 Task: Select street view around selected location Palo Duro Canyon State Park, Texas, United States and verify 4 surrounding locations
Action: Mouse moved to (925, 63)
Screenshot: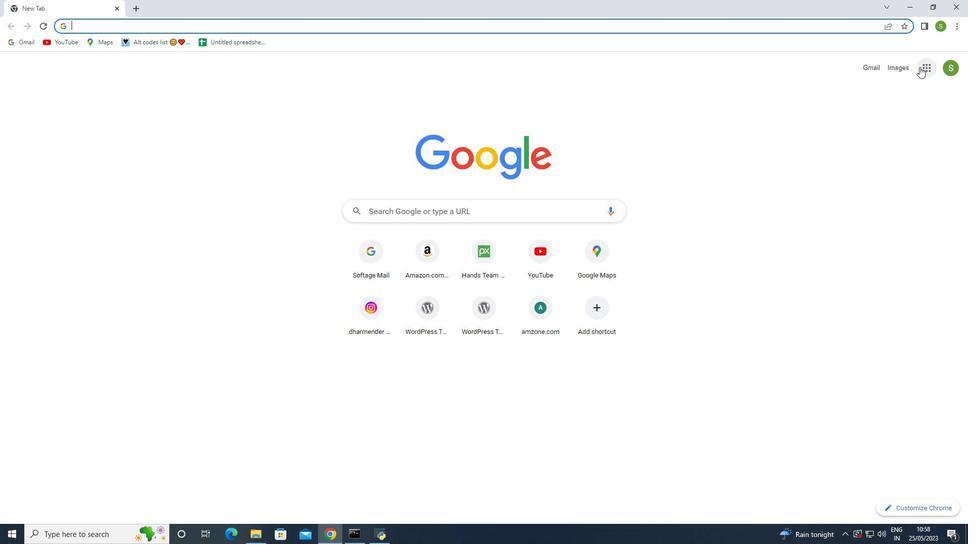 
Action: Mouse pressed left at (925, 63)
Screenshot: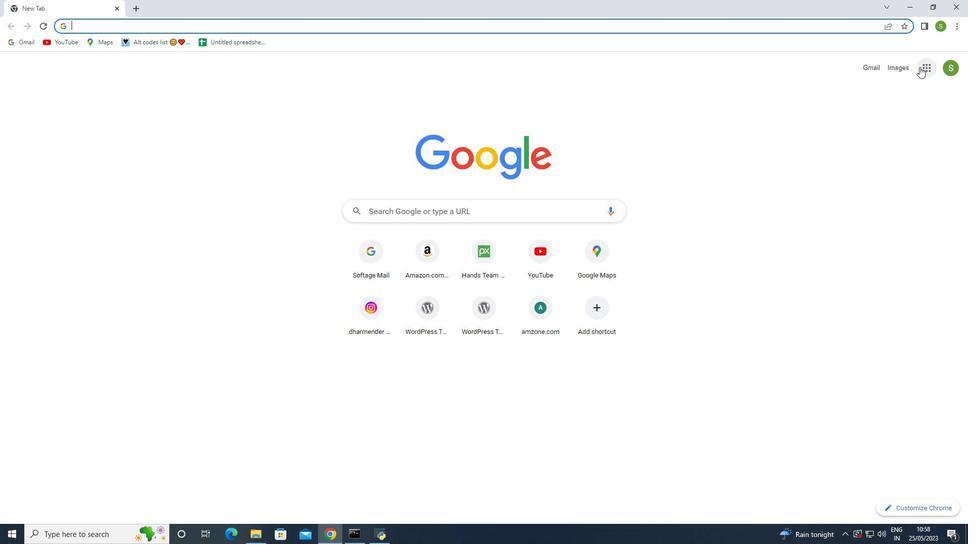 
Action: Mouse moved to (914, 251)
Screenshot: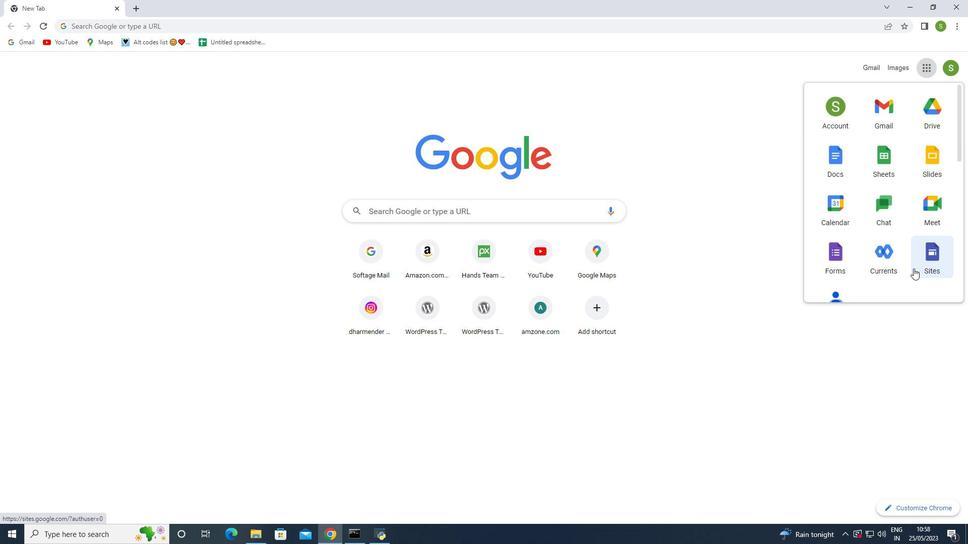 
Action: Mouse scrolled (914, 250) with delta (0, 0)
Screenshot: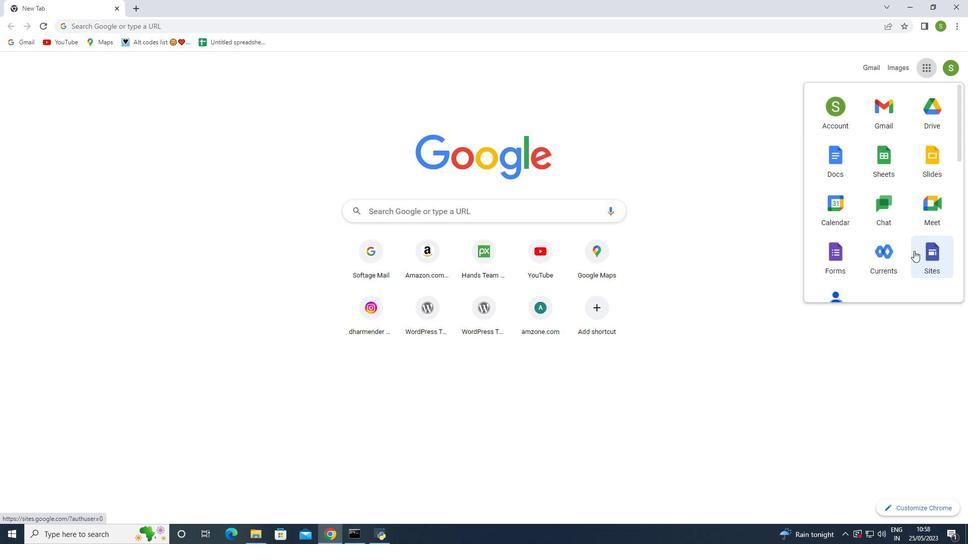 
Action: Mouse moved to (913, 251)
Screenshot: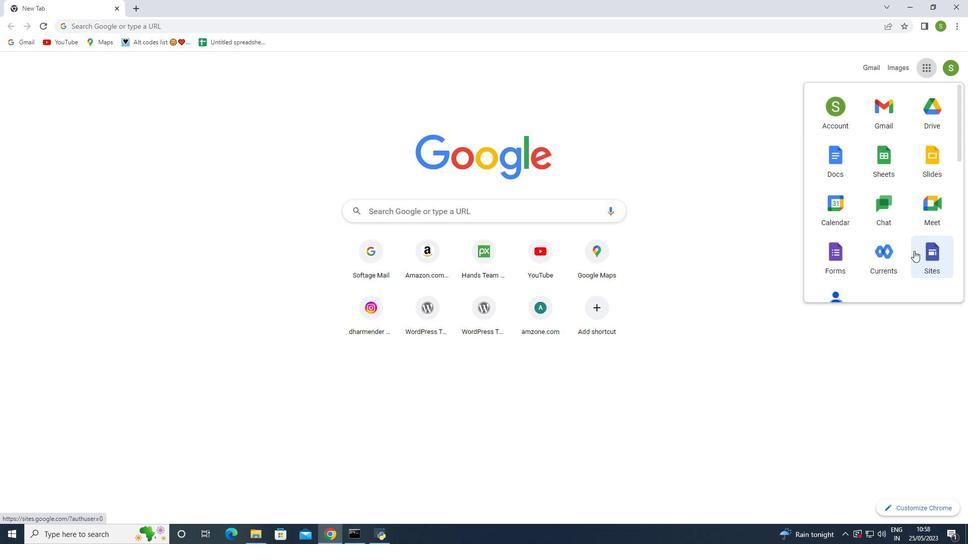 
Action: Mouse scrolled (914, 250) with delta (0, 0)
Screenshot: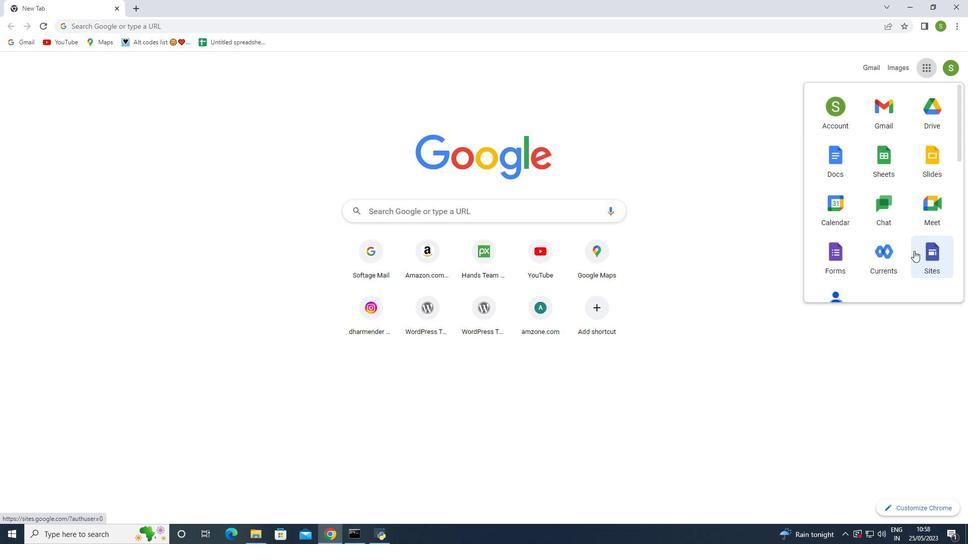 
Action: Mouse moved to (913, 251)
Screenshot: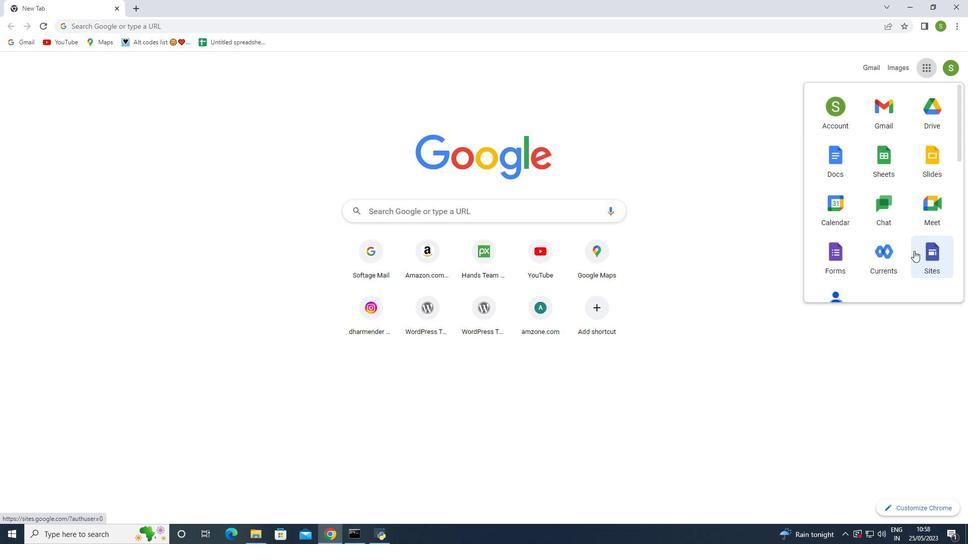 
Action: Mouse scrolled (914, 250) with delta (0, 0)
Screenshot: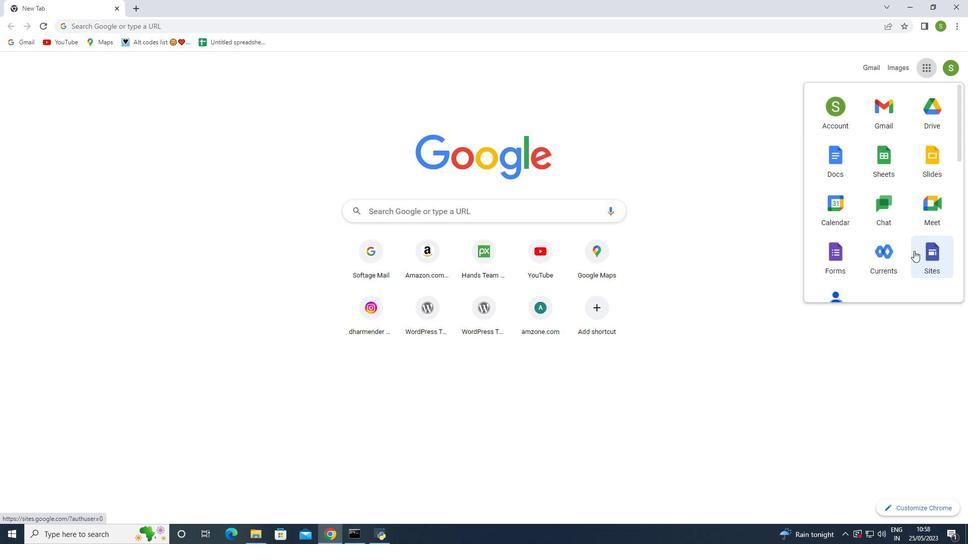 
Action: Mouse moved to (912, 253)
Screenshot: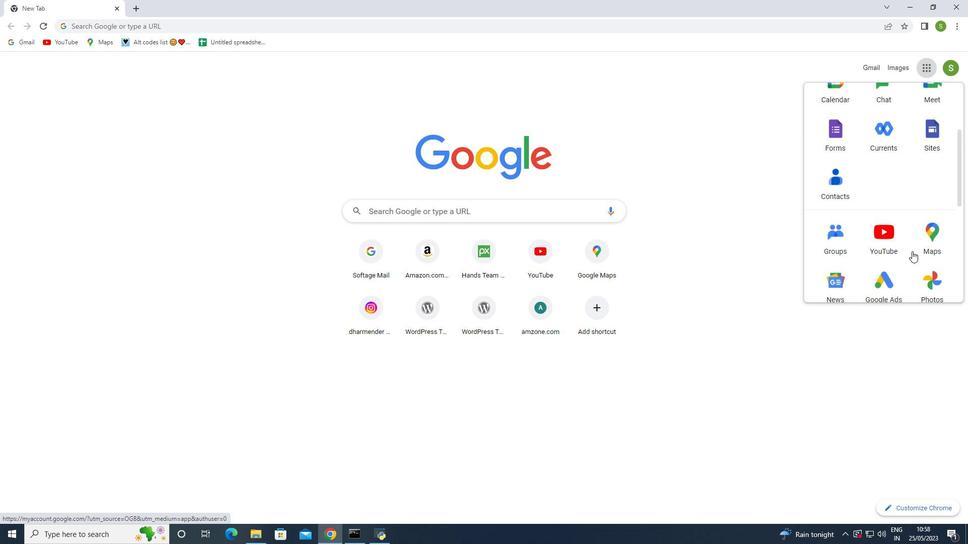 
Action: Mouse scrolled (912, 253) with delta (0, 0)
Screenshot: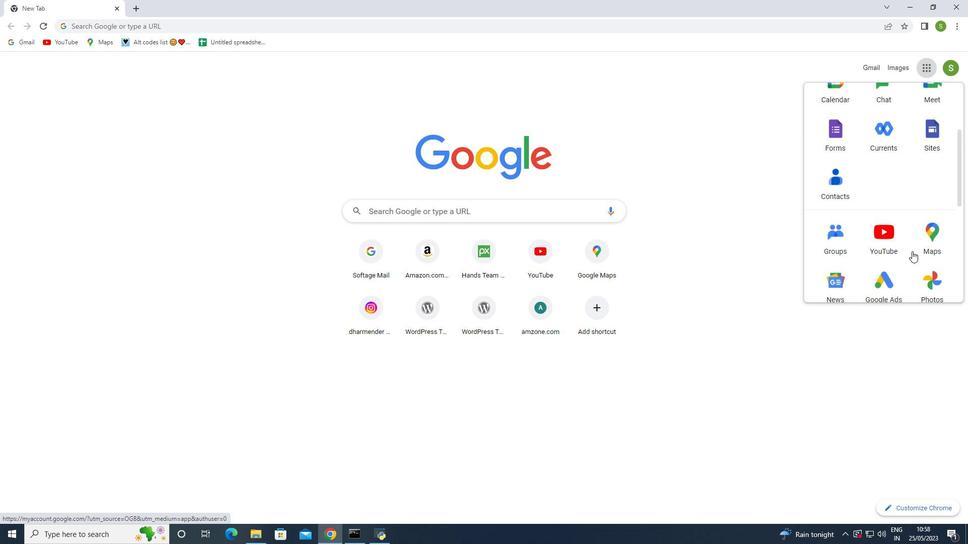 
Action: Mouse moved to (911, 255)
Screenshot: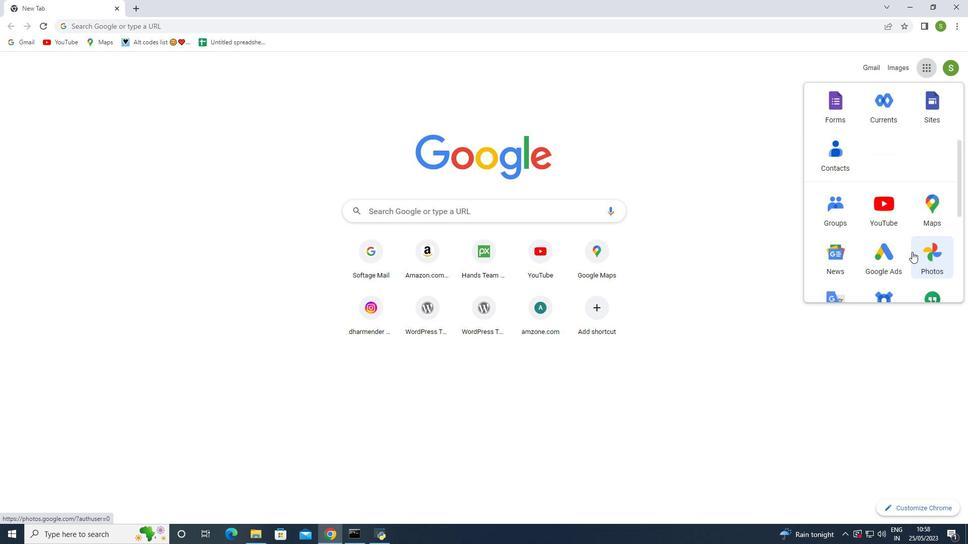 
Action: Mouse scrolled (911, 255) with delta (0, 0)
Screenshot: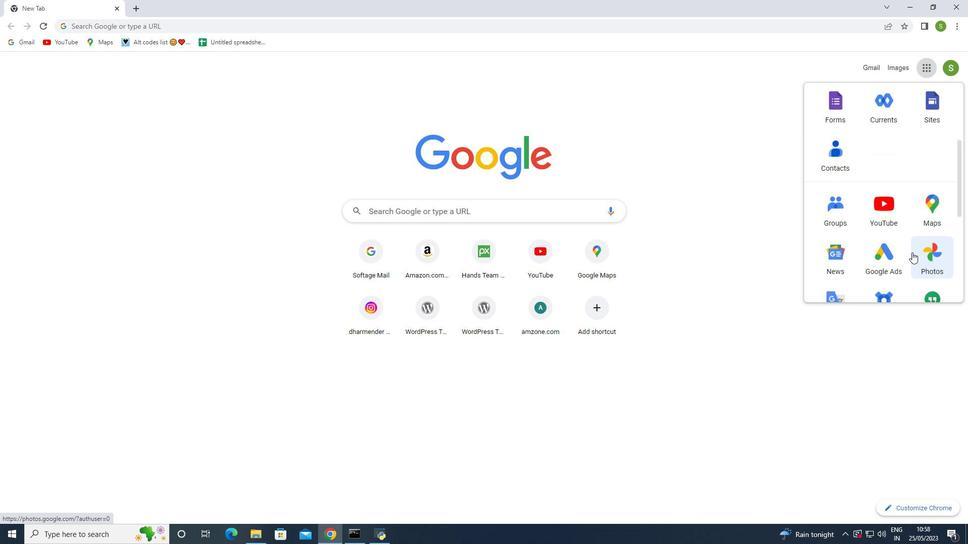 
Action: Mouse moved to (911, 256)
Screenshot: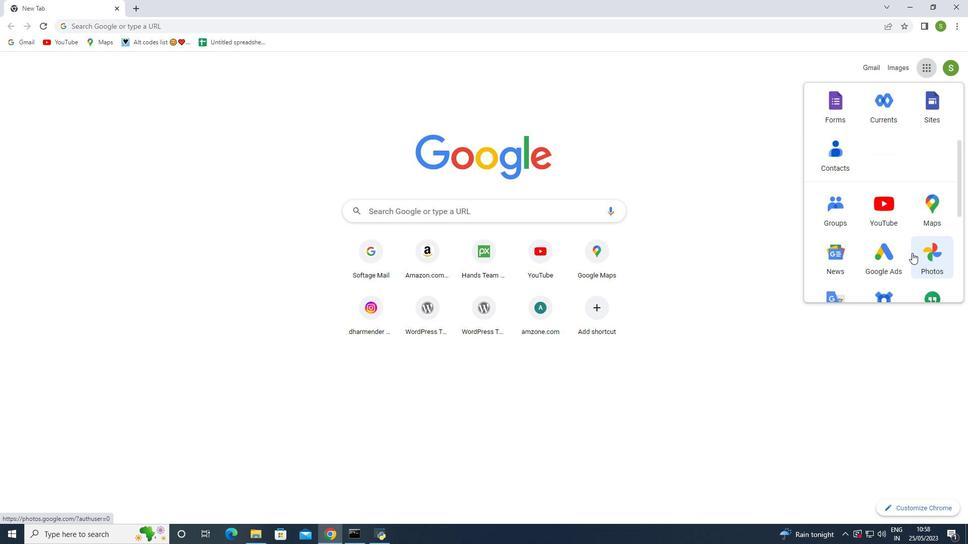 
Action: Mouse scrolled (911, 256) with delta (0, 0)
Screenshot: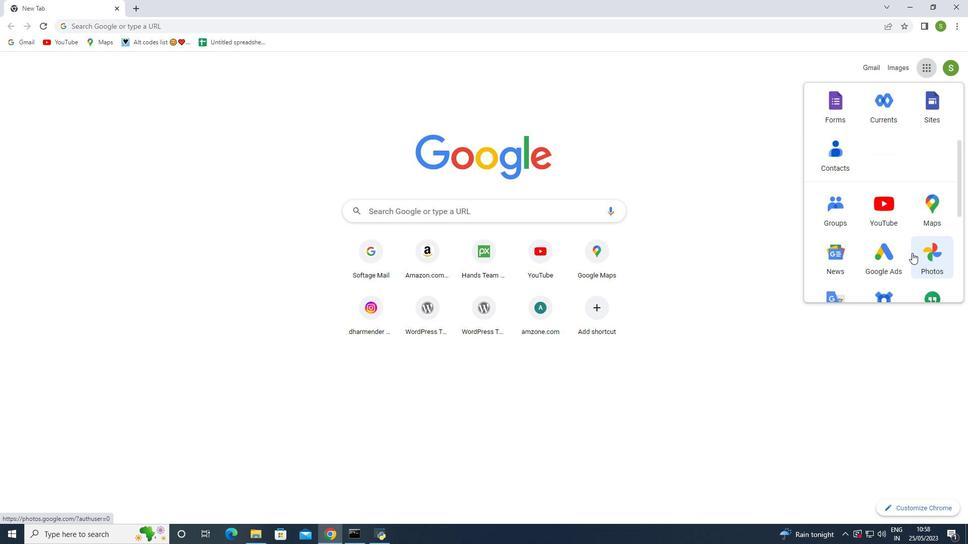 
Action: Mouse moved to (904, 166)
Screenshot: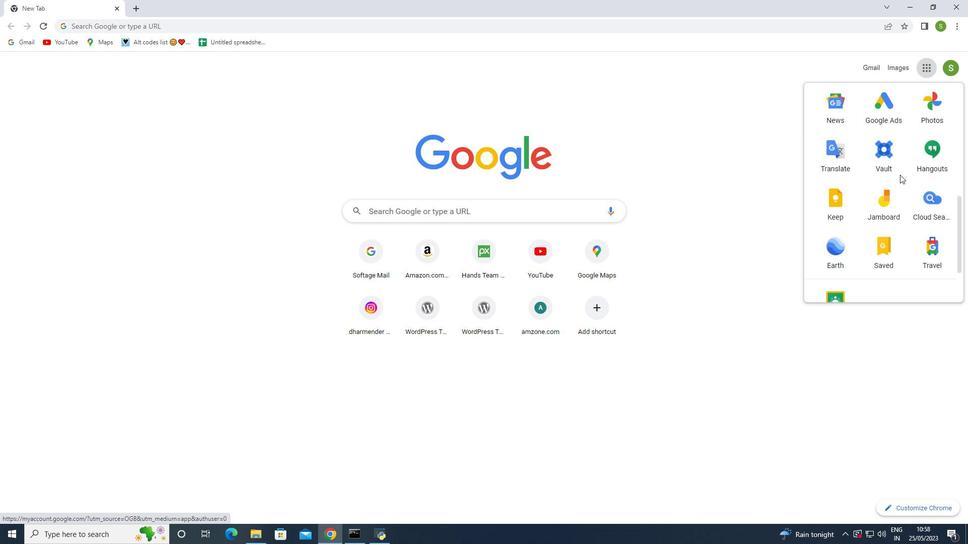 
Action: Mouse scrolled (904, 166) with delta (0, 0)
Screenshot: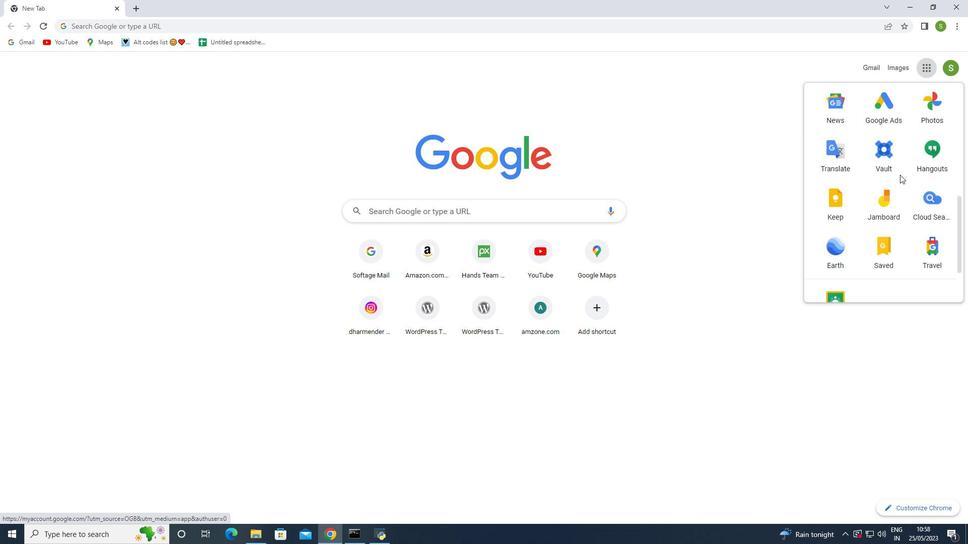 
Action: Mouse moved to (907, 170)
Screenshot: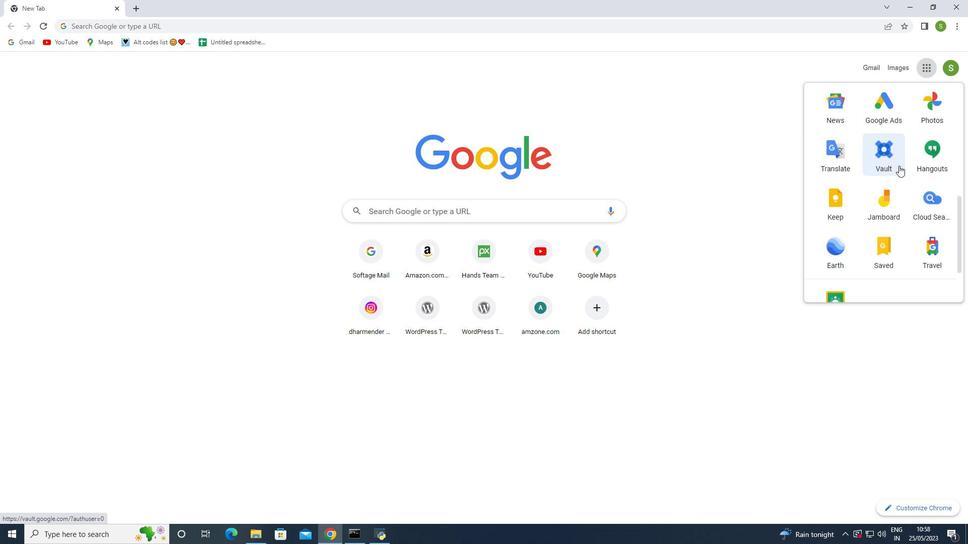 
Action: Mouse scrolled (907, 171) with delta (0, 0)
Screenshot: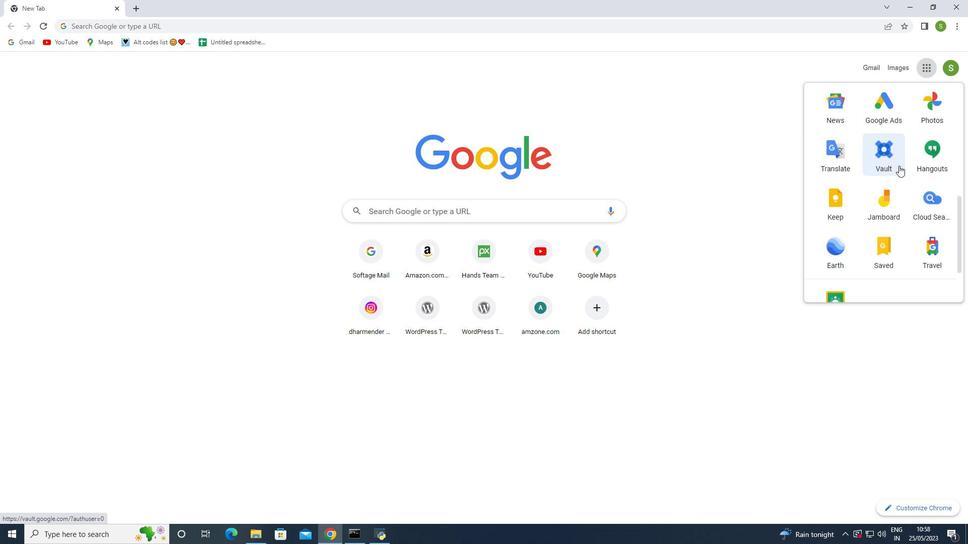 
Action: Mouse moved to (929, 160)
Screenshot: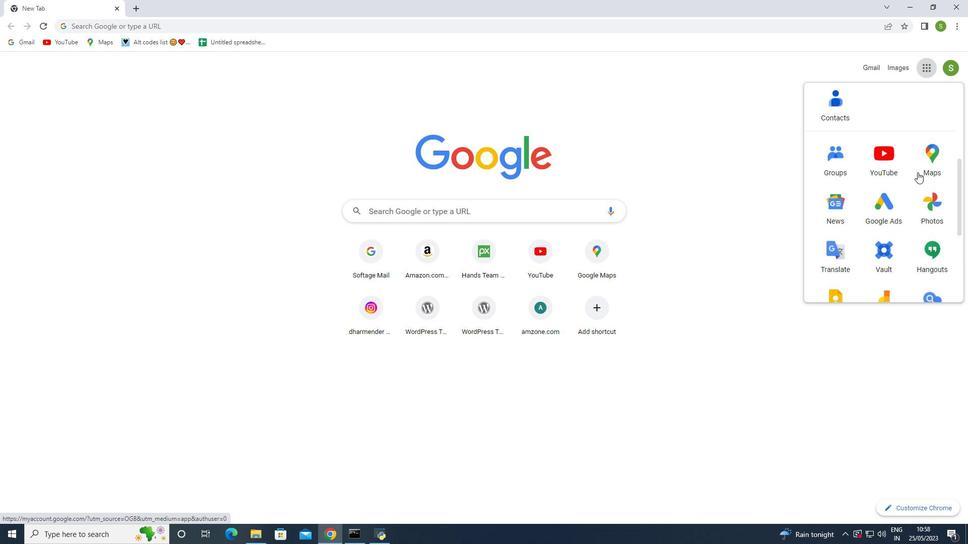 
Action: Mouse pressed left at (929, 160)
Screenshot: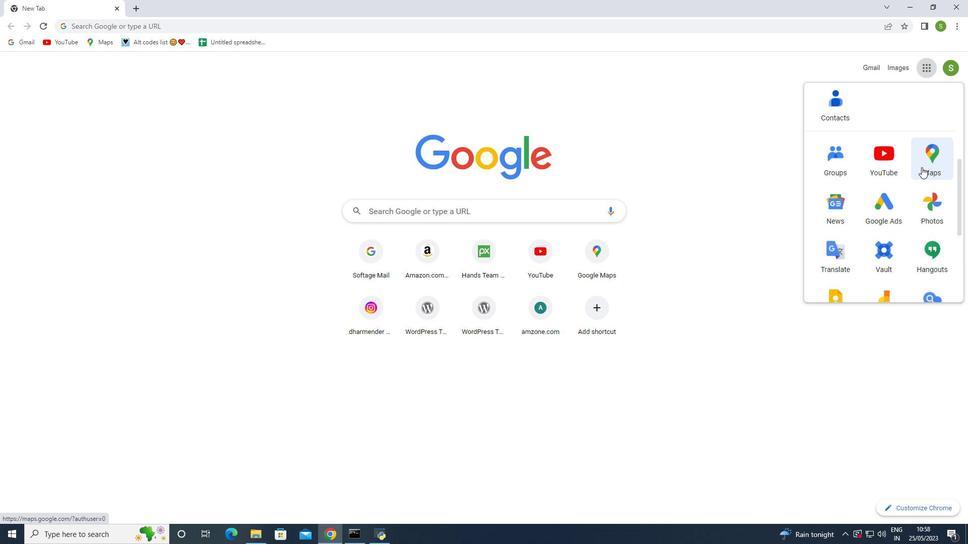 
Action: Mouse moved to (232, 72)
Screenshot: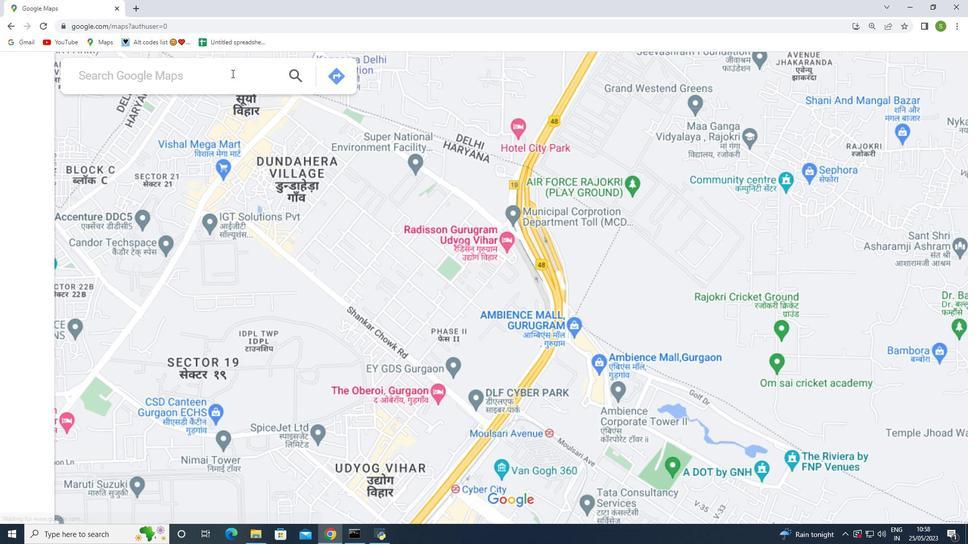 
Action: Mouse pressed left at (232, 72)
Screenshot: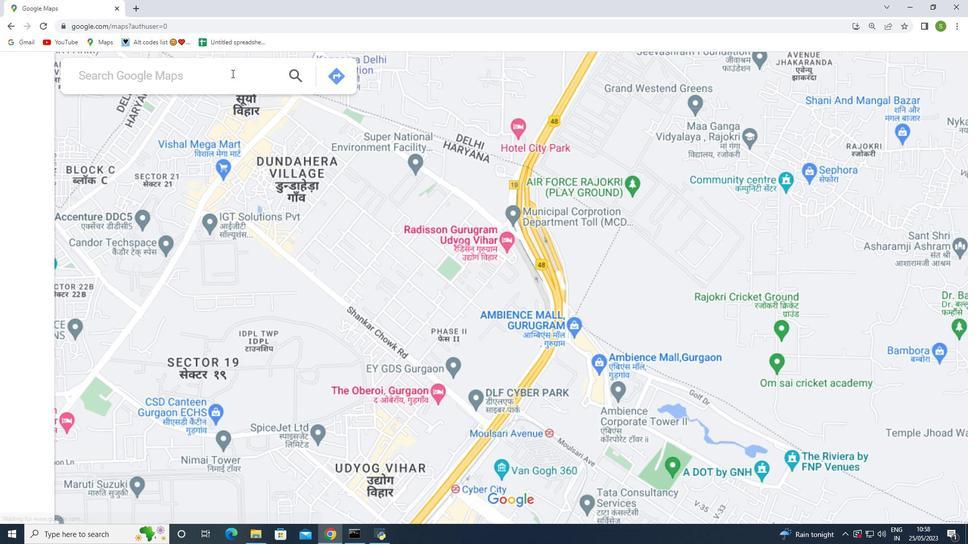 
Action: Key pressed palo<Key.space>duro<Key.space>canyon<Key.space>state<Key.space>park<Key.space>texas<Key.space>united<Key.space>states<Key.space>
Screenshot: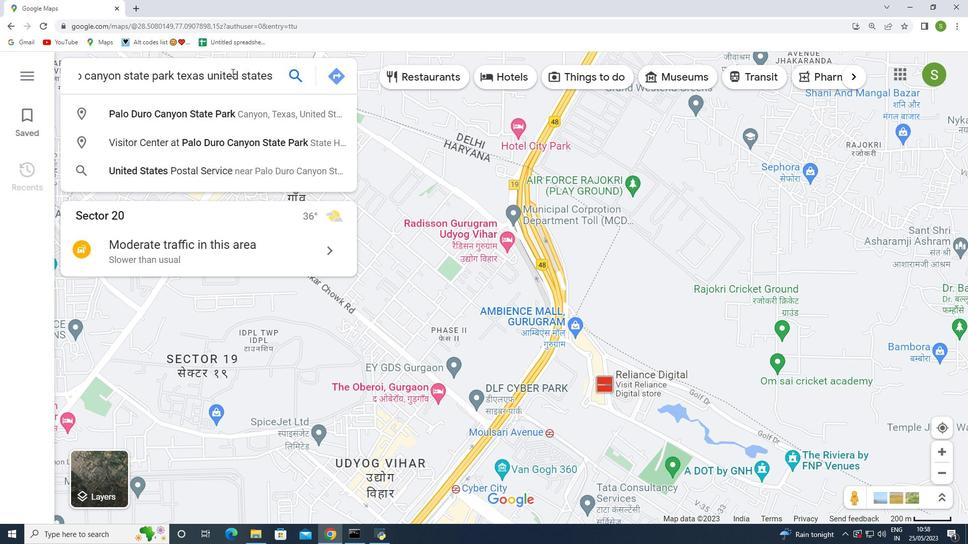 
Action: Mouse moved to (332, 81)
Screenshot: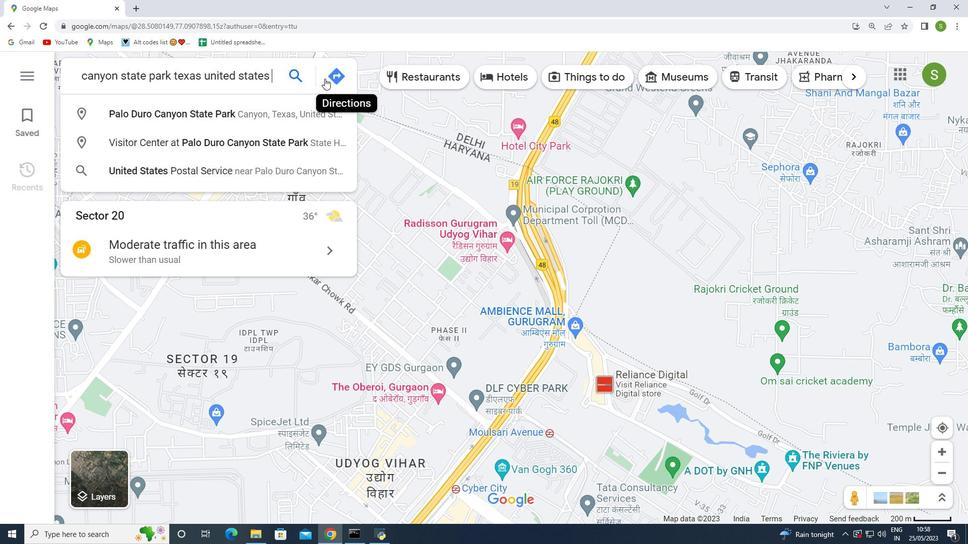 
Action: Mouse pressed left at (332, 81)
Screenshot: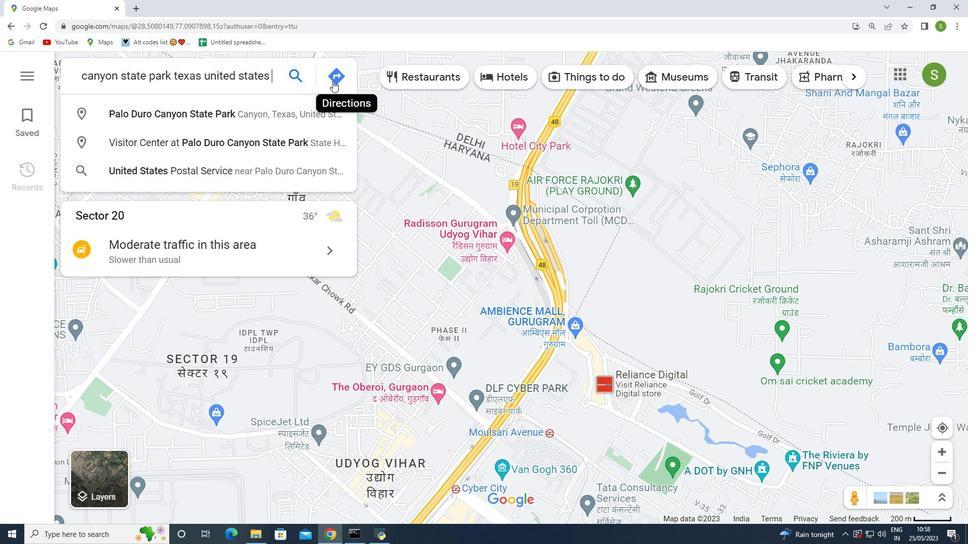 
Action: Mouse moved to (327, 78)
Screenshot: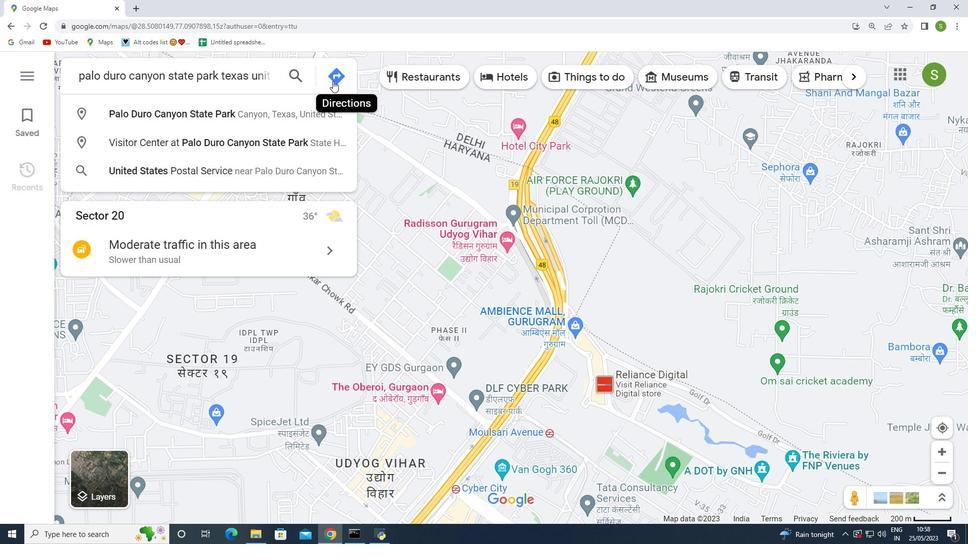 
Action: Mouse scrolled (327, 78) with delta (0, 0)
Screenshot: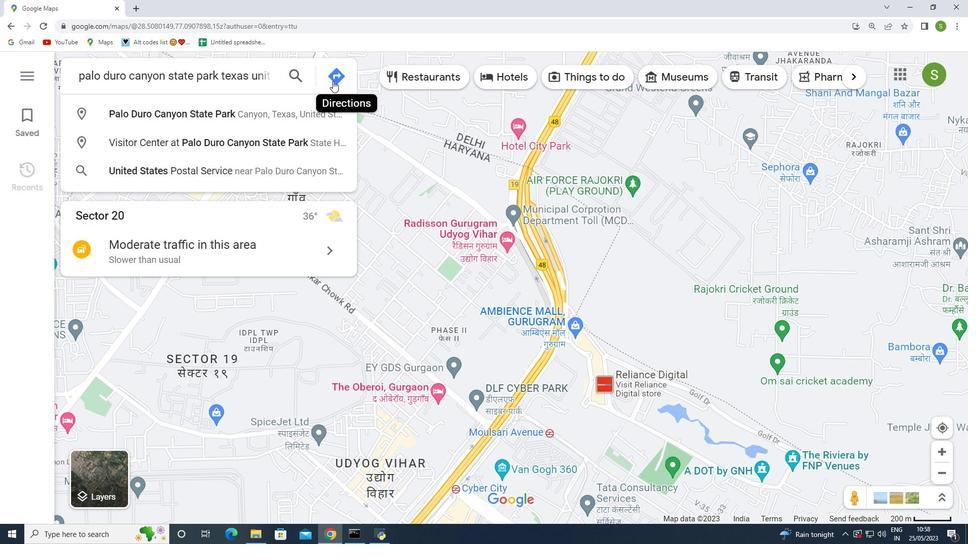 
Action: Mouse moved to (337, 73)
Screenshot: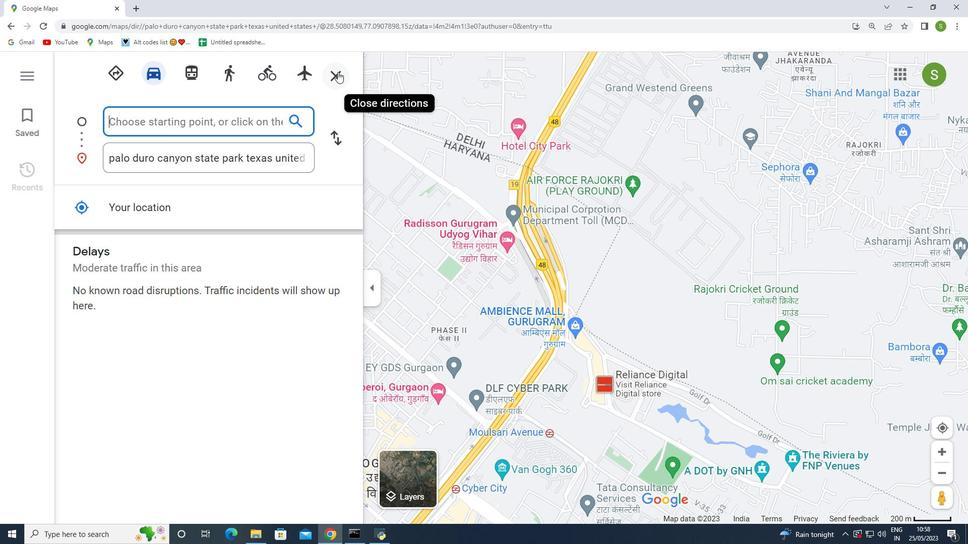
Action: Mouse pressed left at (337, 73)
Screenshot: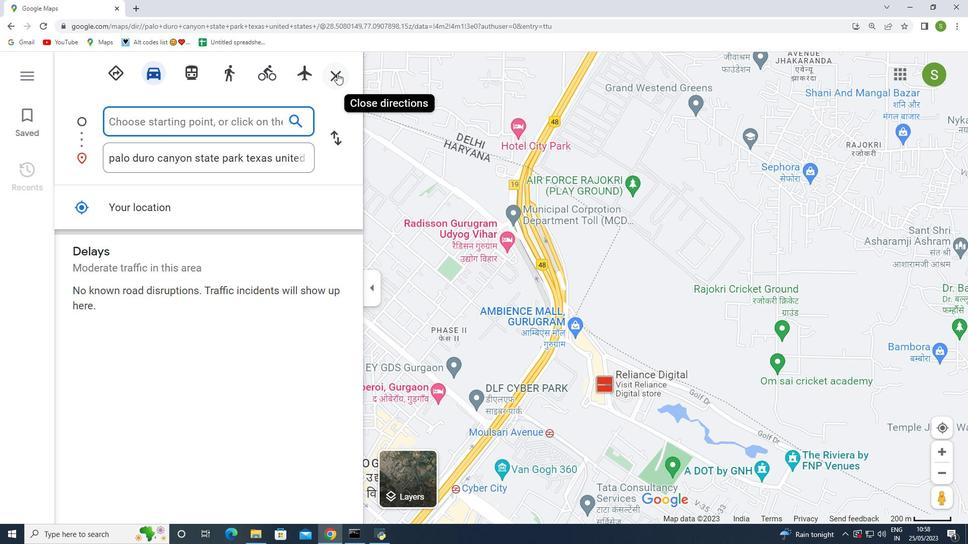 
Action: Mouse moved to (218, 77)
Screenshot: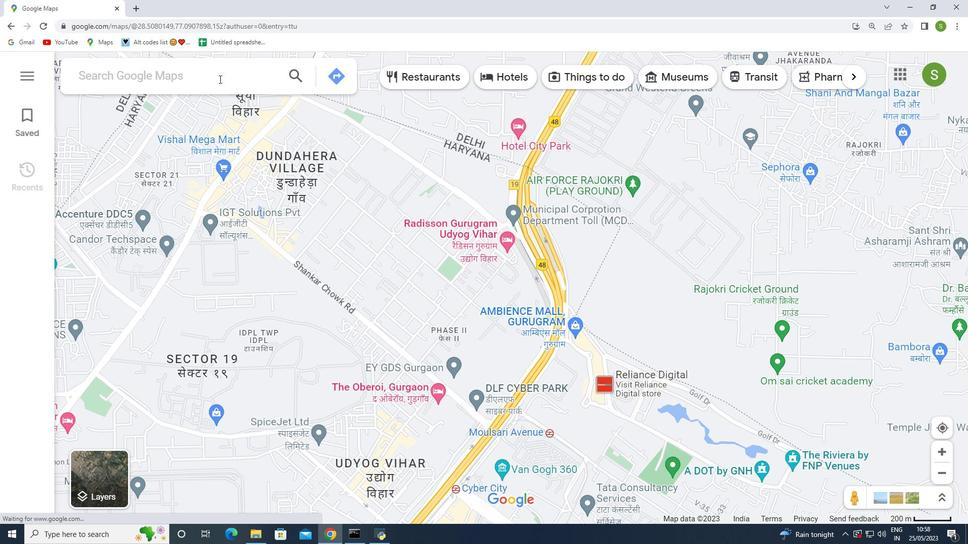 
Action: Mouse pressed left at (218, 78)
Screenshot: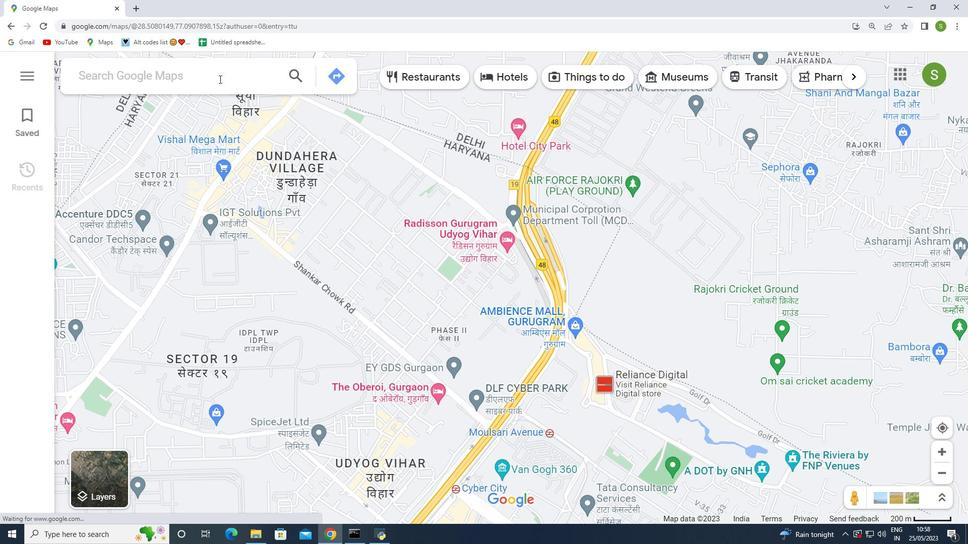 
Action: Mouse moved to (179, 78)
Screenshot: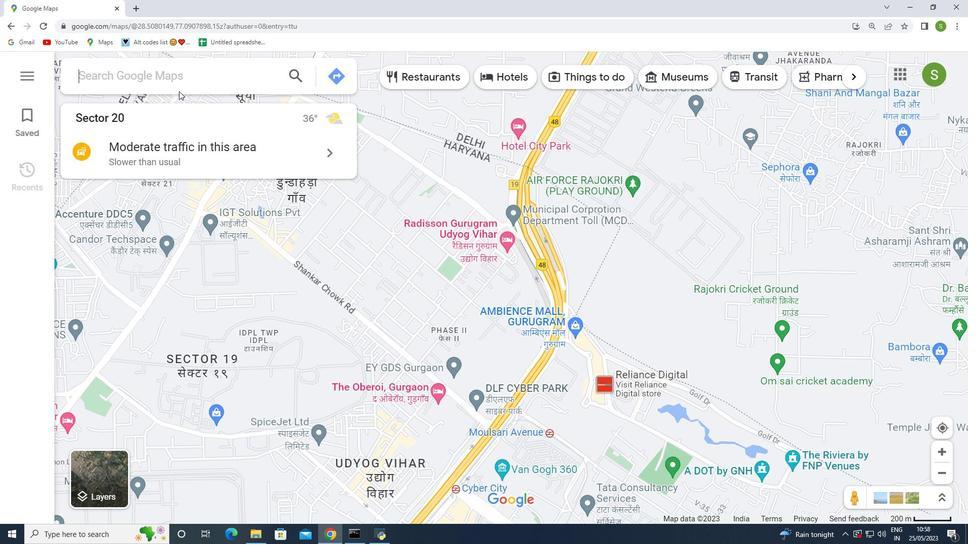 
Action: Mouse pressed left at (179, 78)
Screenshot: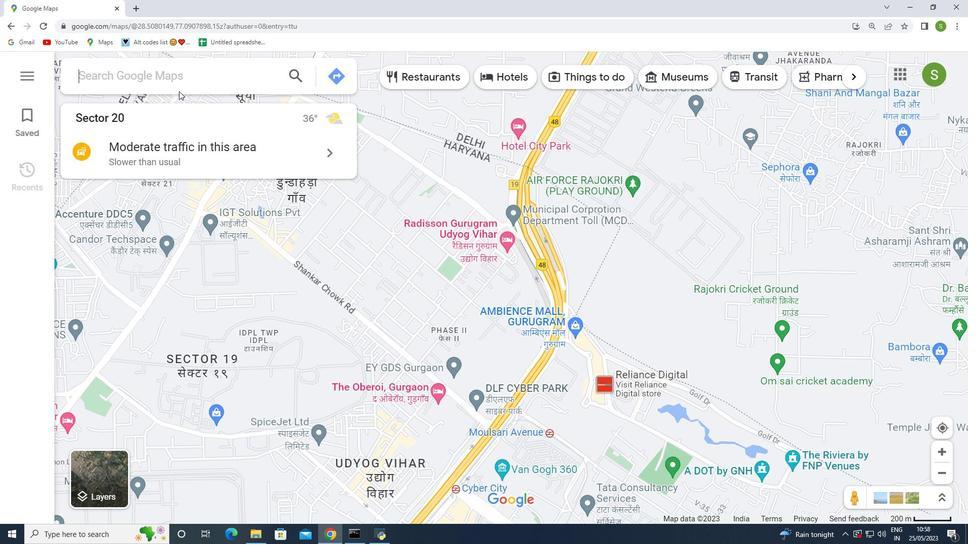 
Action: Key pressed palo<Key.space>duro<Key.space>canyon<Key.space>state<Key.space><Key.space>
Screenshot: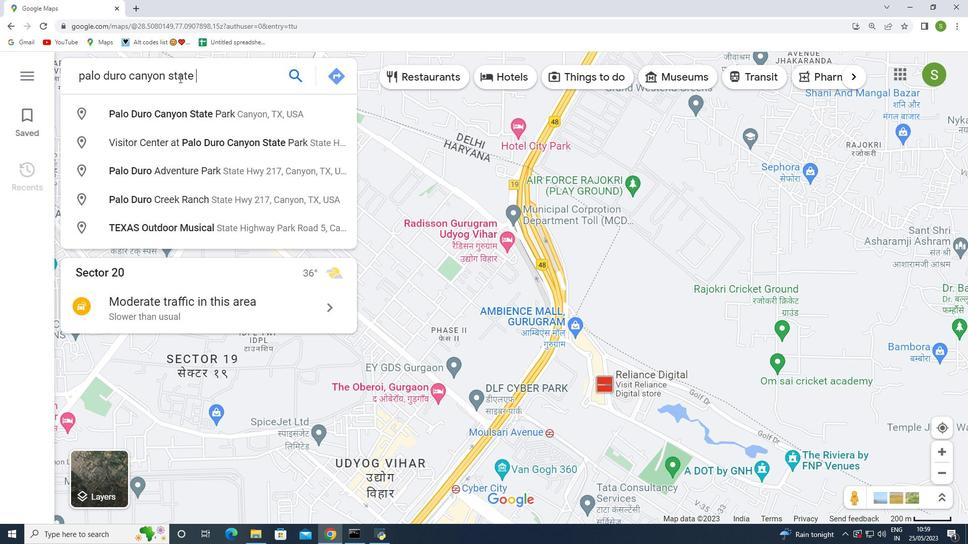 
Action: Mouse moved to (307, 193)
Screenshot: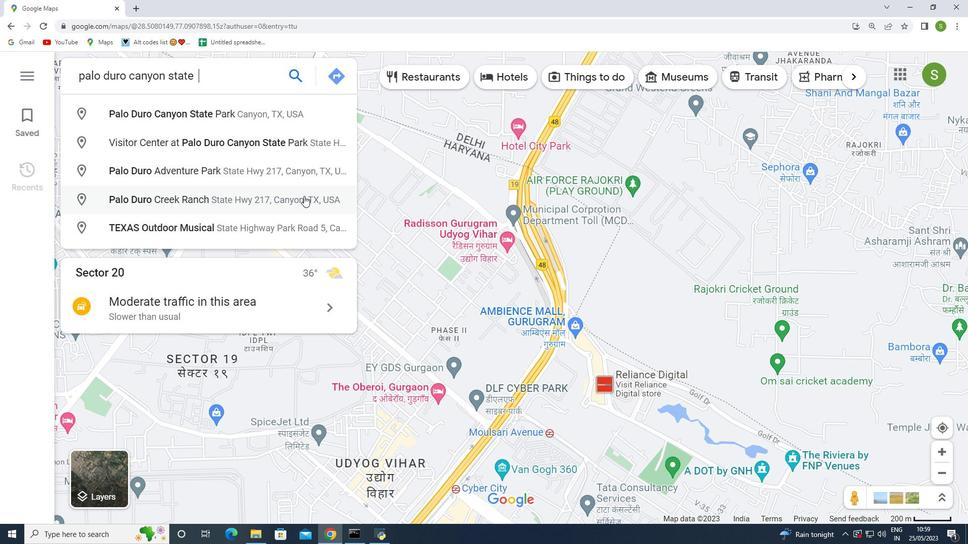 
Action: Key pressed <Key.space>
Screenshot: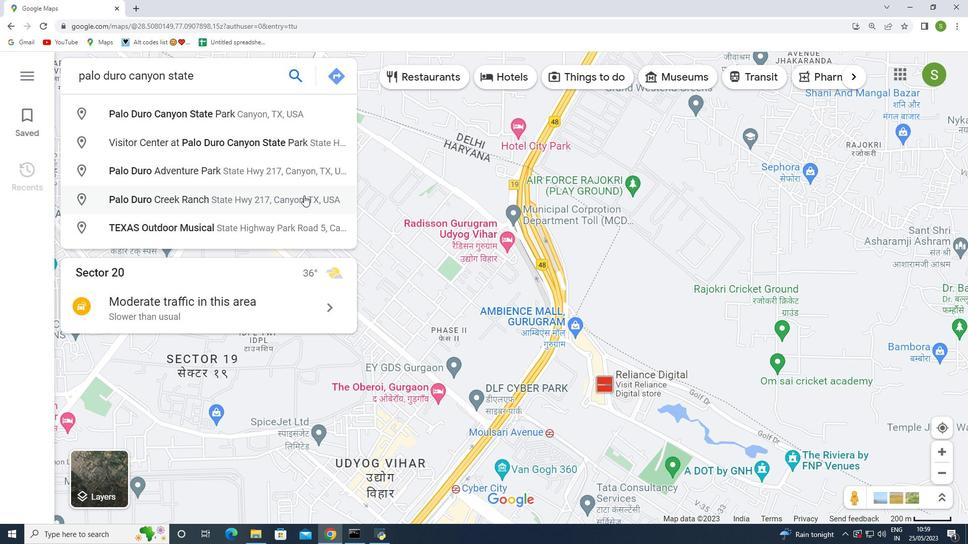 
Action: Mouse moved to (198, 73)
Screenshot: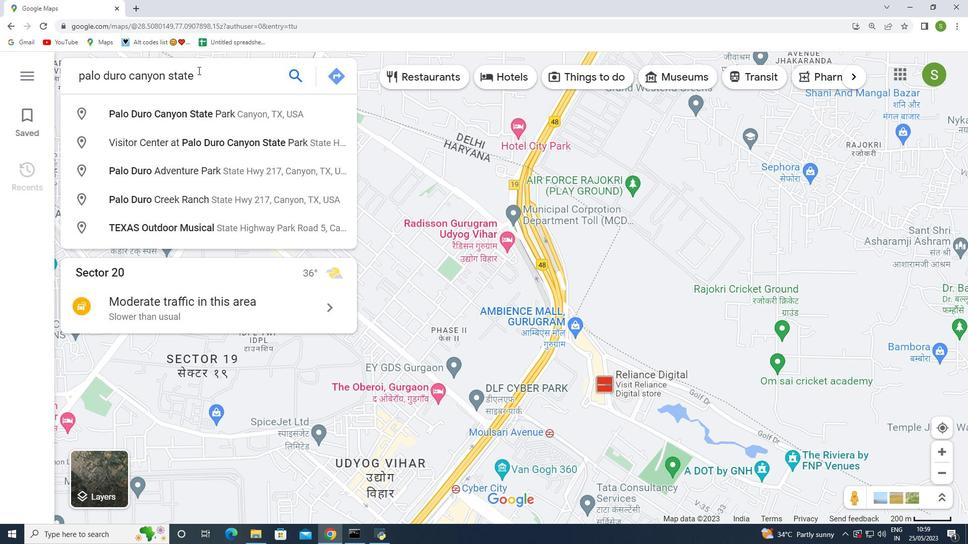 
Action: Mouse pressed left at (198, 73)
Screenshot: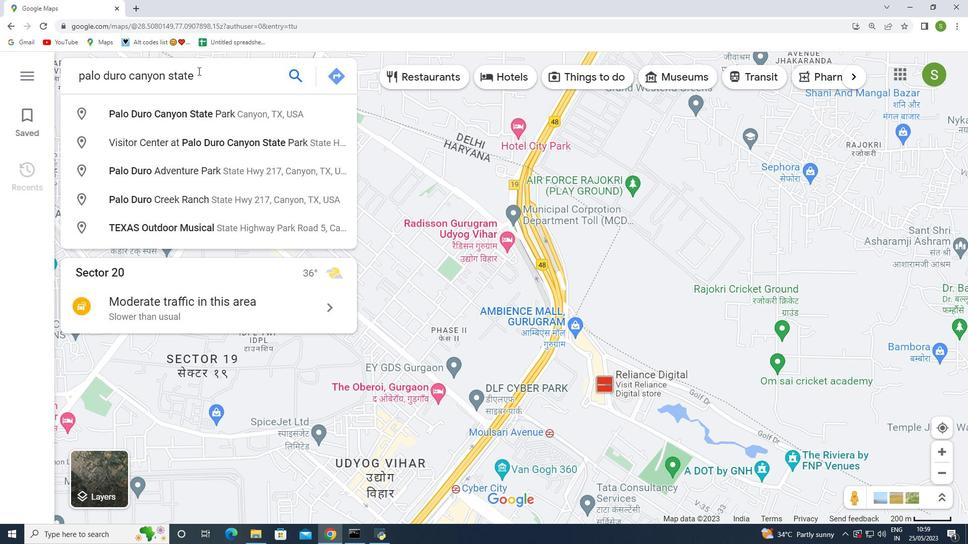 
Action: Mouse moved to (198, 73)
Screenshot: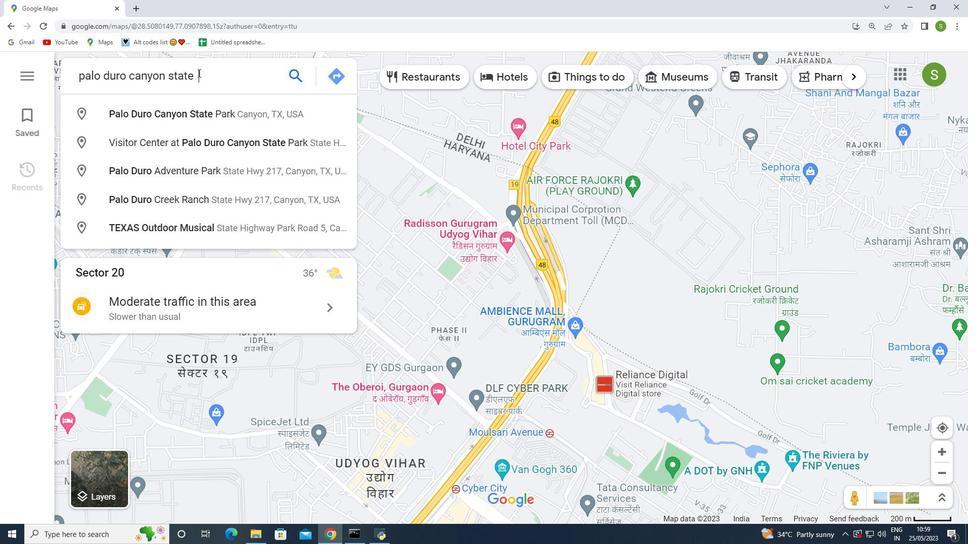 
Action: Key pressed park<Key.space>texas<Key.space>unite<Key.backspace><Key.backspace><Key.backspace><Key.backspace><Key.backspace>united<Key.space>states<Key.space>
Screenshot: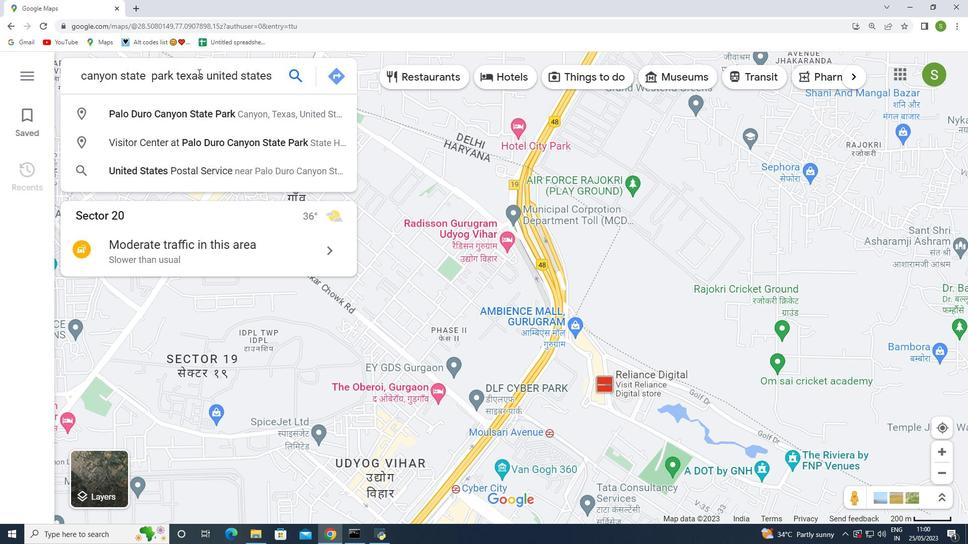 
Action: Mouse moved to (295, 76)
Screenshot: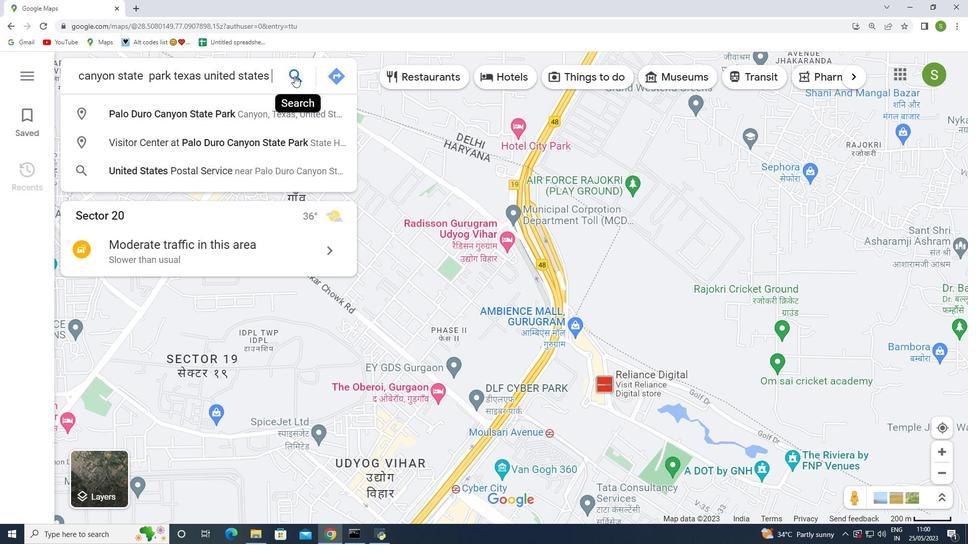 
Action: Mouse pressed left at (295, 76)
Screenshot: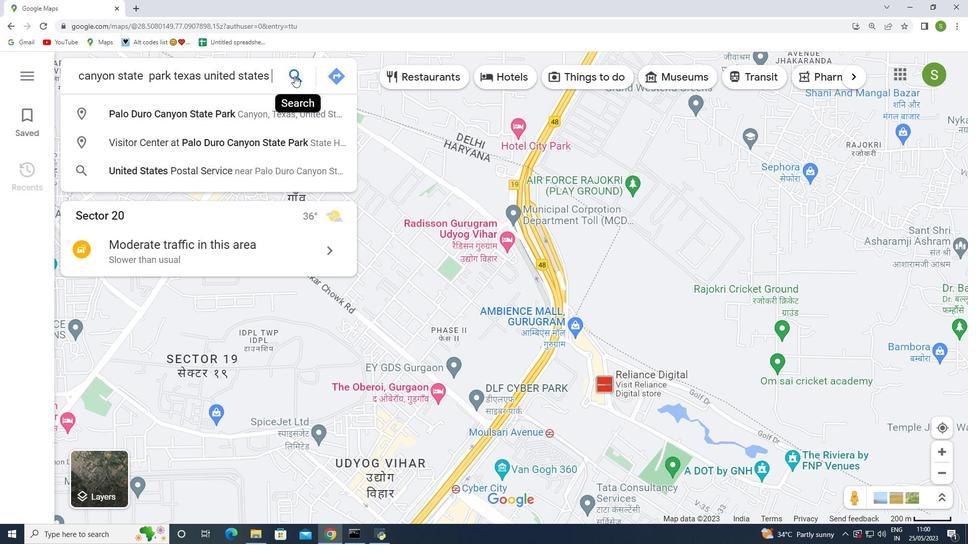 
Action: Mouse moved to (652, 471)
Screenshot: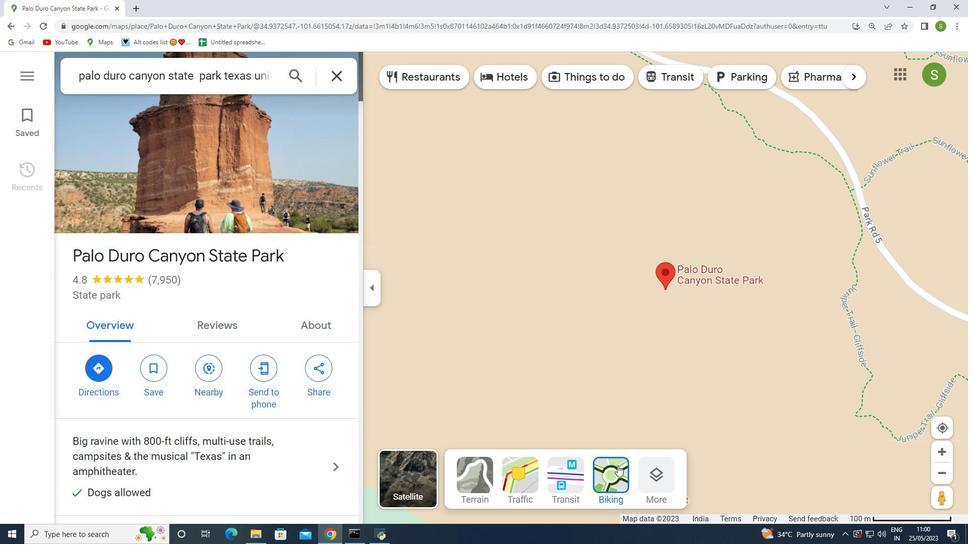 
Action: Mouse pressed left at (652, 471)
Screenshot: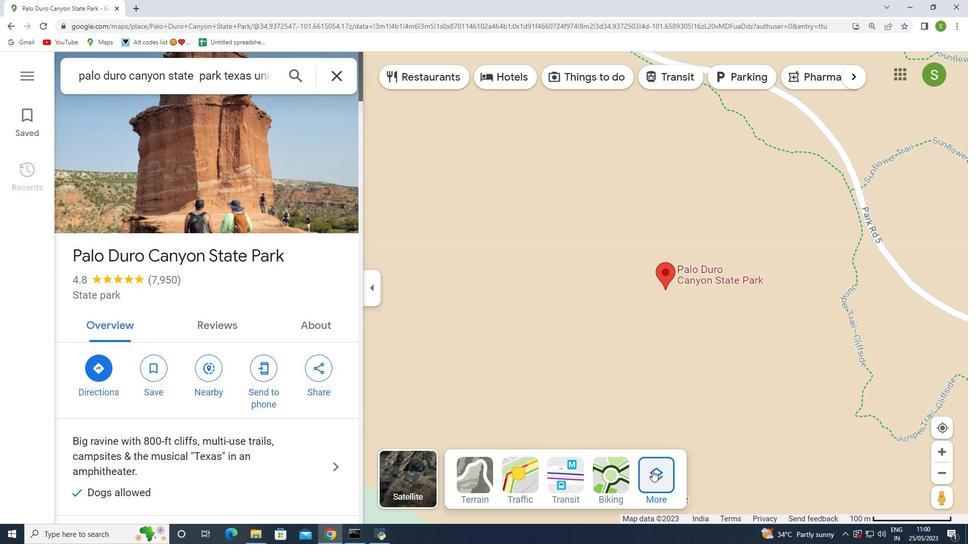 
Action: Mouse moved to (469, 255)
Screenshot: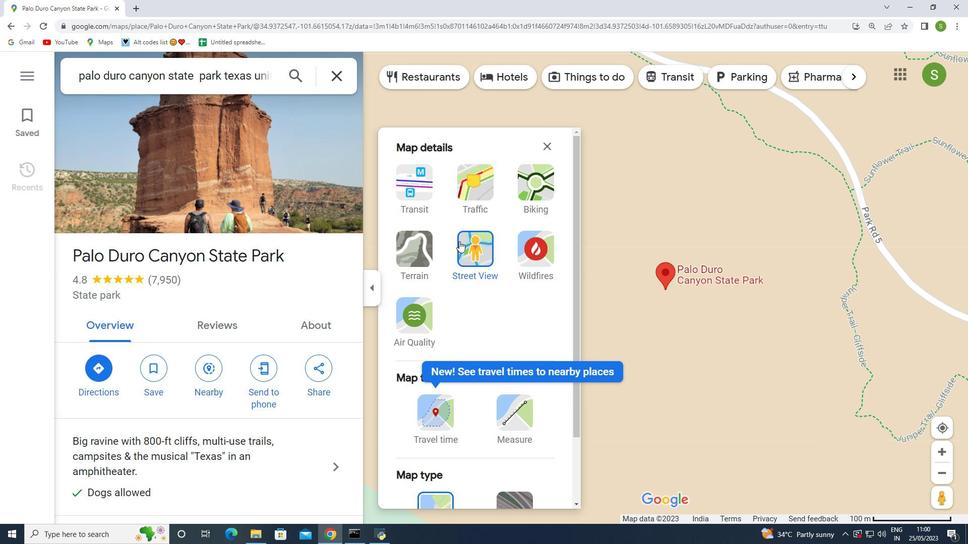 
Action: Mouse pressed left at (469, 255)
Screenshot: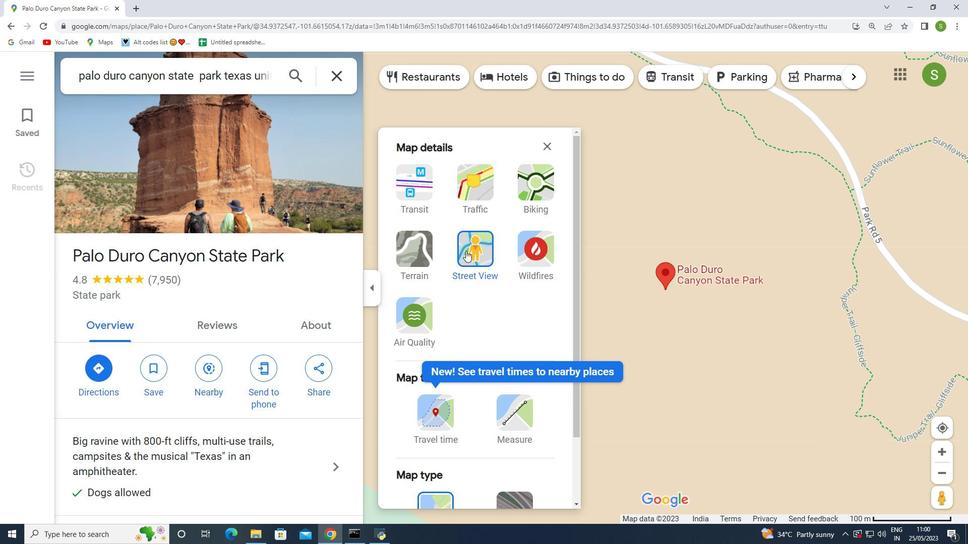 
Action: Mouse moved to (676, 290)
Screenshot: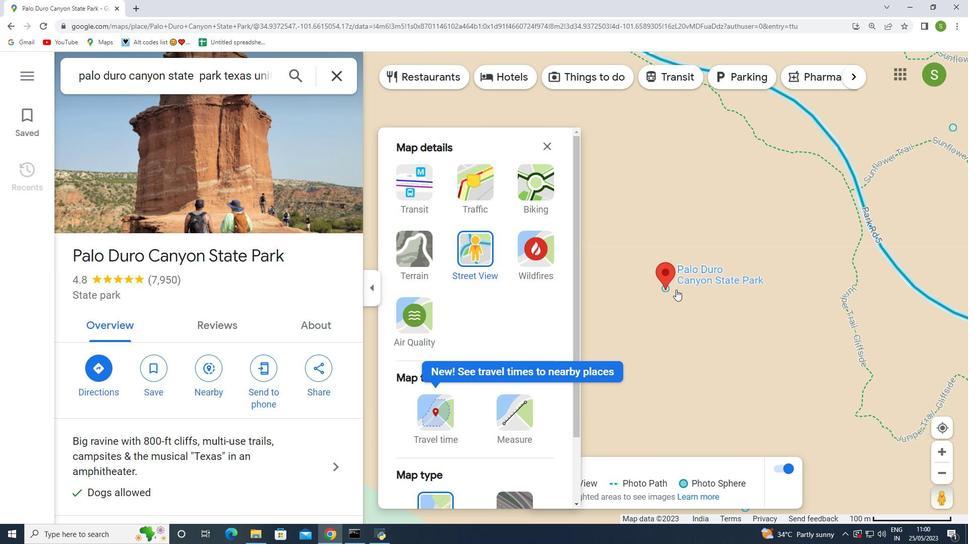 
Action: Mouse scrolled (676, 289) with delta (0, 0)
Screenshot: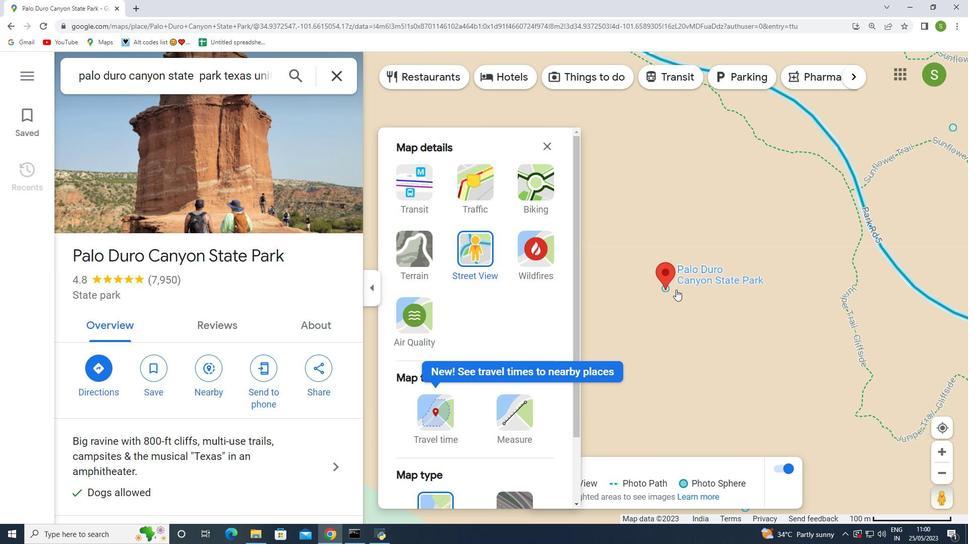 
Action: Mouse scrolled (676, 289) with delta (0, 0)
Screenshot: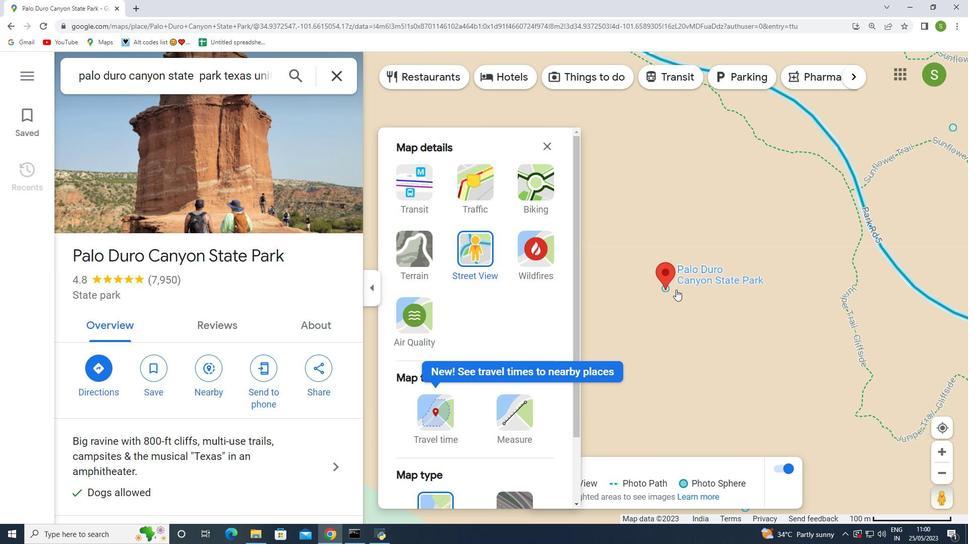 
Action: Mouse moved to (677, 292)
Screenshot: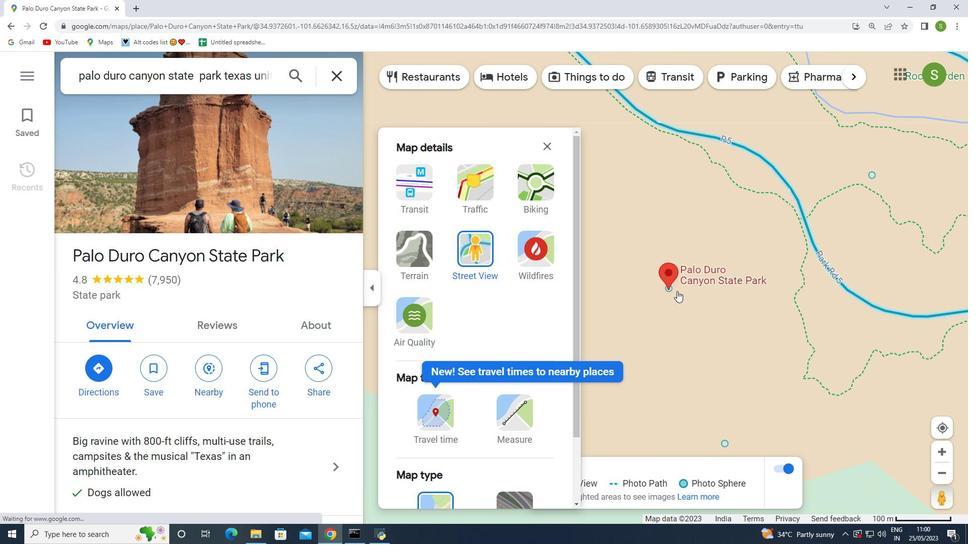 
Action: Mouse scrolled (677, 291) with delta (0, 0)
Screenshot: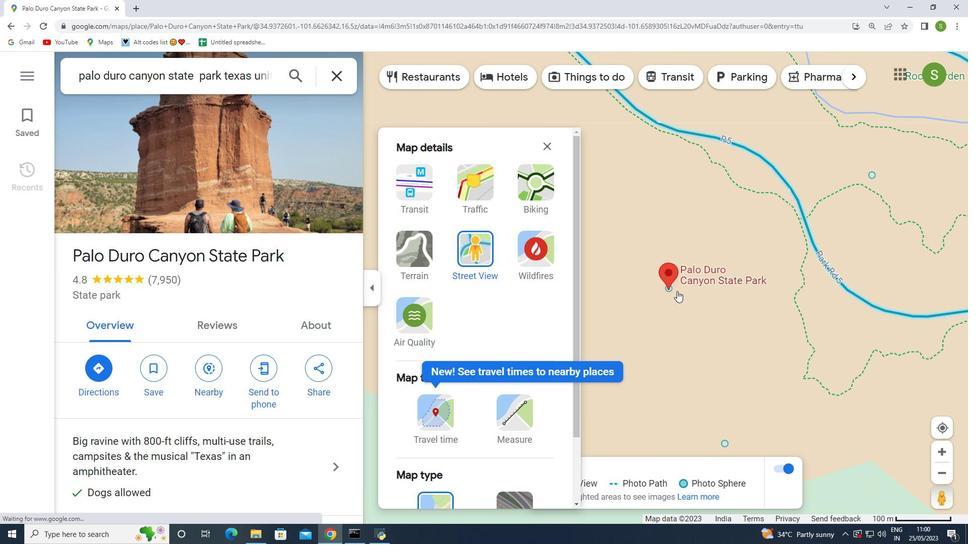 
Action: Mouse scrolled (677, 291) with delta (0, 0)
Screenshot: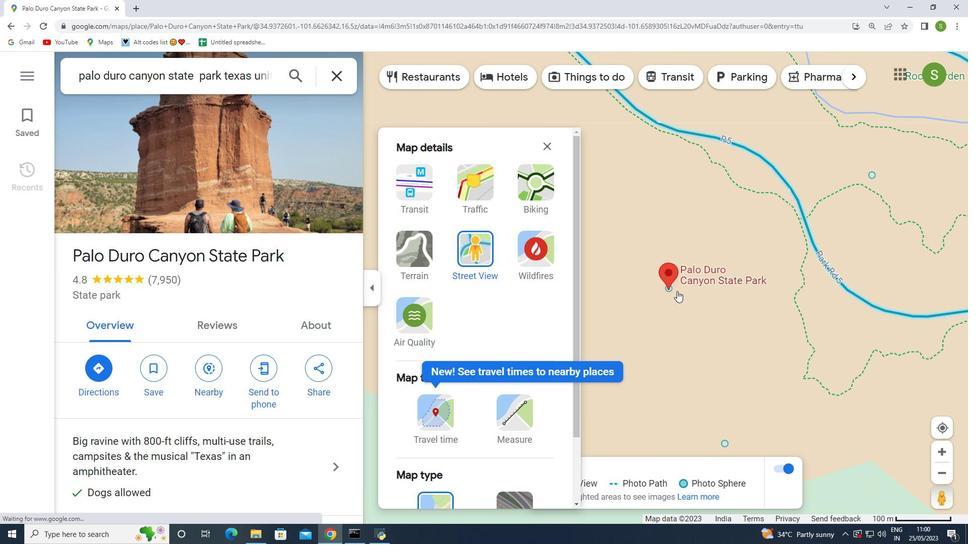 
Action: Mouse scrolled (677, 291) with delta (0, 0)
Screenshot: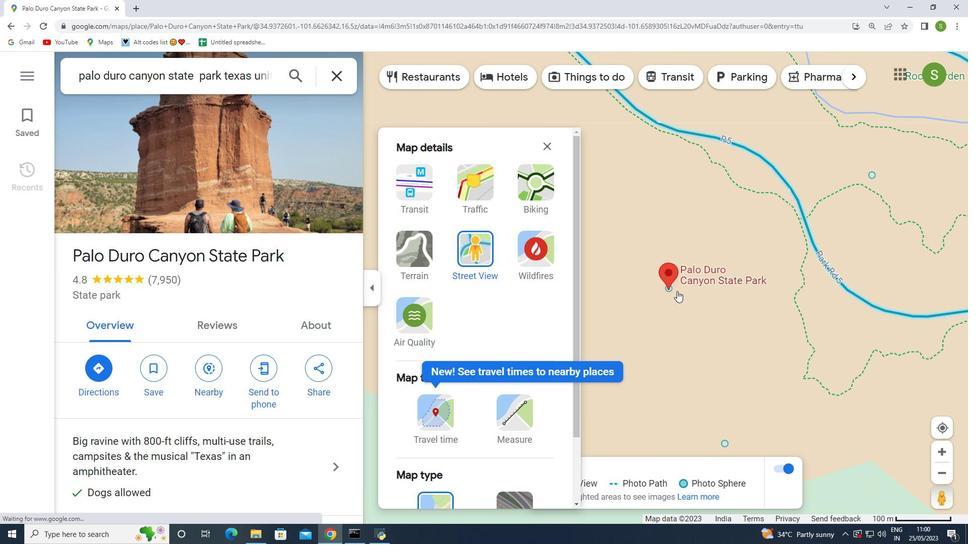 
Action: Mouse scrolled (677, 291) with delta (0, 0)
Screenshot: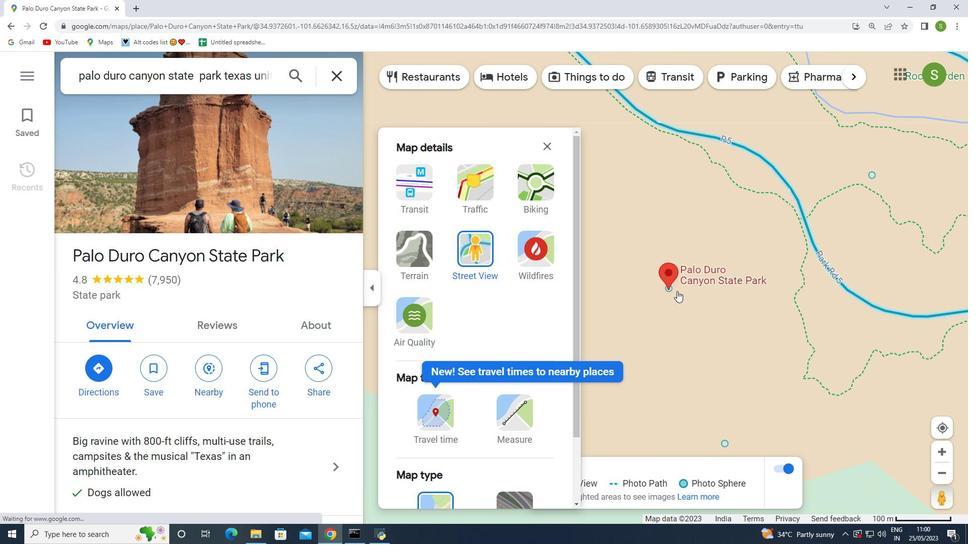 
Action: Mouse scrolled (677, 291) with delta (0, 0)
Screenshot: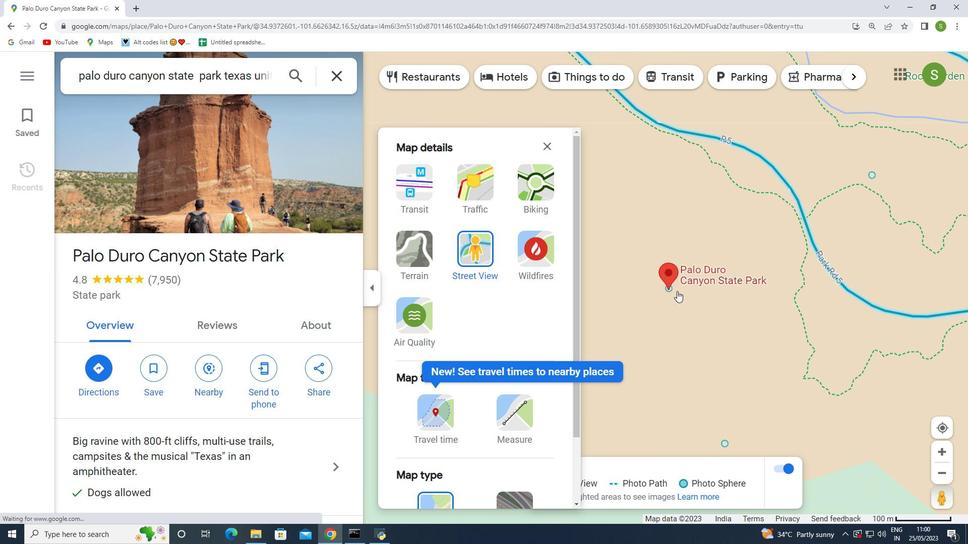 
Action: Mouse moved to (712, 296)
Screenshot: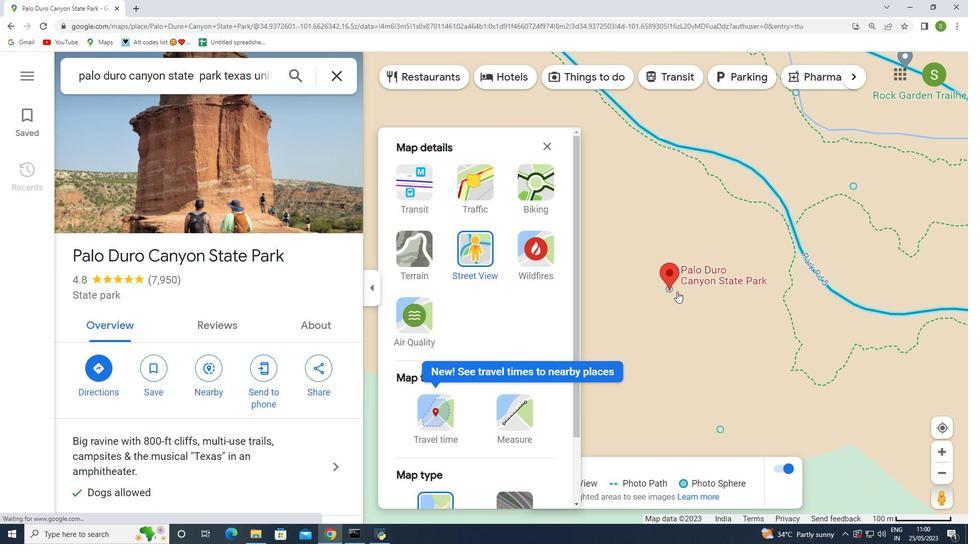 
Action: Mouse scrolled (712, 296) with delta (0, 0)
Screenshot: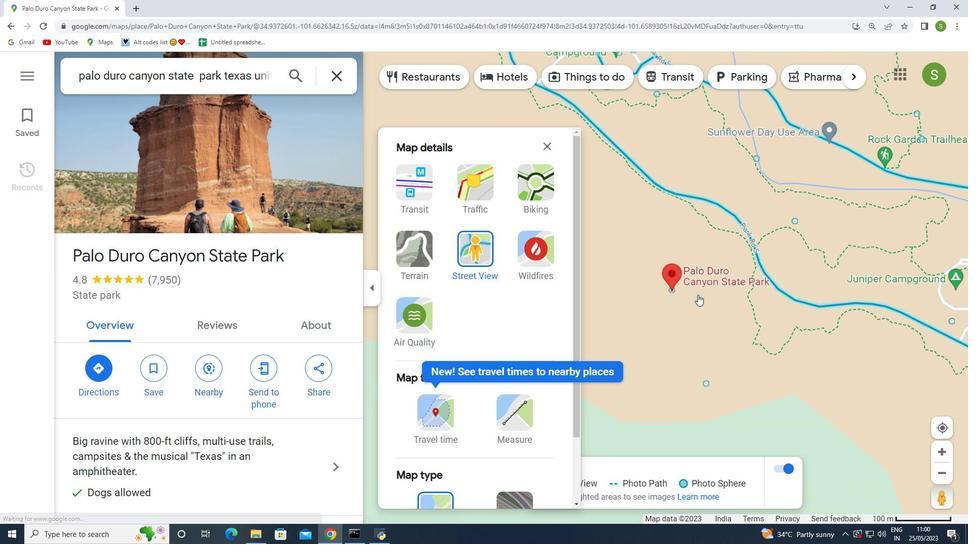 
Action: Mouse scrolled (712, 296) with delta (0, 0)
Screenshot: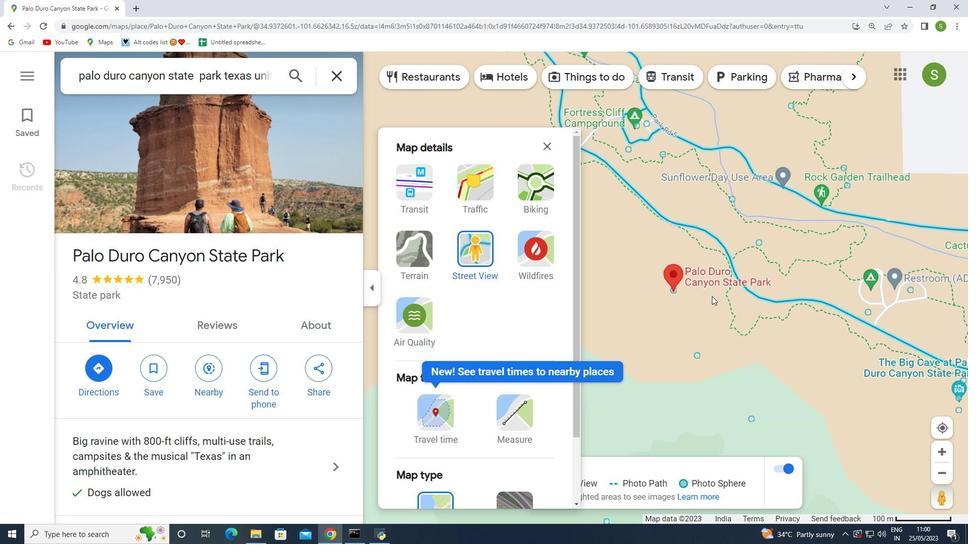 
Action: Mouse moved to (700, 340)
Screenshot: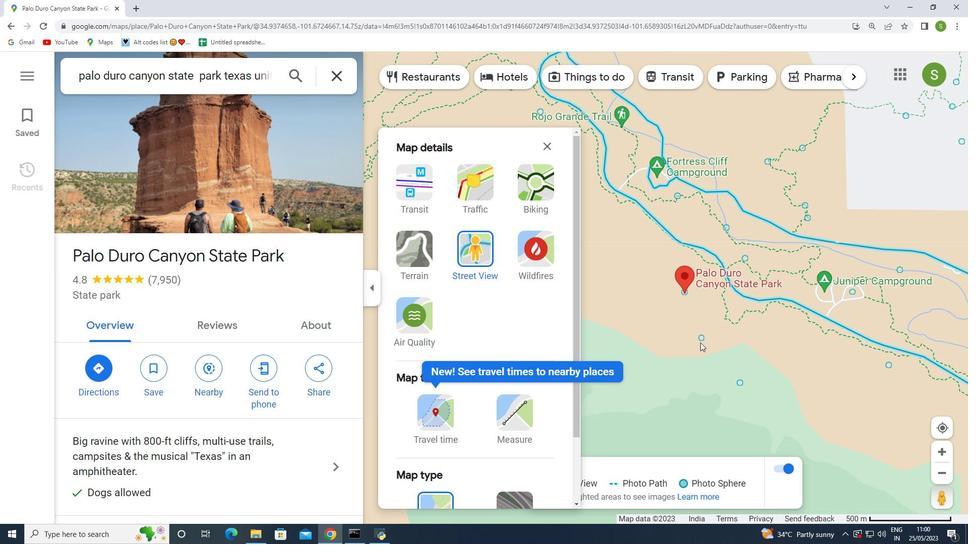 
Action: Mouse scrolled (700, 340) with delta (0, 0)
Screenshot: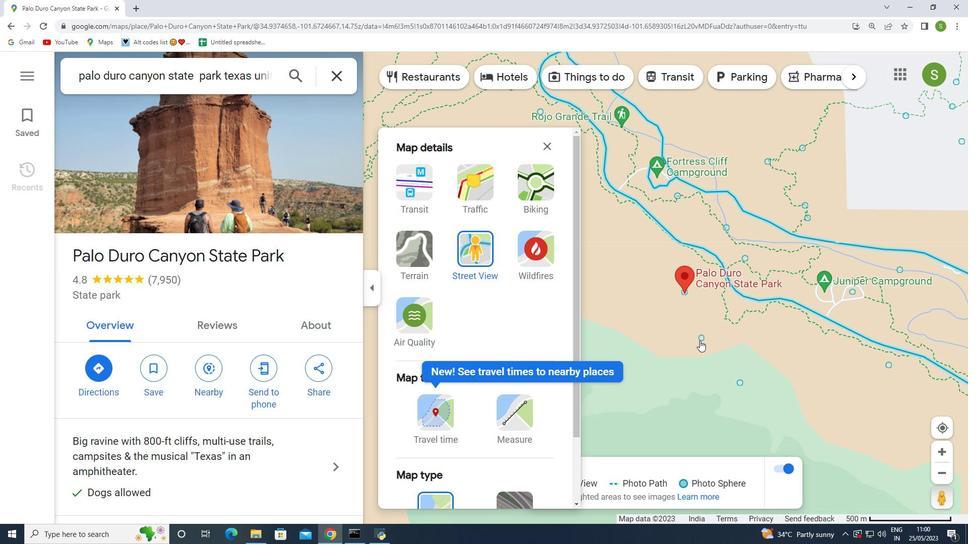 
Action: Mouse scrolled (700, 340) with delta (0, 0)
Screenshot: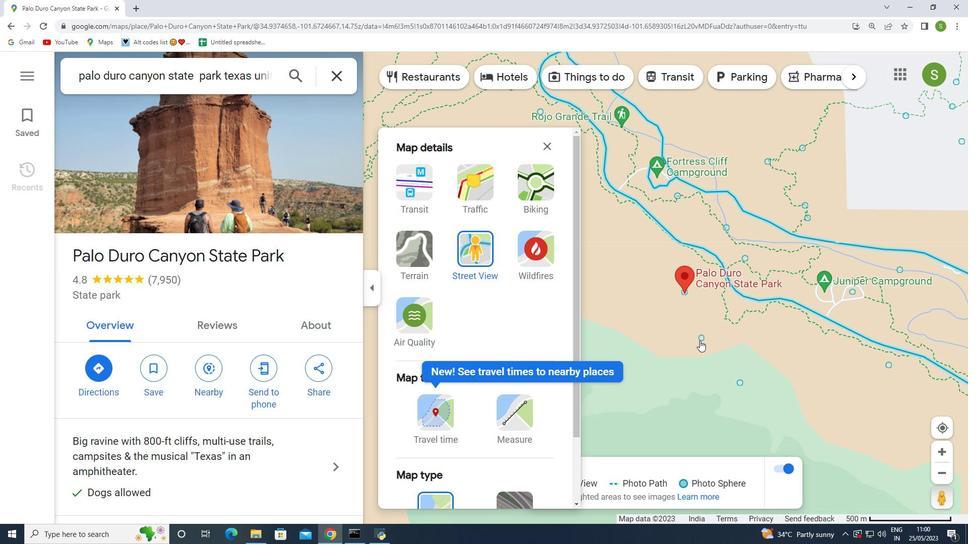 
Action: Mouse scrolled (700, 340) with delta (0, 0)
Screenshot: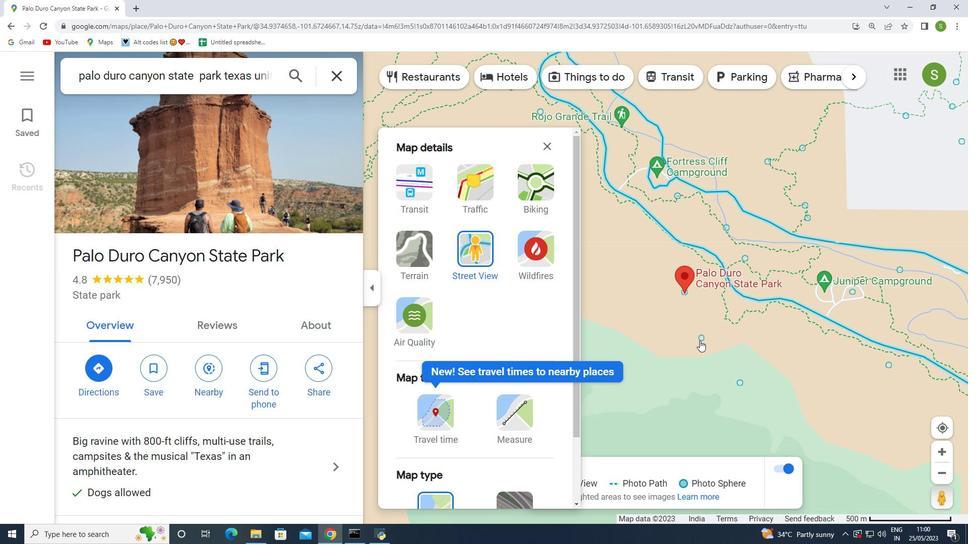 
Action: Mouse moved to (711, 300)
Screenshot: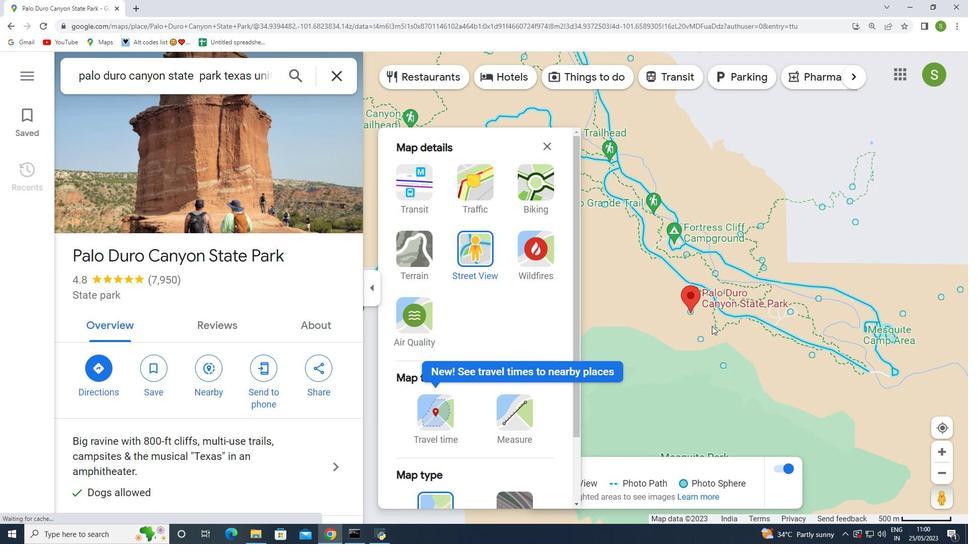 
Action: Mouse scrolled (711, 300) with delta (0, 0)
Screenshot: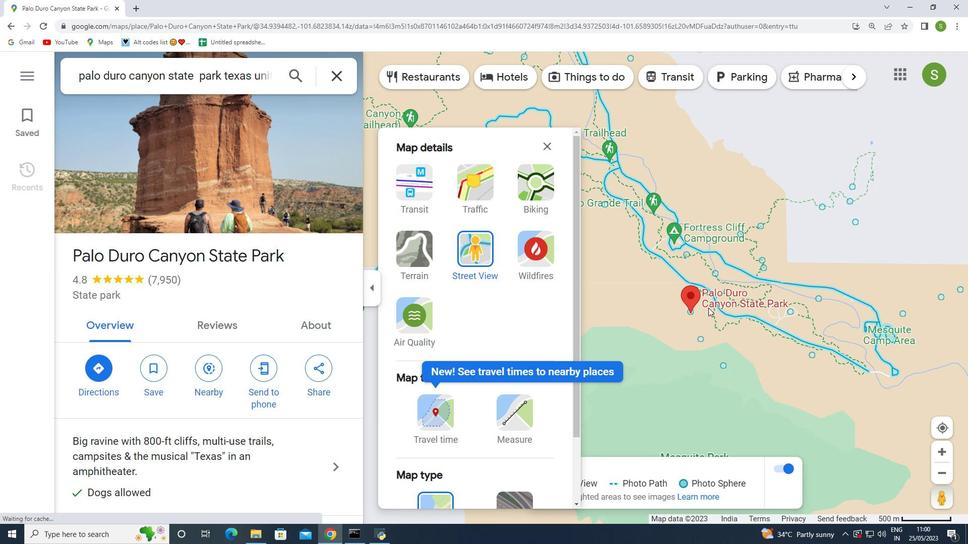 
Action: Mouse scrolled (711, 300) with delta (0, 0)
Screenshot: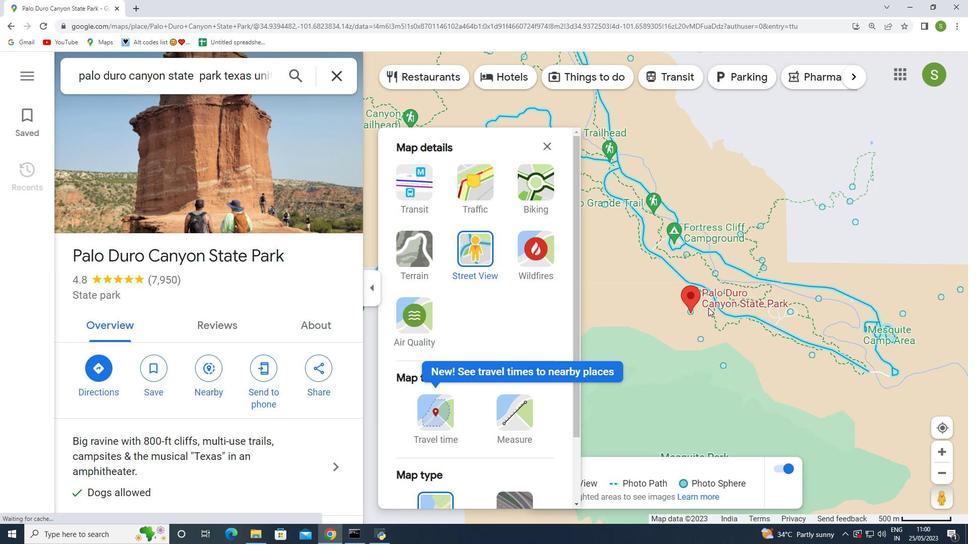 
Action: Mouse moved to (732, 290)
Screenshot: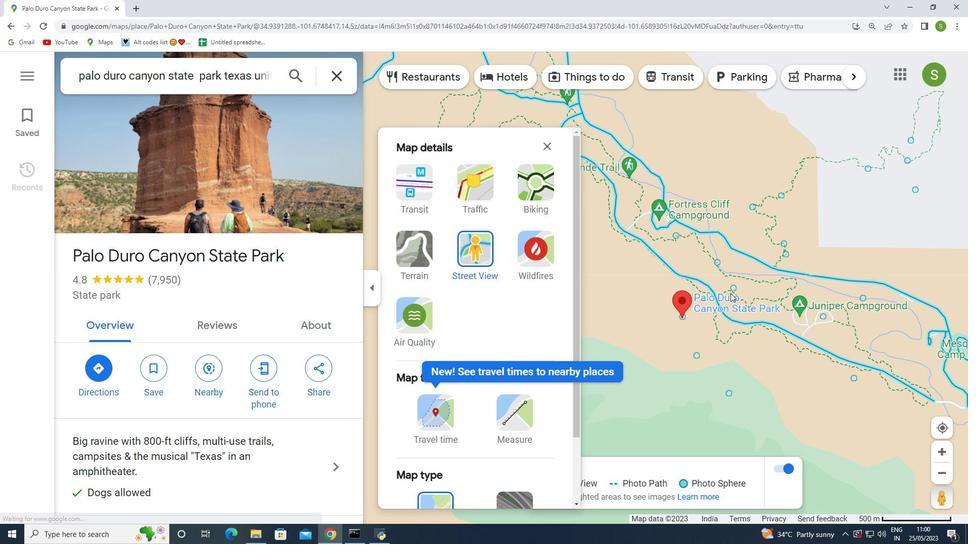 
Action: Mouse pressed left at (732, 290)
Screenshot: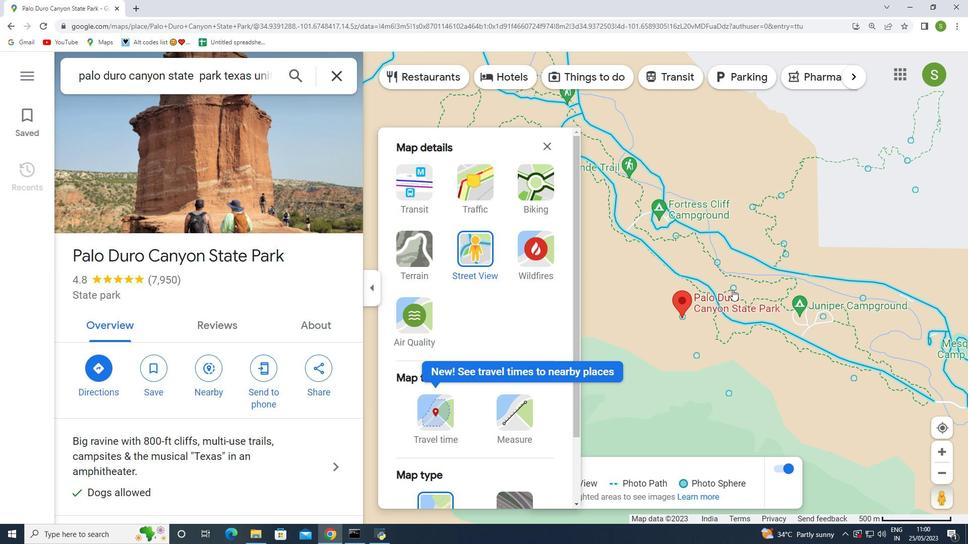 
Action: Mouse moved to (733, 287)
Screenshot: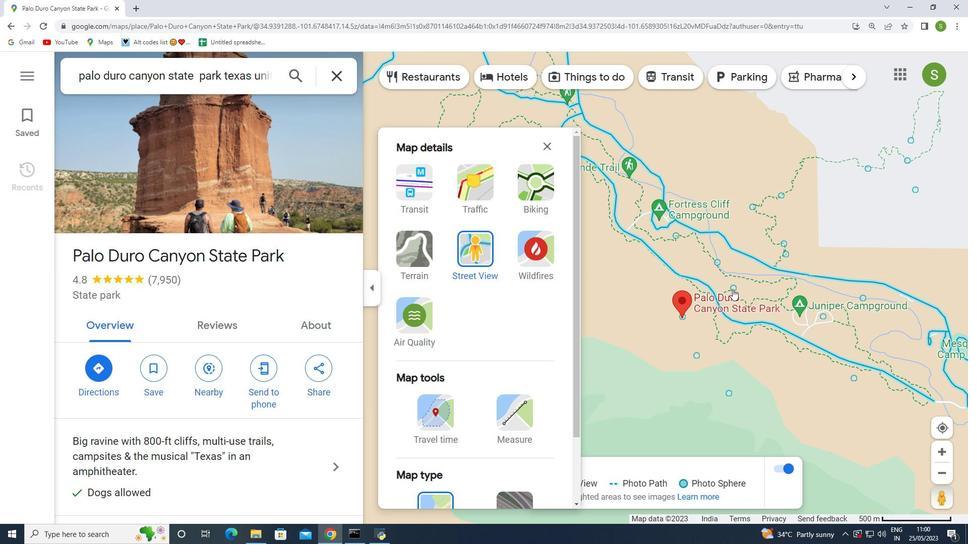 
Action: Mouse pressed left at (733, 287)
Screenshot: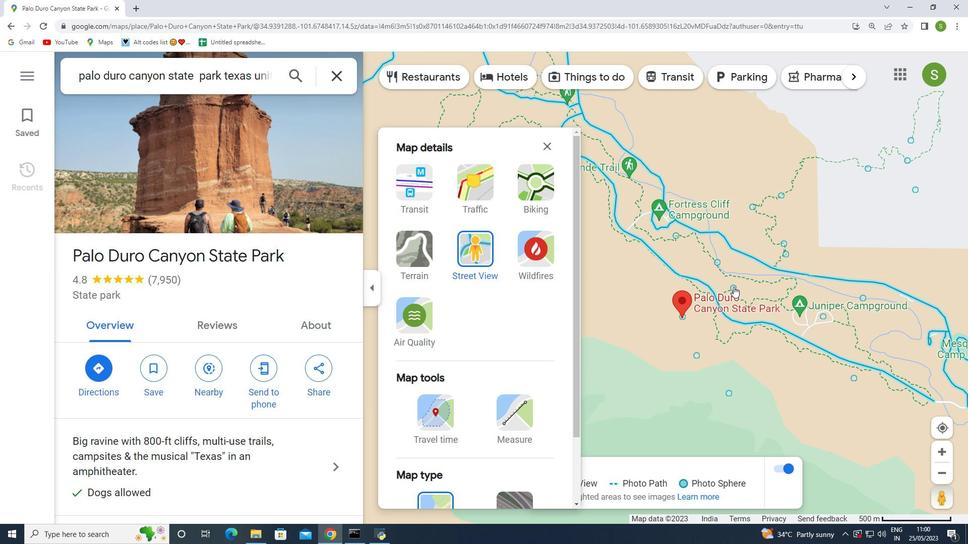
Action: Mouse moved to (733, 287)
Screenshot: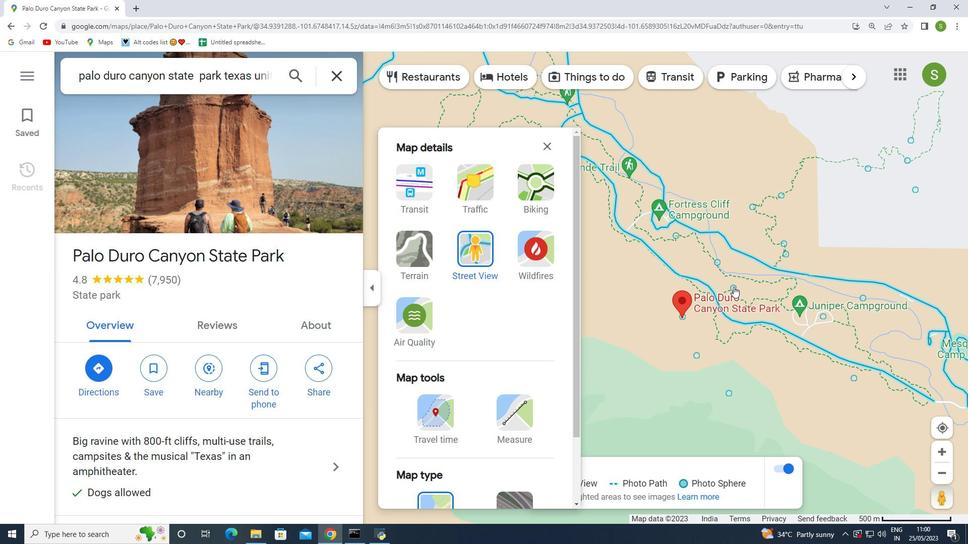 
Action: Mouse pressed left at (733, 287)
Screenshot: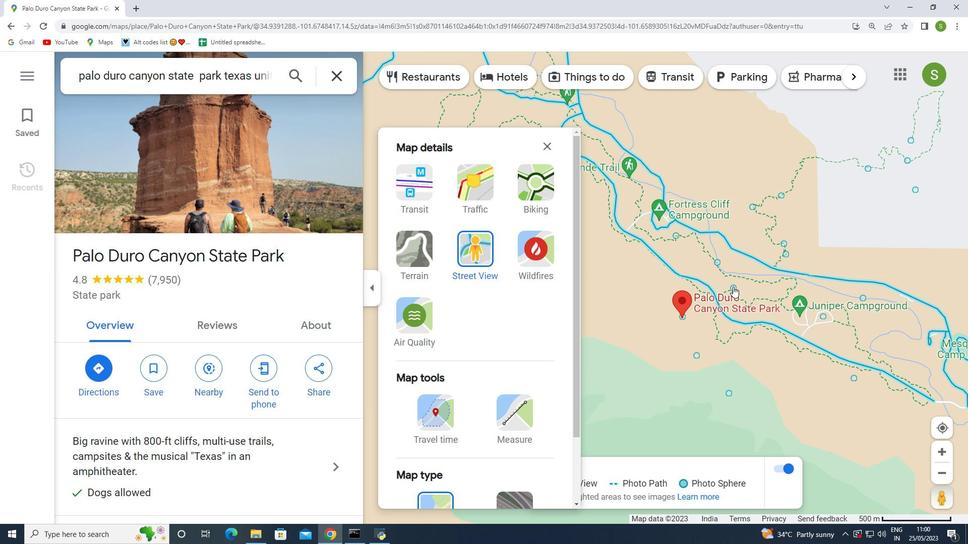 
Action: Mouse pressed left at (733, 287)
Screenshot: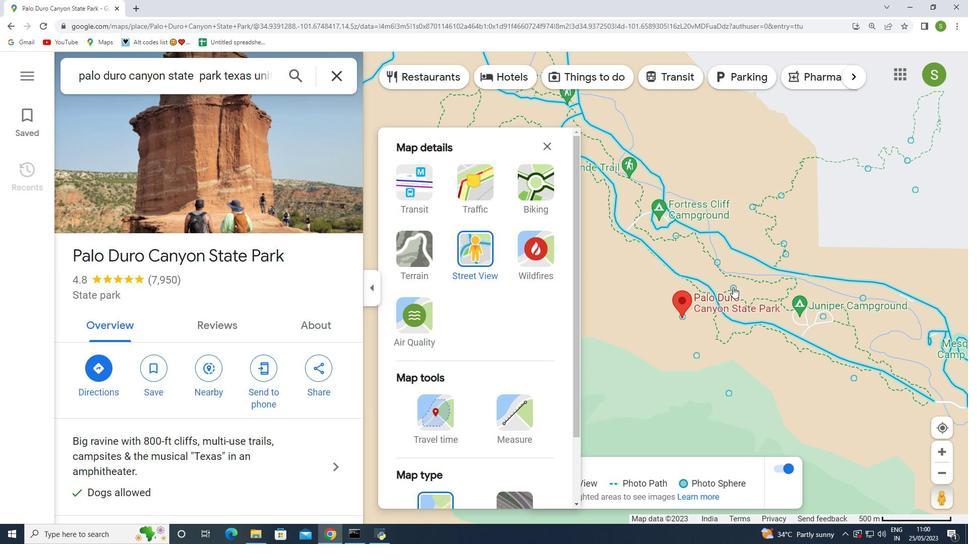 
Action: Mouse moved to (548, 143)
Screenshot: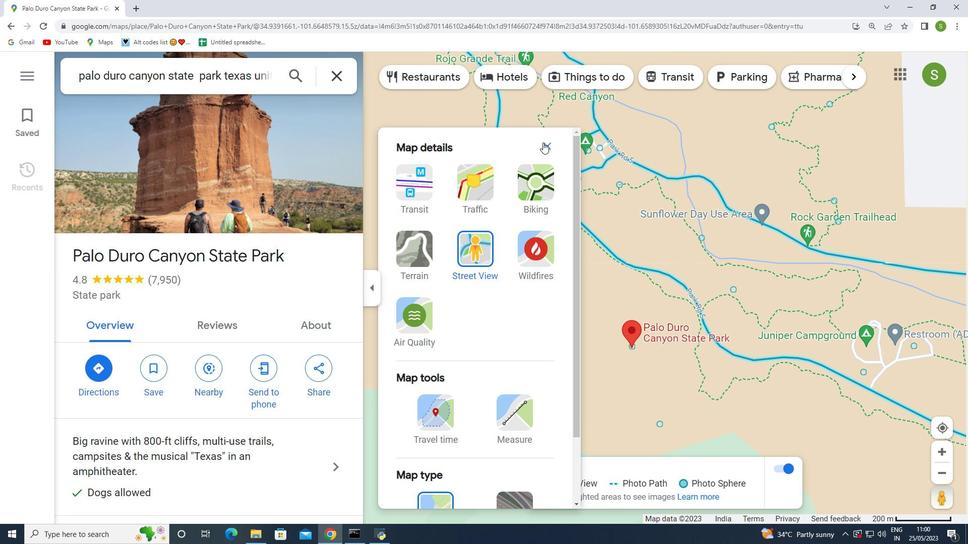 
Action: Mouse pressed left at (548, 143)
Screenshot: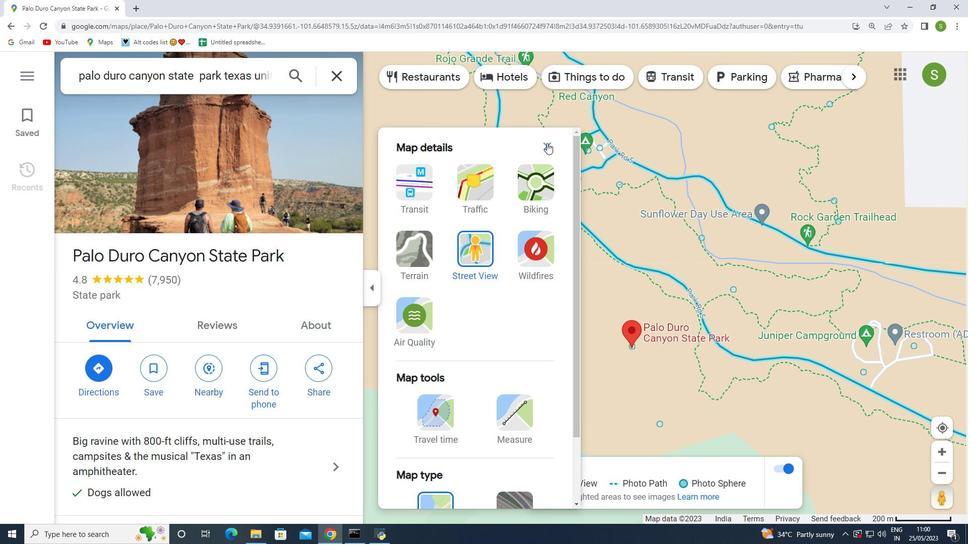 
Action: Mouse moved to (734, 290)
Screenshot: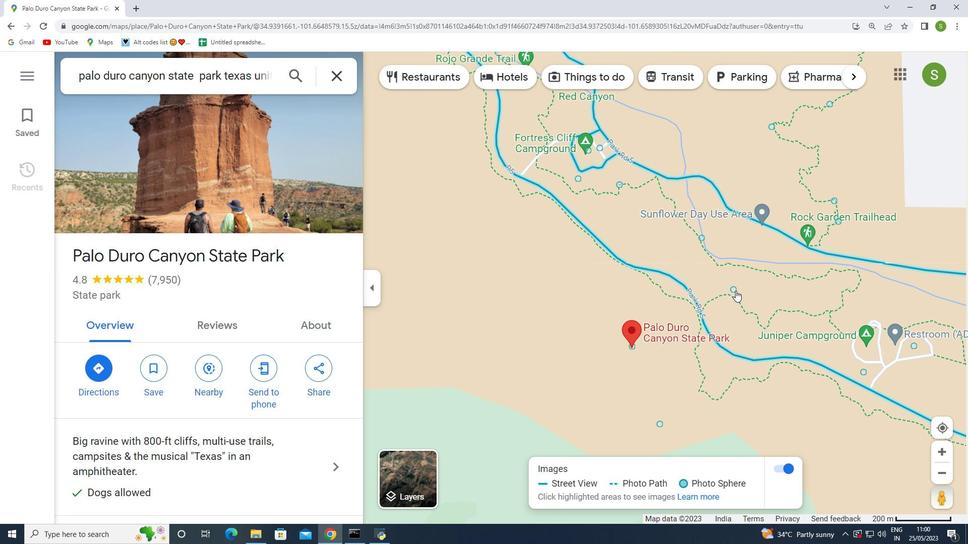 
Action: Mouse pressed left at (734, 290)
Screenshot: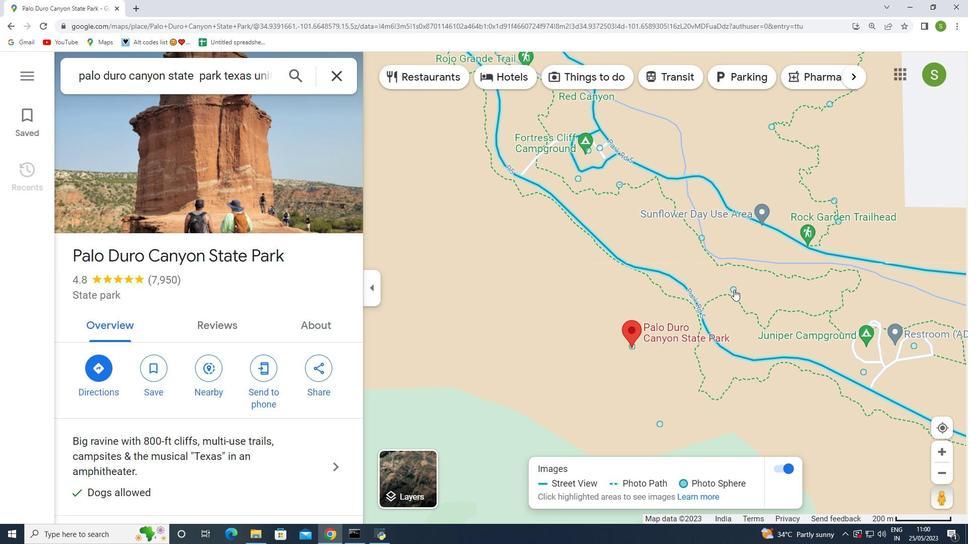 
Action: Mouse pressed left at (734, 290)
Screenshot: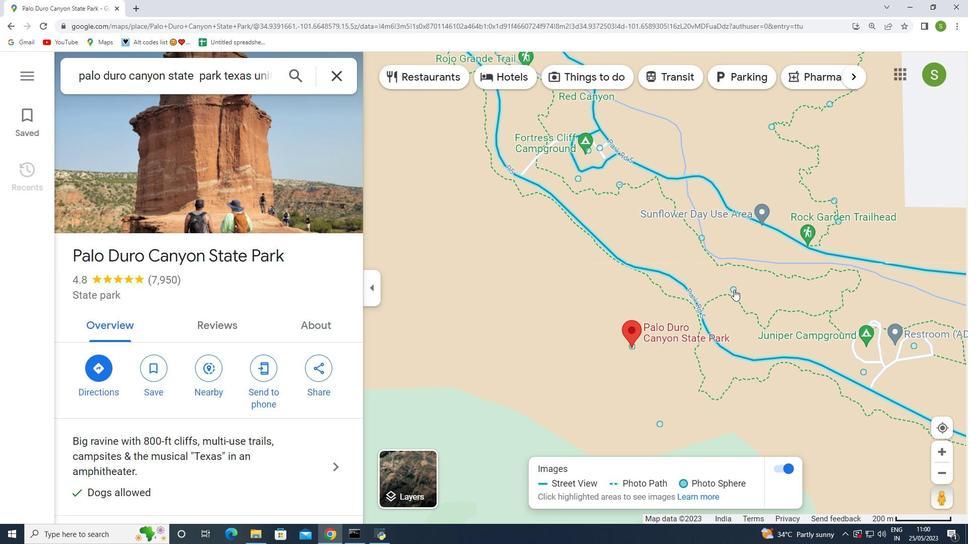 
Action: Mouse moved to (731, 288)
Screenshot: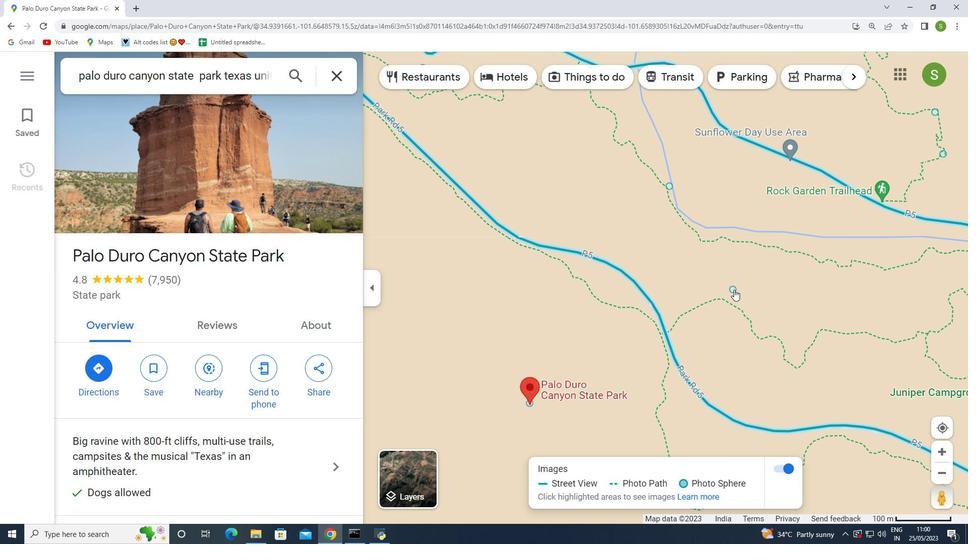 
Action: Mouse scrolled (731, 289) with delta (0, 0)
Screenshot: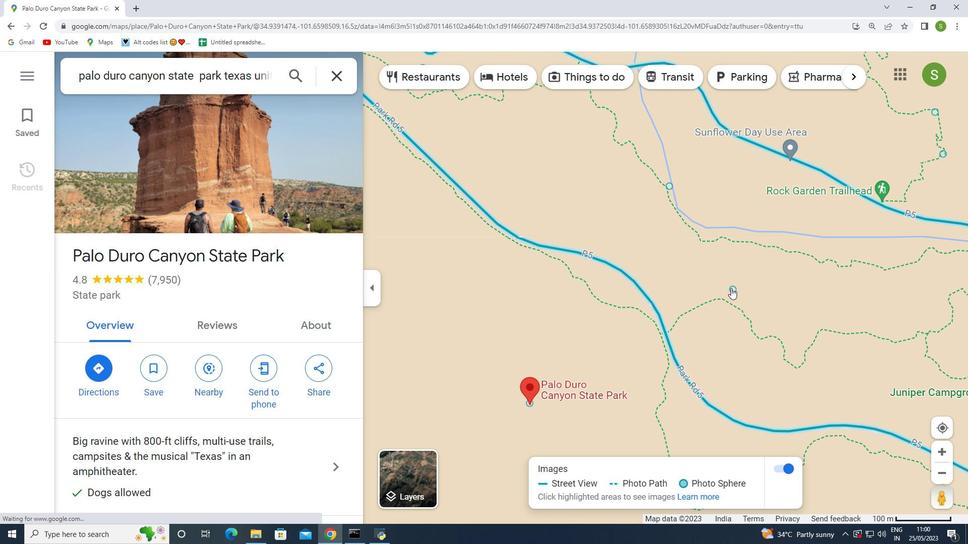 
Action: Mouse scrolled (731, 289) with delta (0, 0)
Screenshot: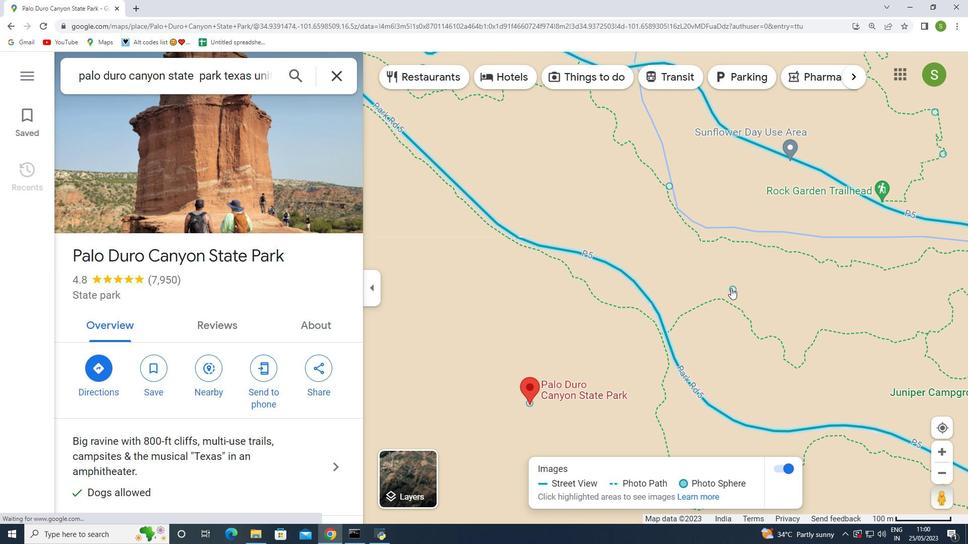 
Action: Mouse moved to (733, 289)
Screenshot: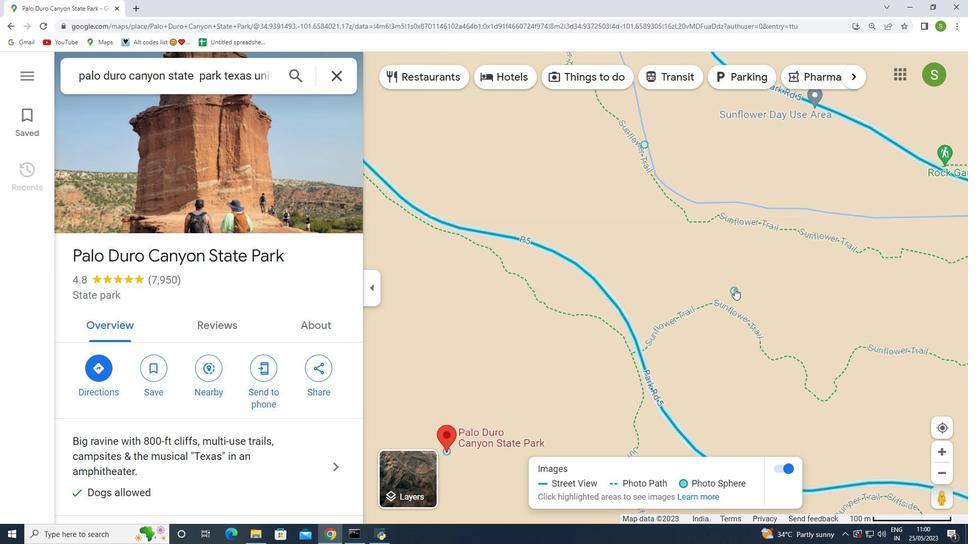 
Action: Mouse pressed left at (733, 289)
Screenshot: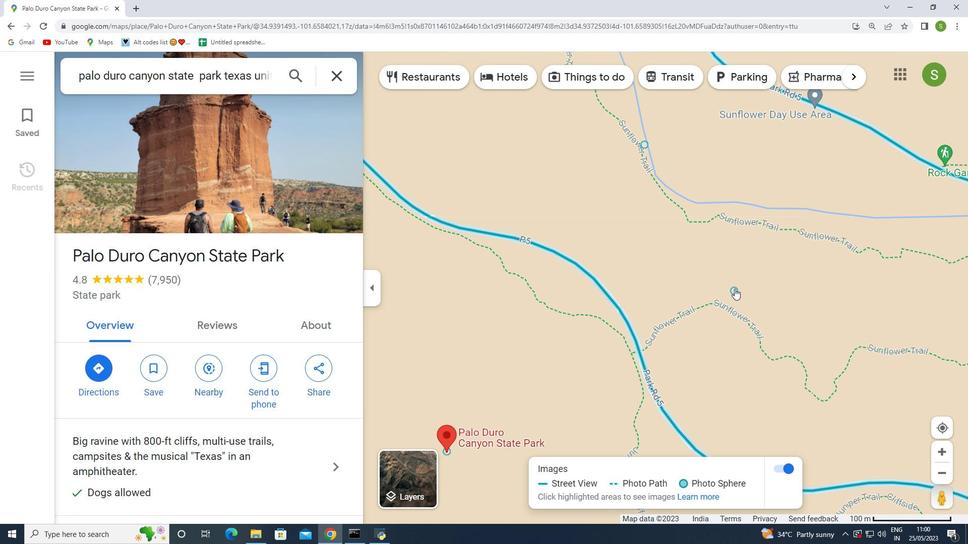 
Action: Mouse pressed left at (733, 289)
Screenshot: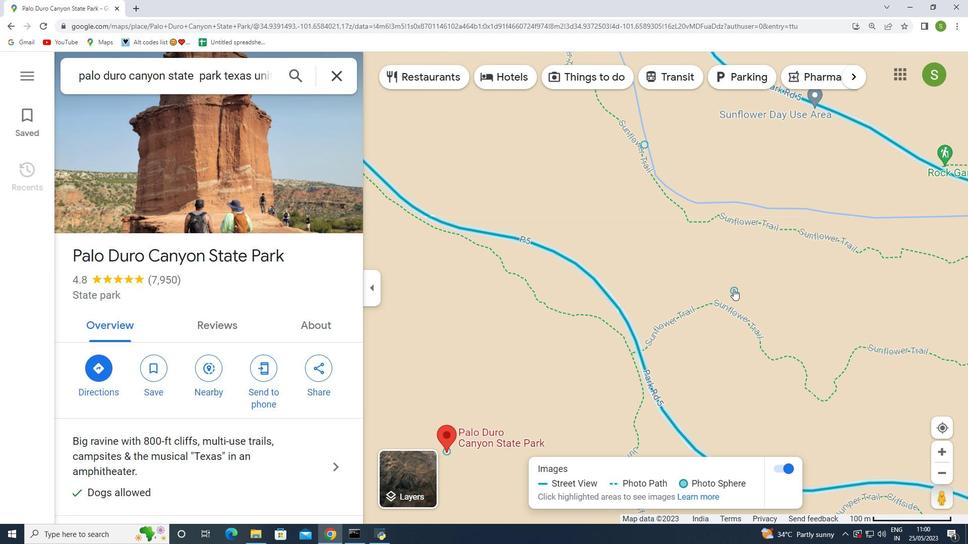 
Action: Mouse scrolled (733, 289) with delta (0, 0)
Screenshot: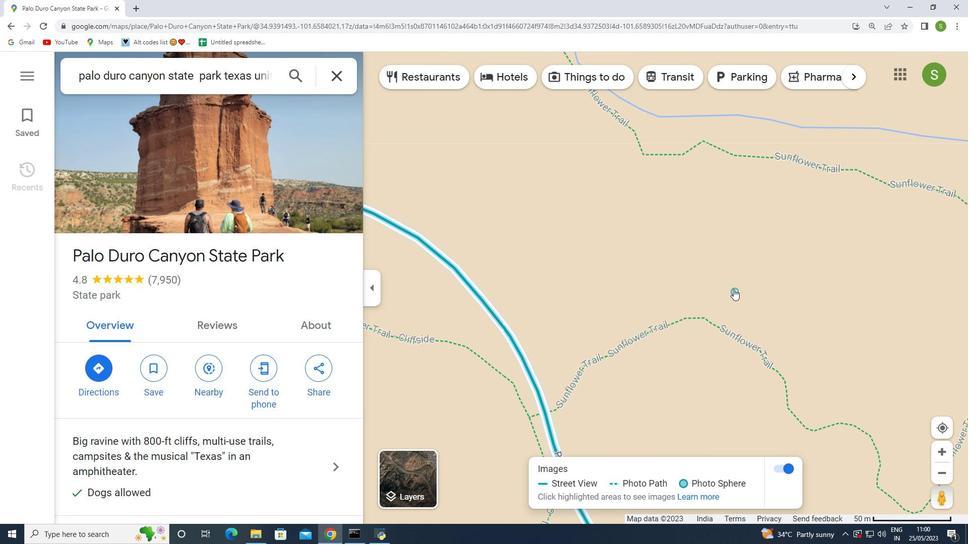 
Action: Mouse scrolled (733, 289) with delta (0, 0)
Screenshot: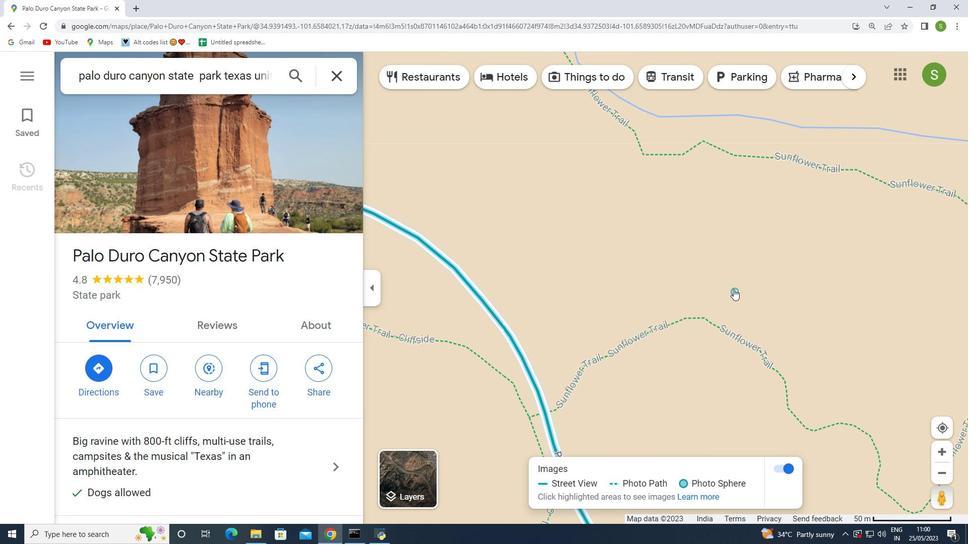 
Action: Mouse scrolled (733, 289) with delta (0, 0)
Screenshot: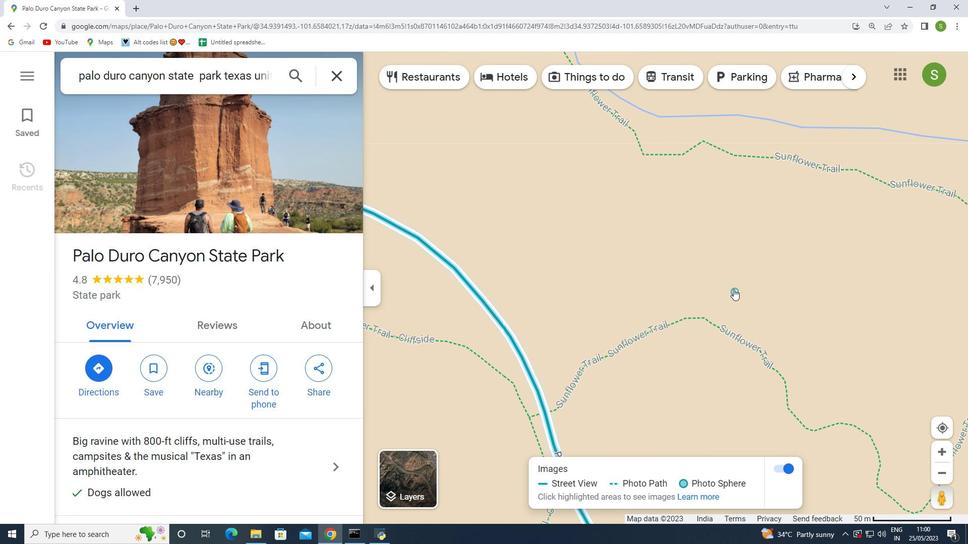 
Action: Mouse moved to (733, 290)
Screenshot: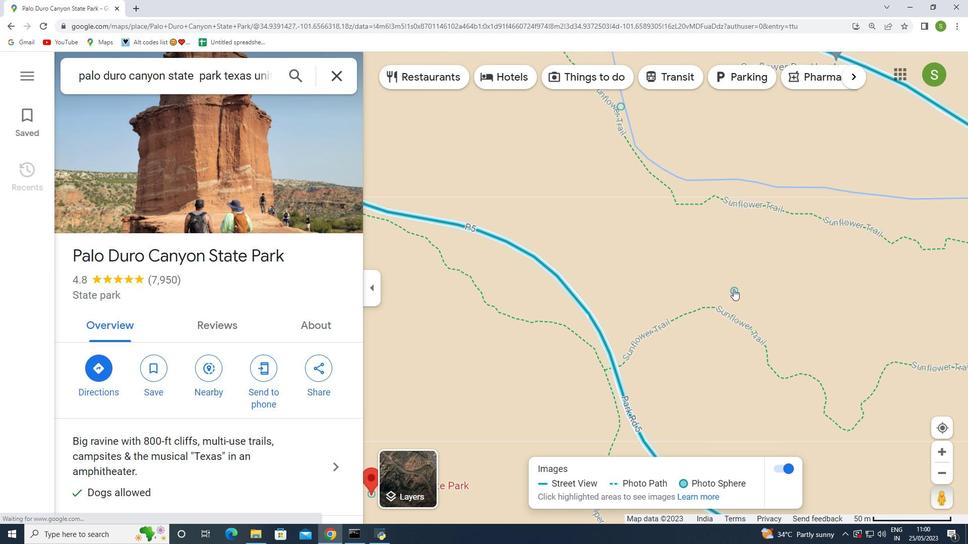 
Action: Mouse scrolled (733, 289) with delta (0, 0)
Screenshot: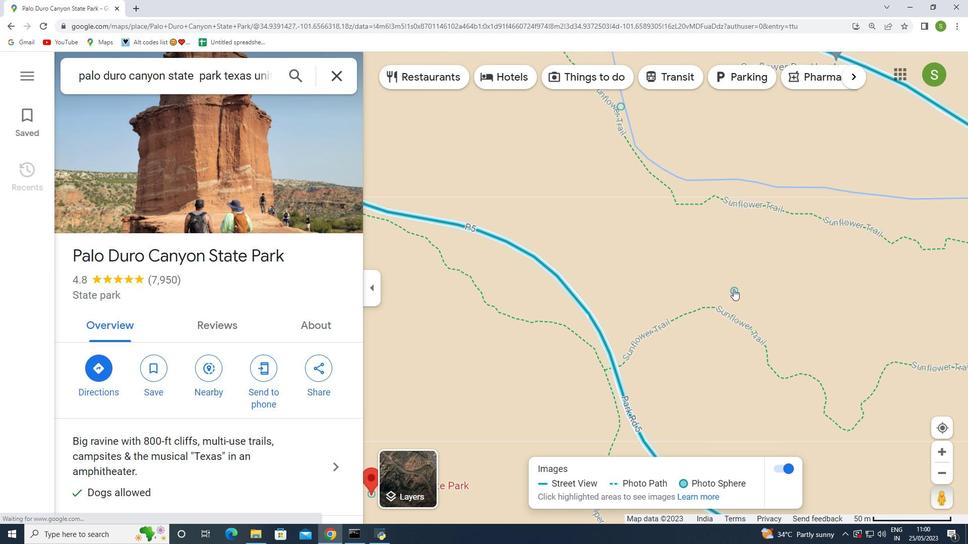
Action: Mouse moved to (731, 291)
Screenshot: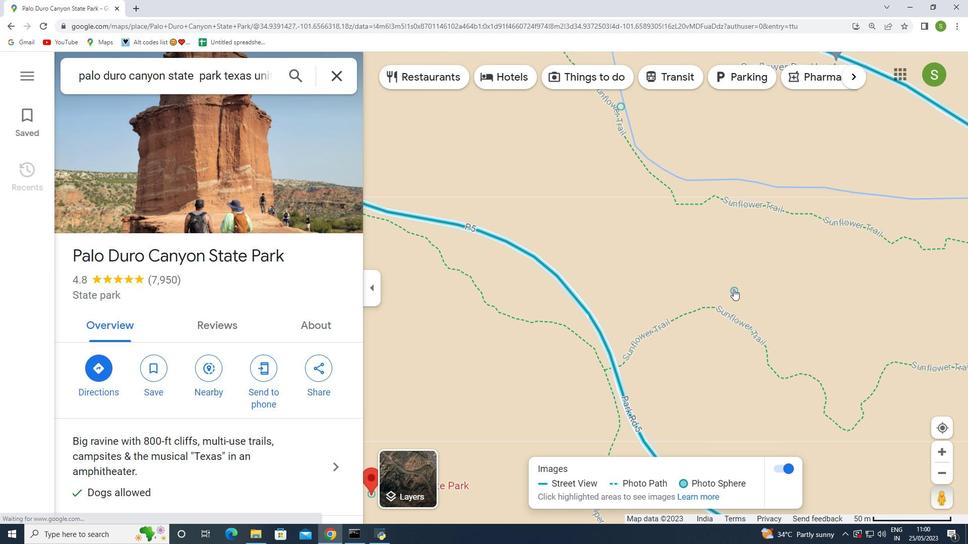 
Action: Mouse scrolled (731, 290) with delta (0, 0)
Screenshot: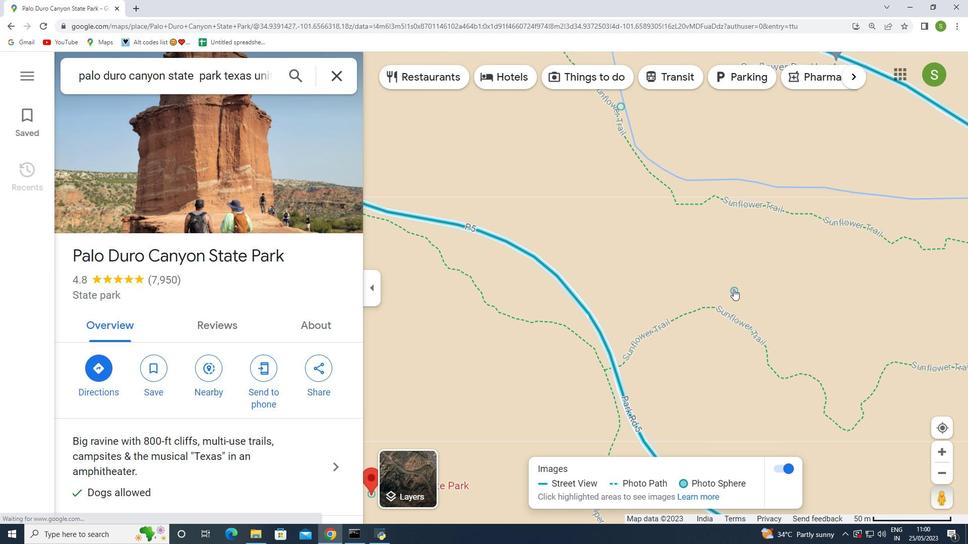 
Action: Mouse moved to (730, 292)
Screenshot: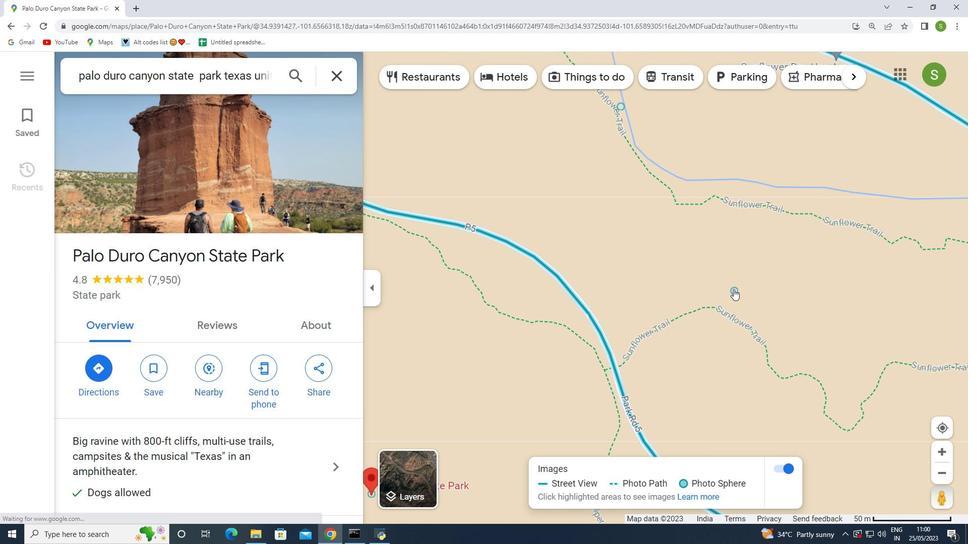 
Action: Mouse scrolled (730, 291) with delta (0, 0)
Screenshot: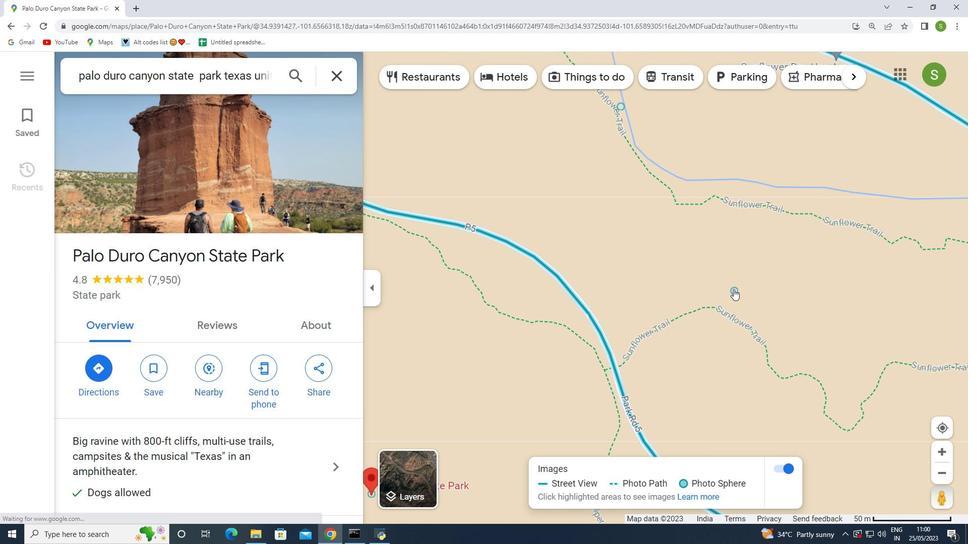
Action: Mouse moved to (700, 342)
Screenshot: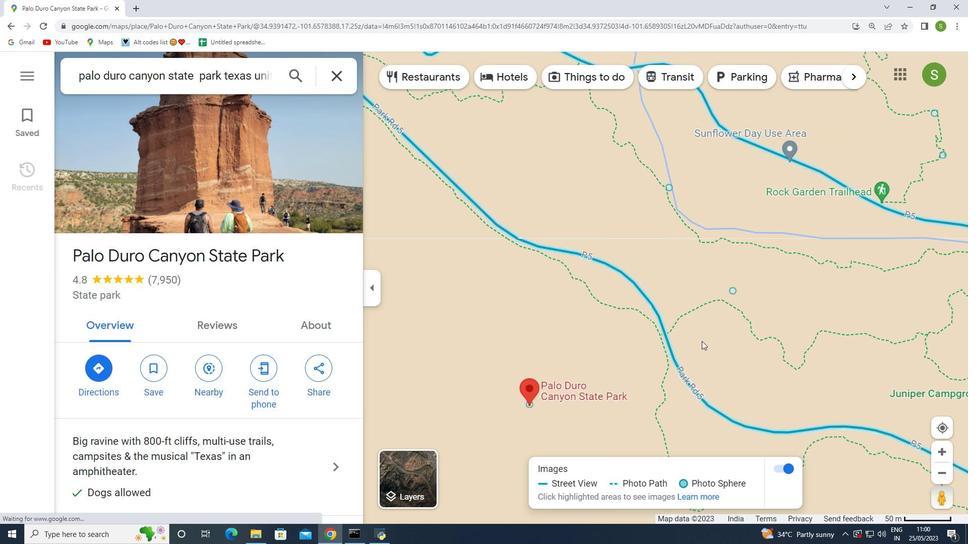 
Action: Mouse scrolled (700, 342) with delta (0, 0)
Screenshot: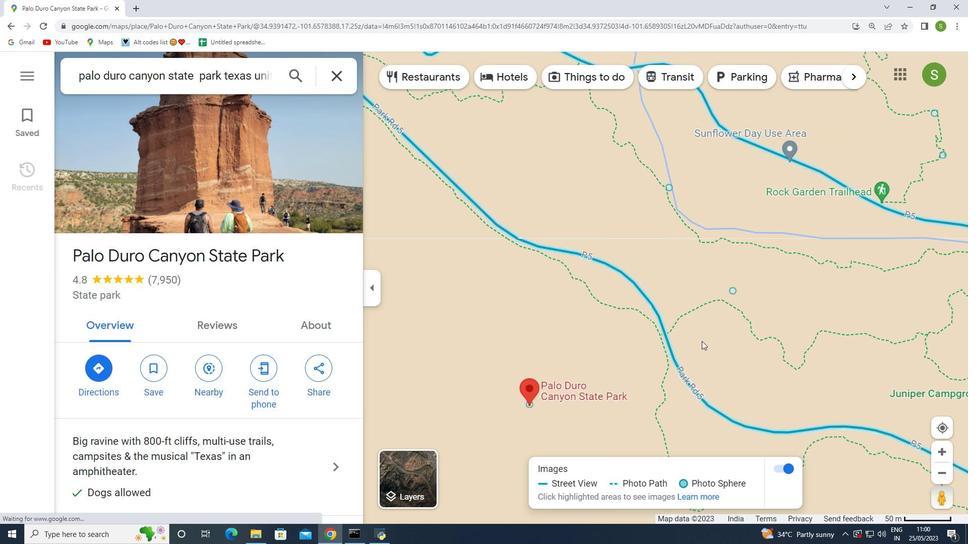 
Action: Mouse moved to (698, 347)
Screenshot: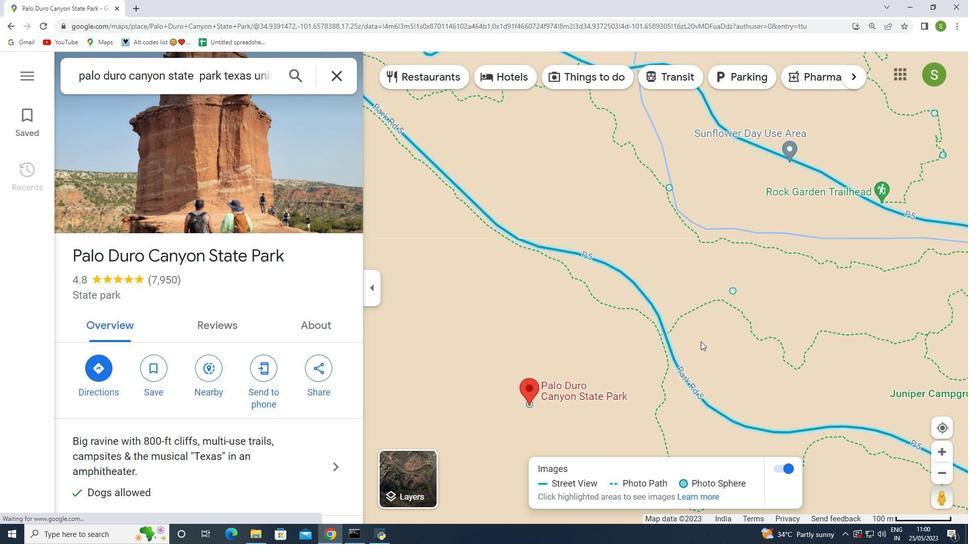 
Action: Mouse scrolled (698, 346) with delta (0, 0)
Screenshot: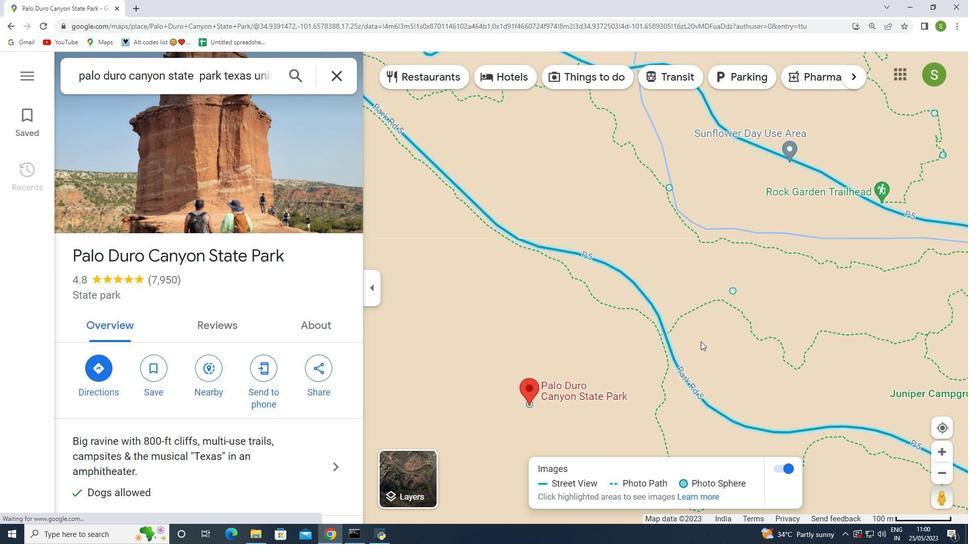 
Action: Mouse moved to (643, 418)
Screenshot: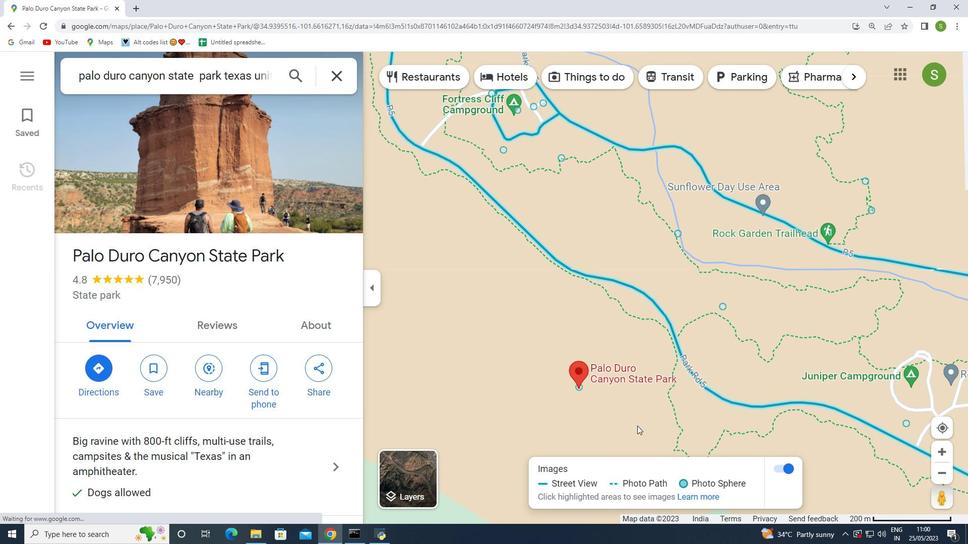 
Action: Mouse scrolled (643, 418) with delta (0, 0)
Screenshot: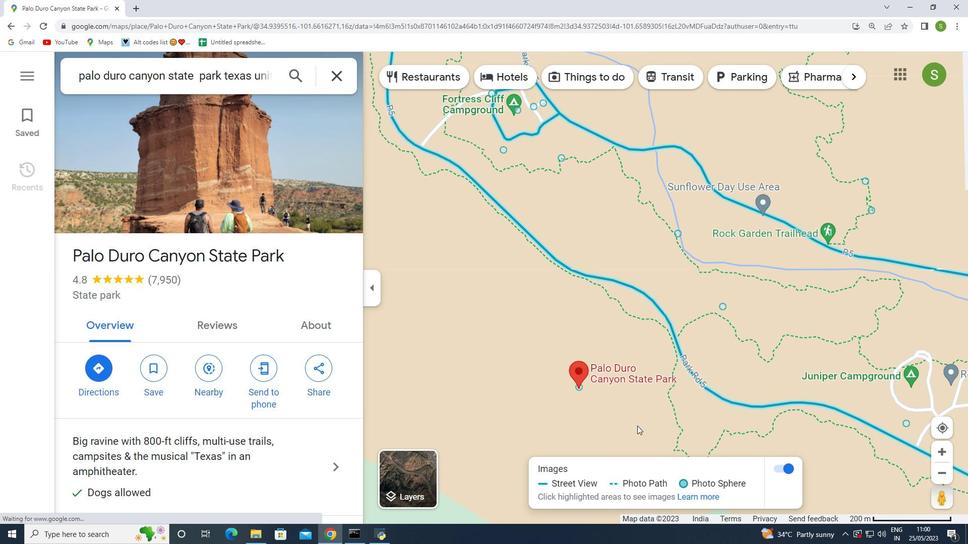 
Action: Mouse scrolled (643, 418) with delta (0, 0)
Screenshot: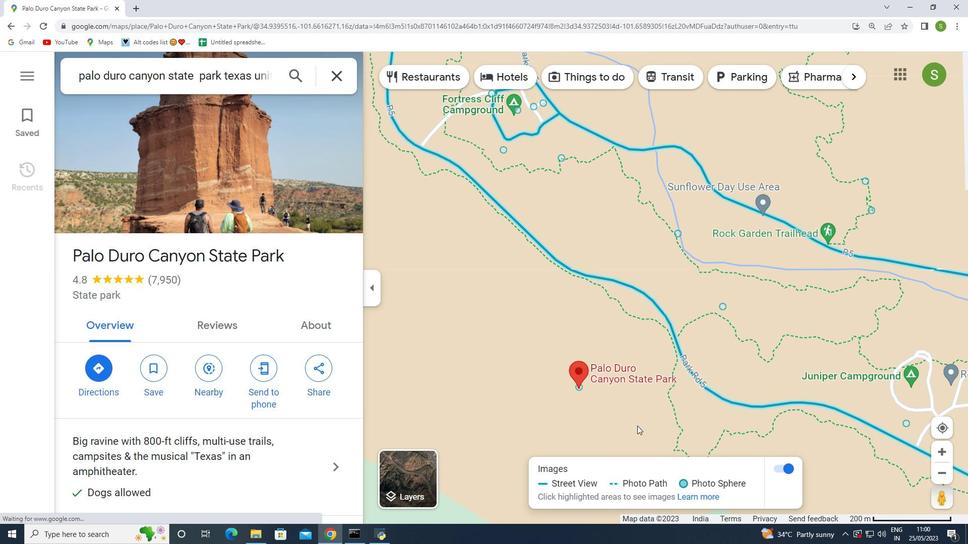 
Action: Mouse moved to (645, 417)
Screenshot: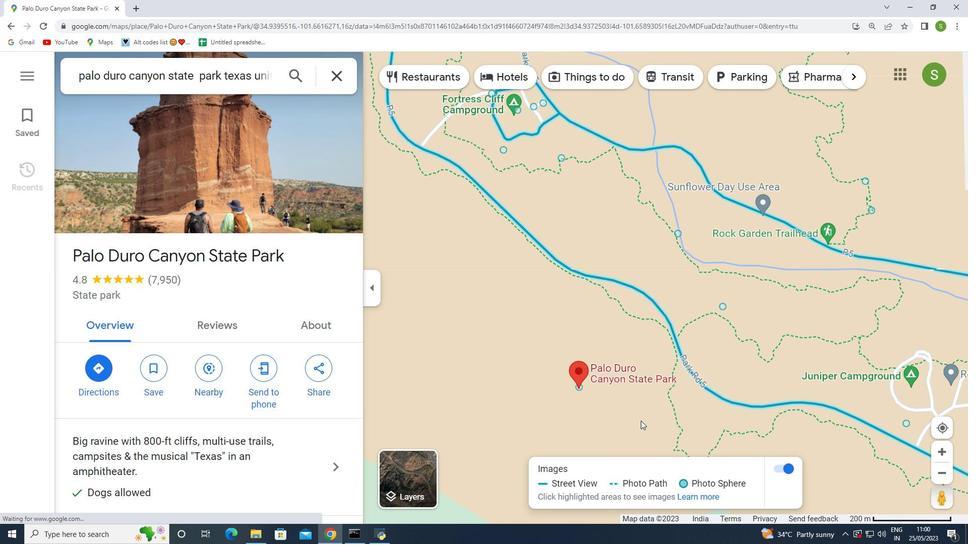 
Action: Mouse scrolled (645, 416) with delta (0, 0)
Screenshot: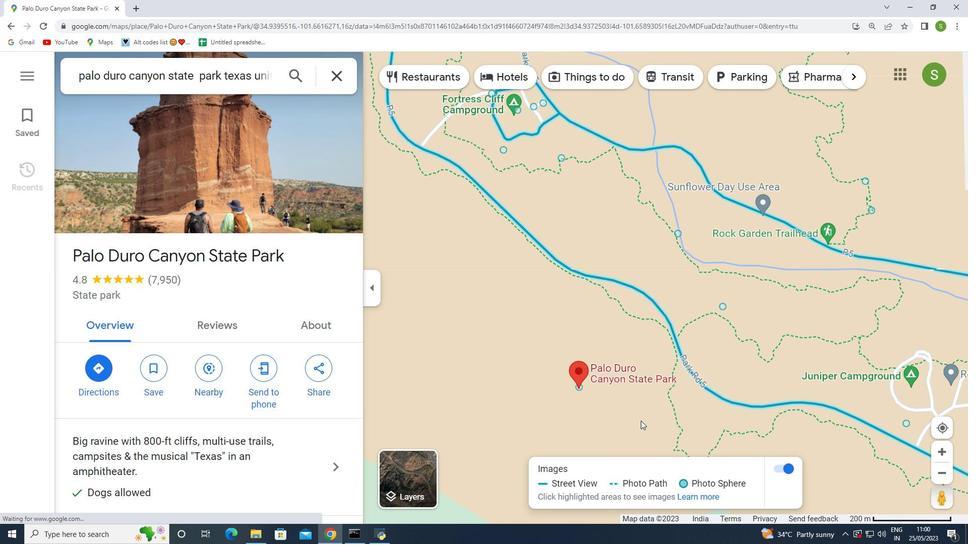 
Action: Mouse moved to (679, 233)
Screenshot: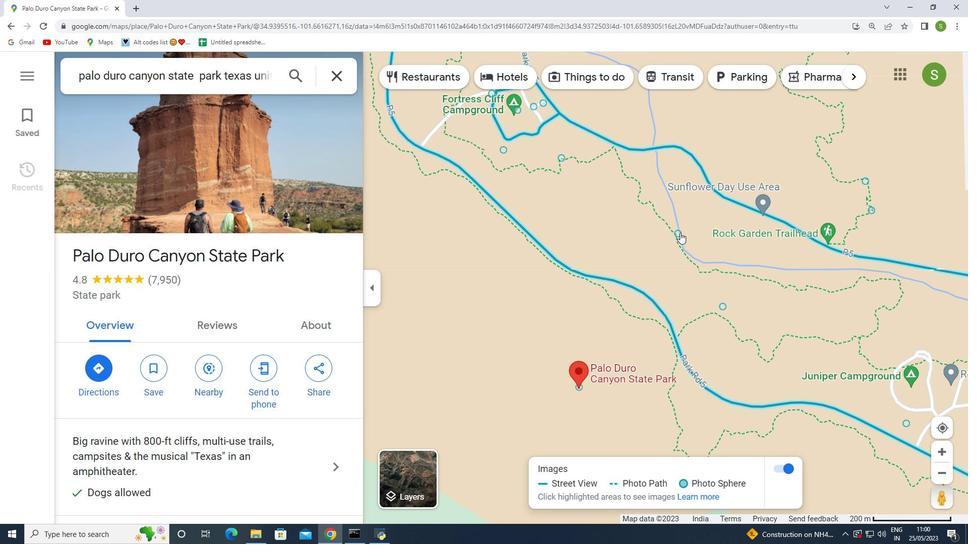 
Action: Mouse pressed left at (679, 233)
Screenshot: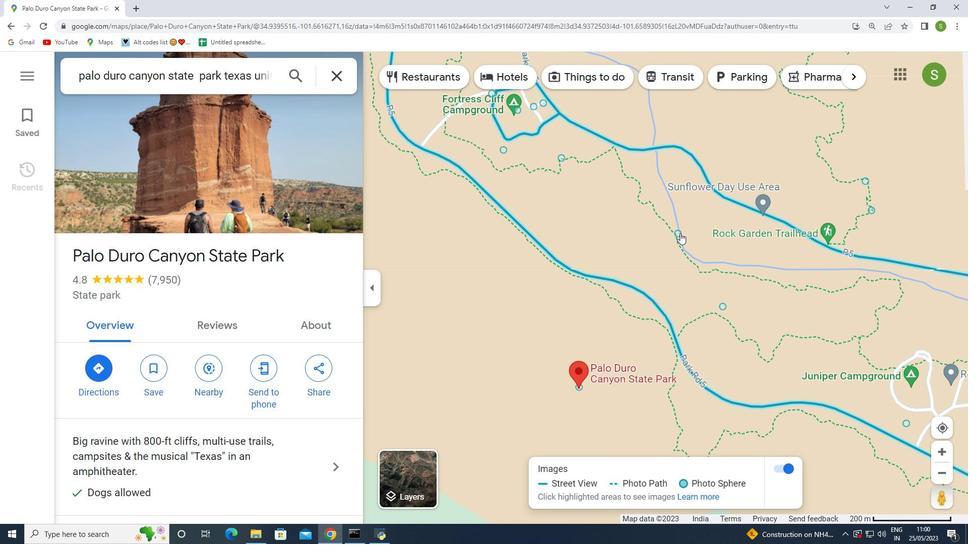 
Action: Mouse pressed left at (679, 233)
Screenshot: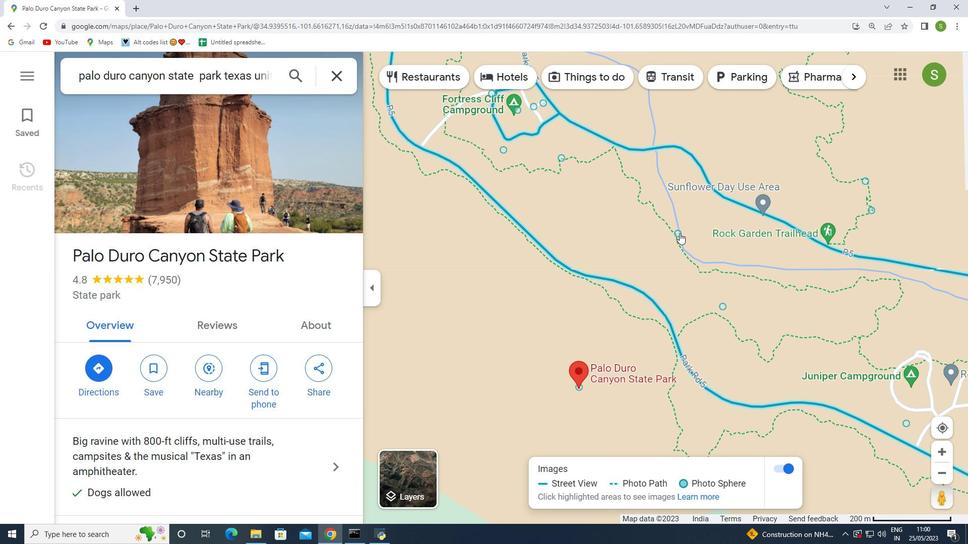 
Action: Mouse moved to (739, 416)
Screenshot: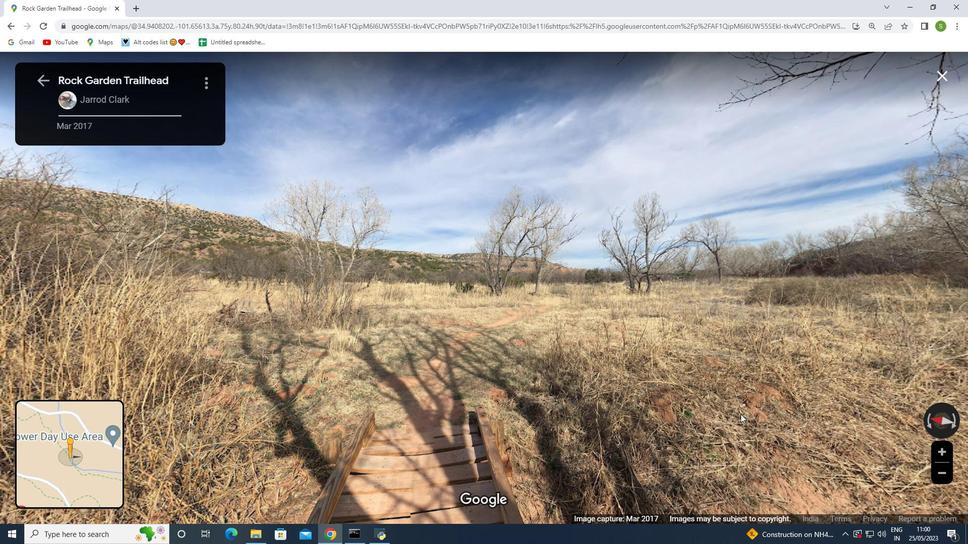 
Action: Key pressed <Key.right>
Screenshot: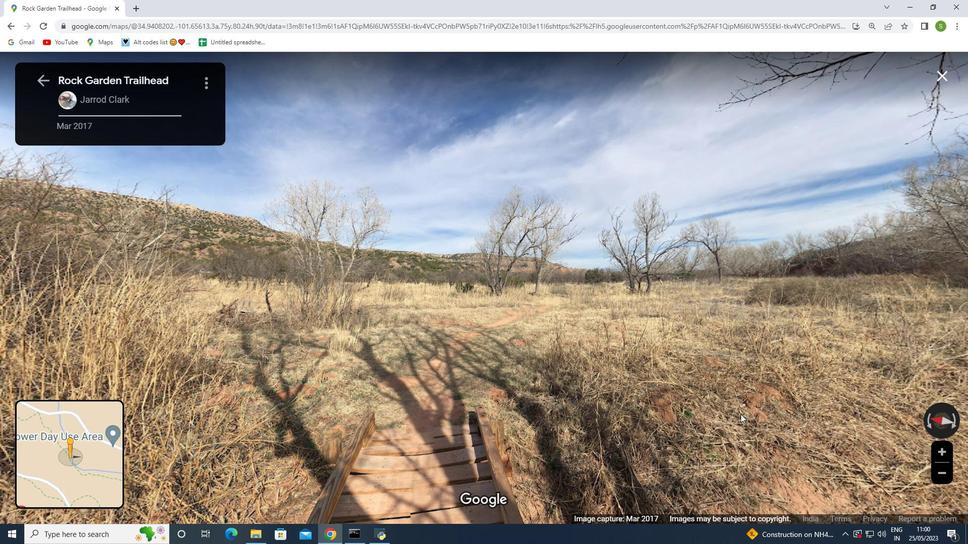 
Action: Mouse moved to (732, 411)
Screenshot: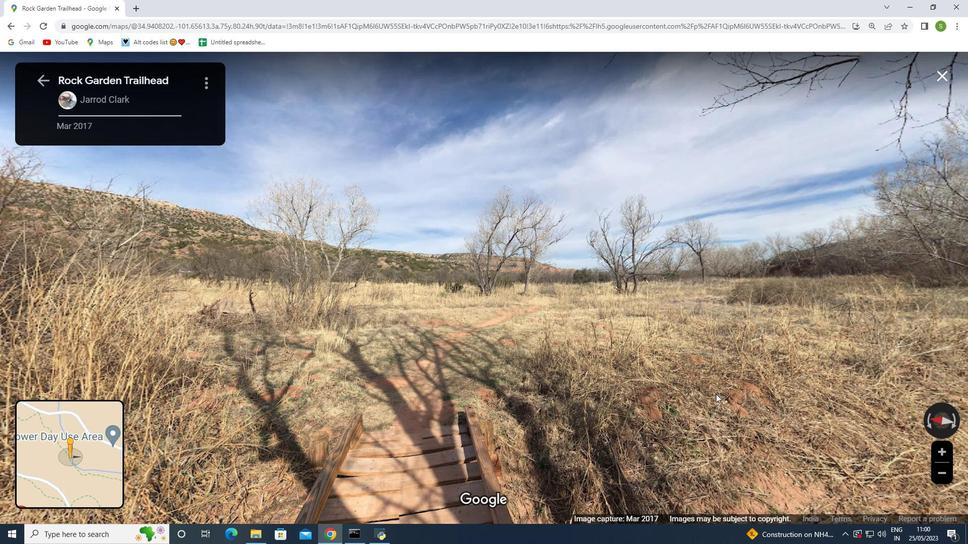 
Action: Key pressed <Key.right>
Screenshot: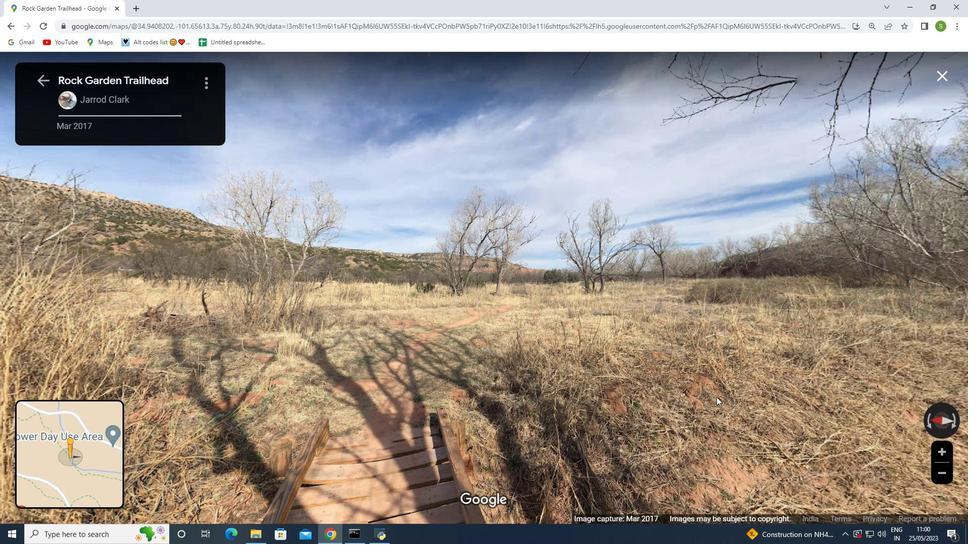 
Action: Mouse moved to (635, 381)
Screenshot: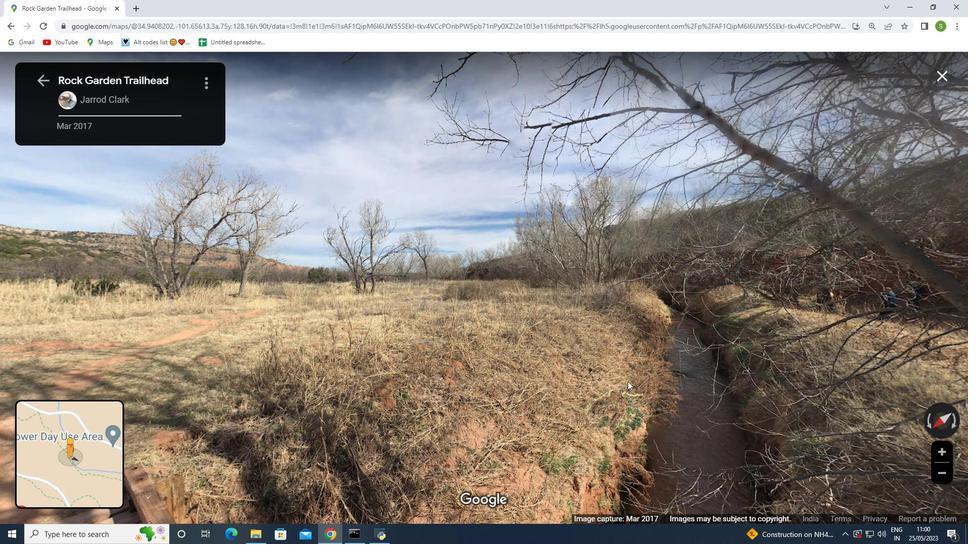 
Action: Key pressed <Key.right><Key.right><Key.right><Key.right><Key.right><Key.right>
Screenshot: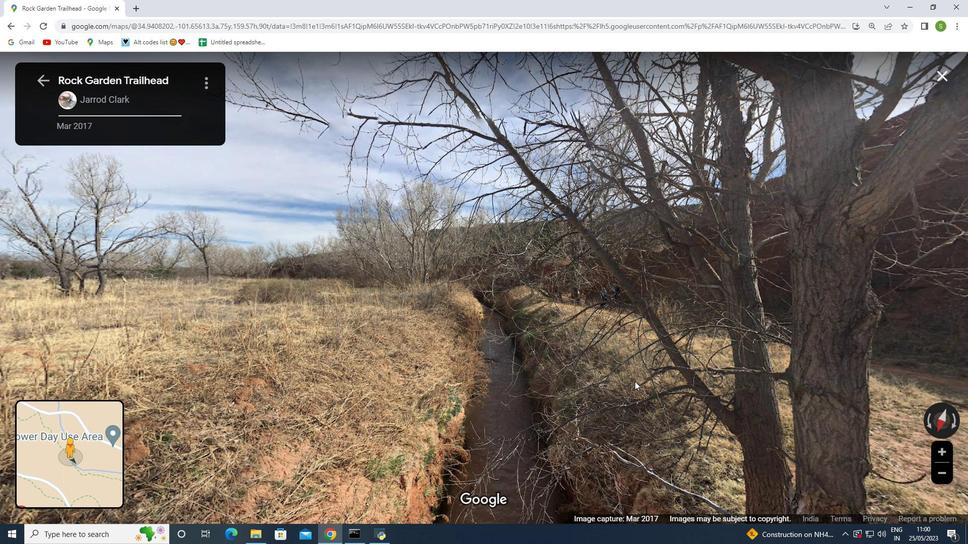 
Action: Mouse moved to (636, 377)
Screenshot: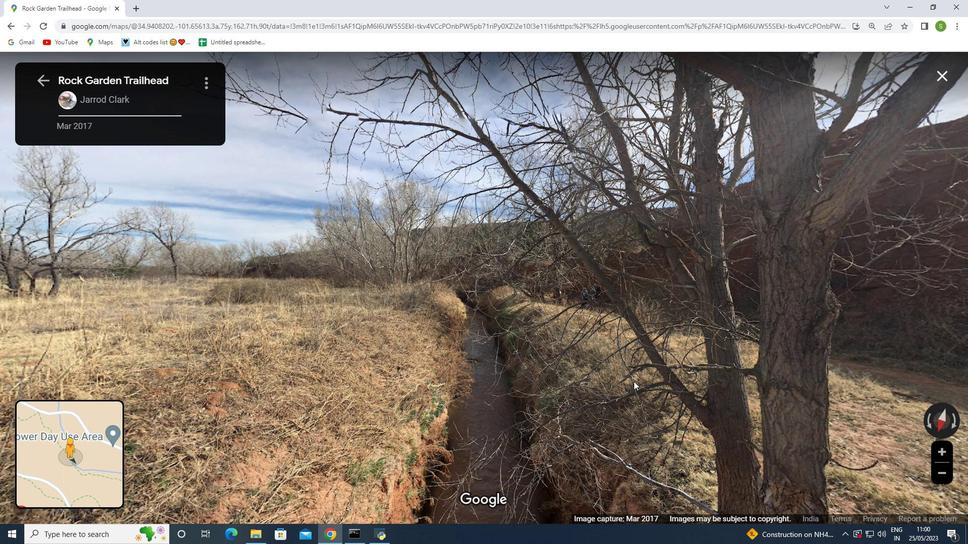 
Action: Key pressed <Key.right>
Screenshot: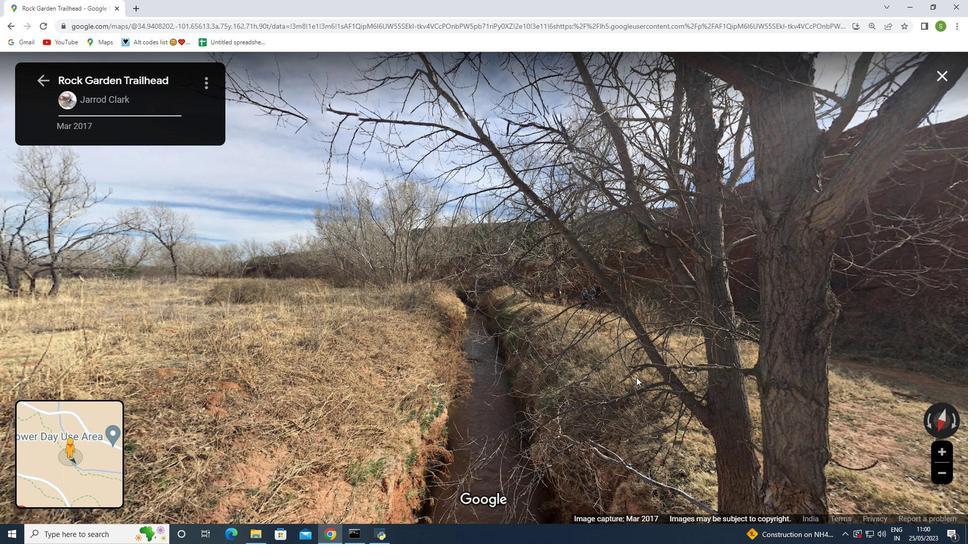 
Action: Mouse moved to (636, 378)
Screenshot: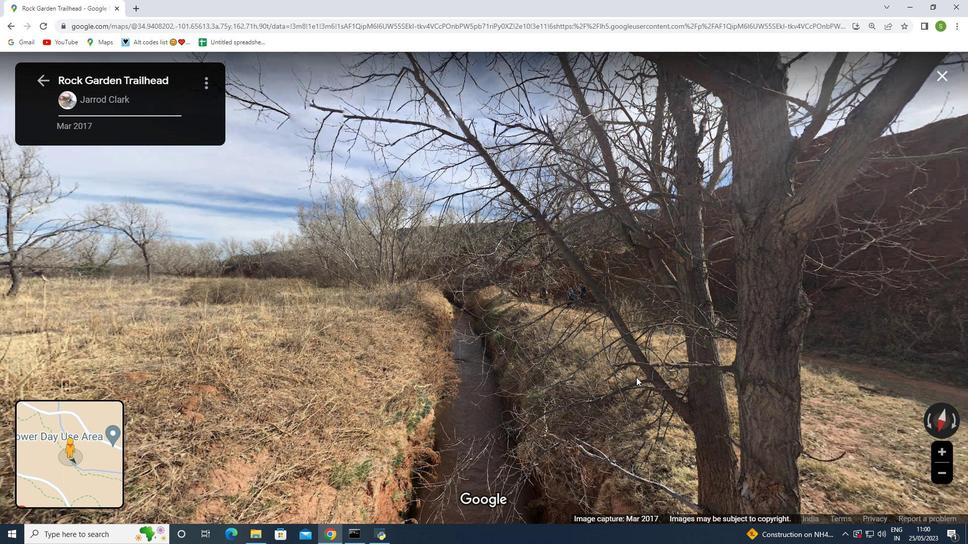 
Action: Key pressed <Key.right>
Screenshot: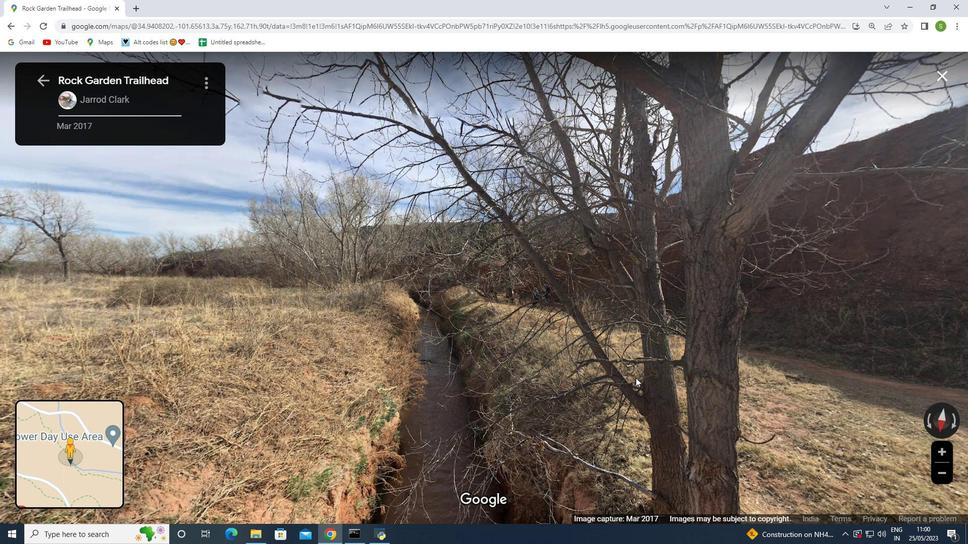 
Action: Mouse moved to (635, 378)
Screenshot: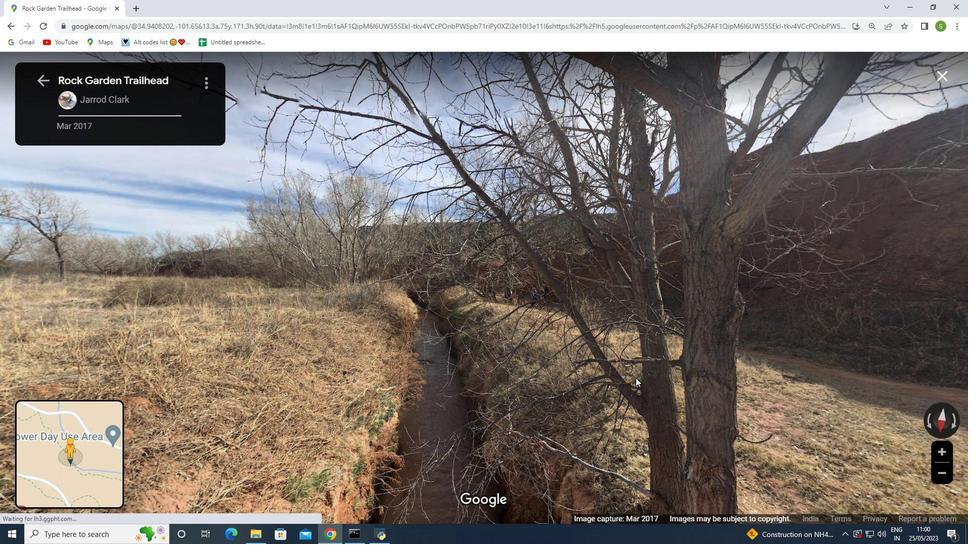 
Action: Key pressed <Key.right><Key.right>
Screenshot: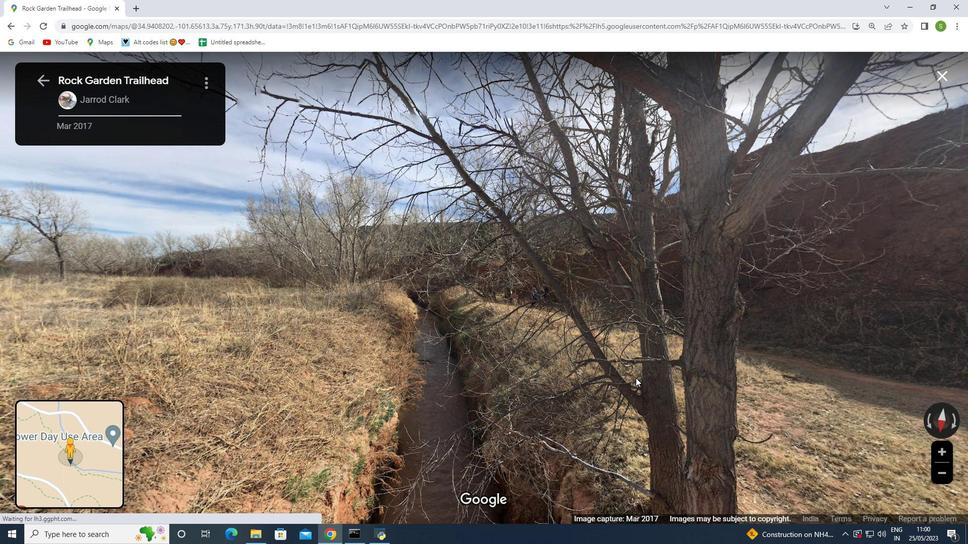 
Action: Mouse moved to (635, 378)
Screenshot: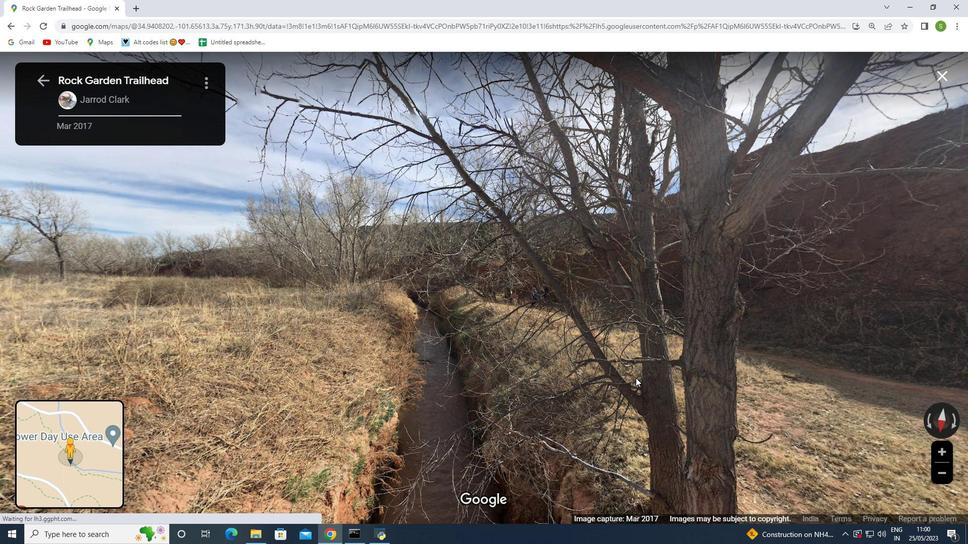 
Action: Key pressed <Key.right><Key.right><Key.right>
Screenshot: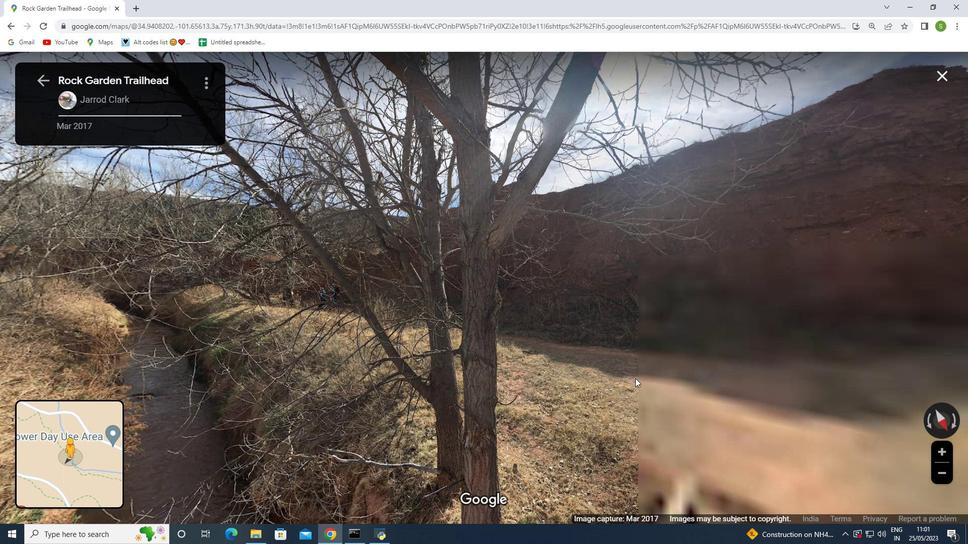 
Action: Mouse moved to (634, 380)
Screenshot: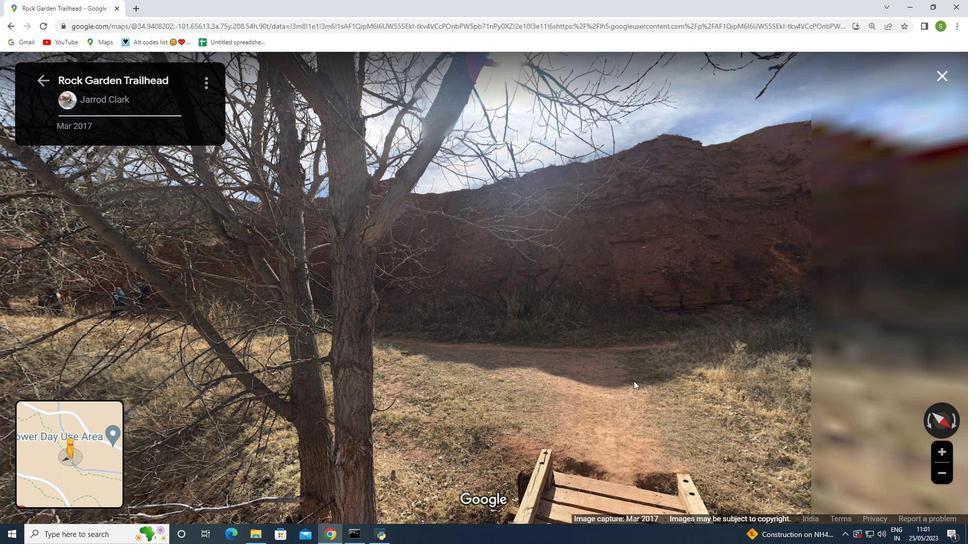 
Action: Key pressed <Key.right>
Screenshot: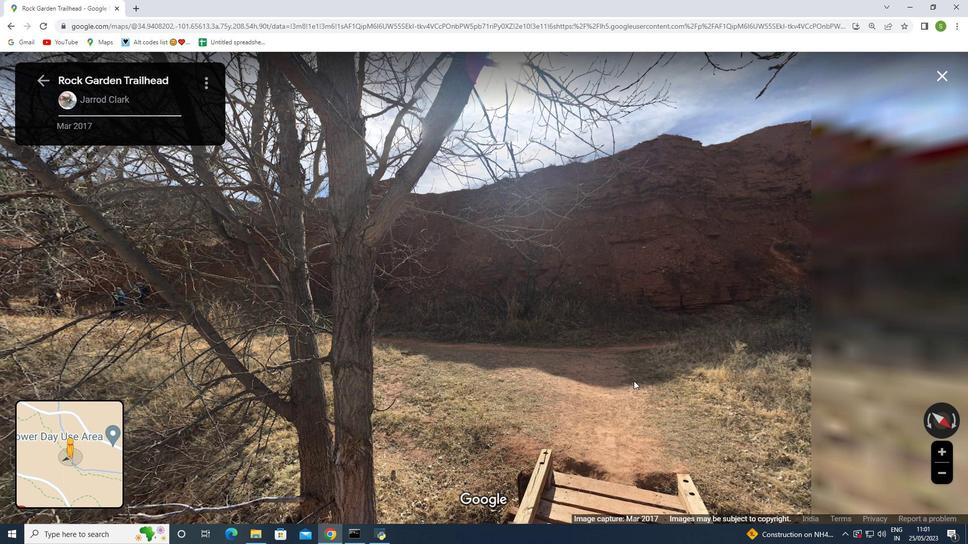 
Action: Mouse moved to (635, 377)
Screenshot: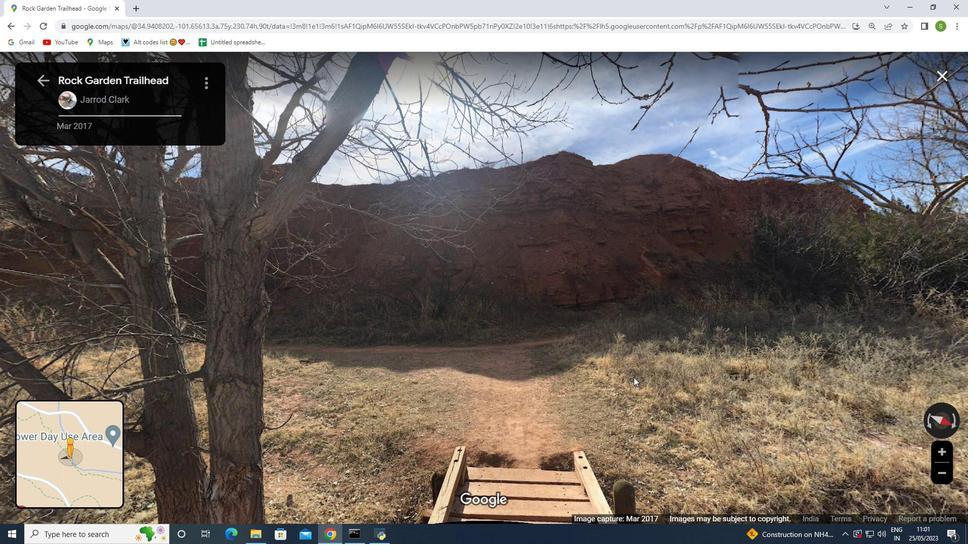 
Action: Key pressed <Key.right>
Screenshot: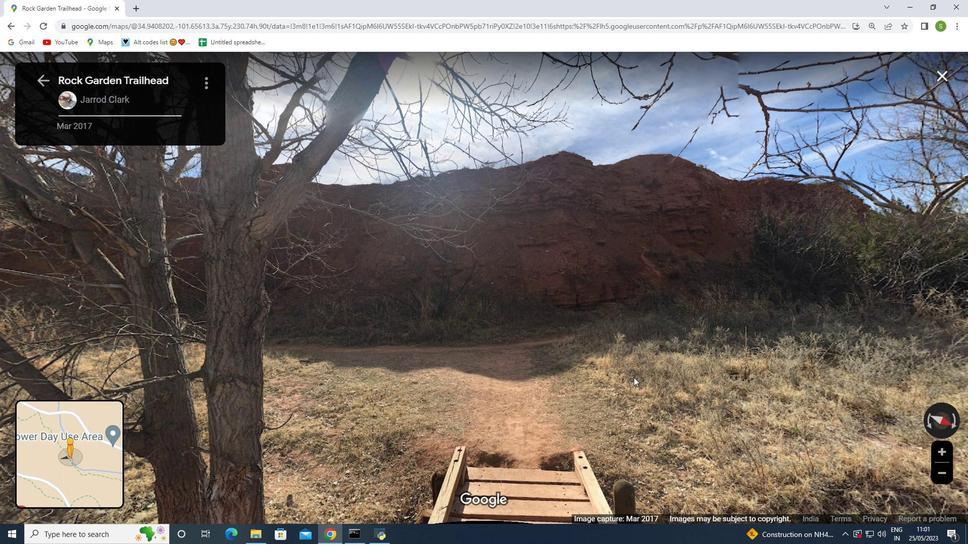 
Action: Mouse moved to (671, 379)
Screenshot: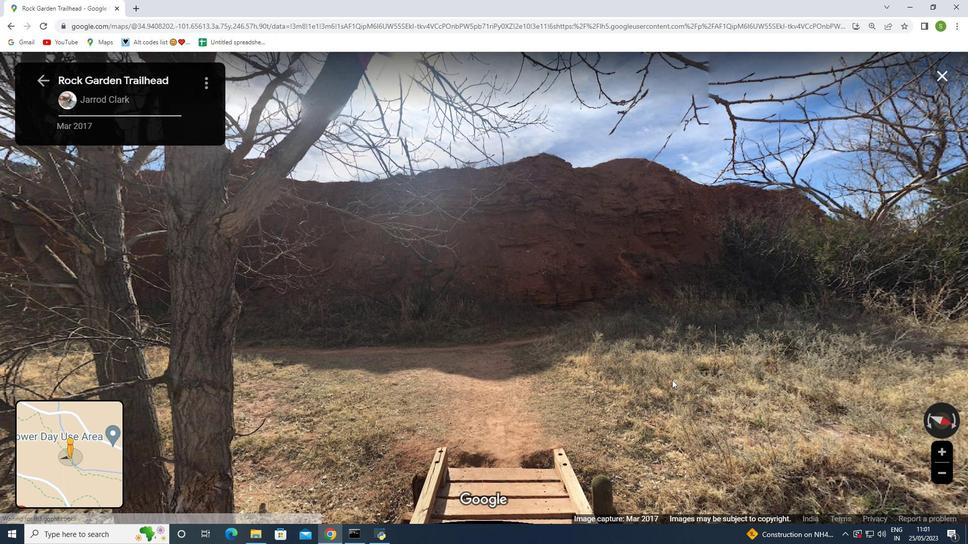 
Action: Key pressed <Key.right>
Screenshot: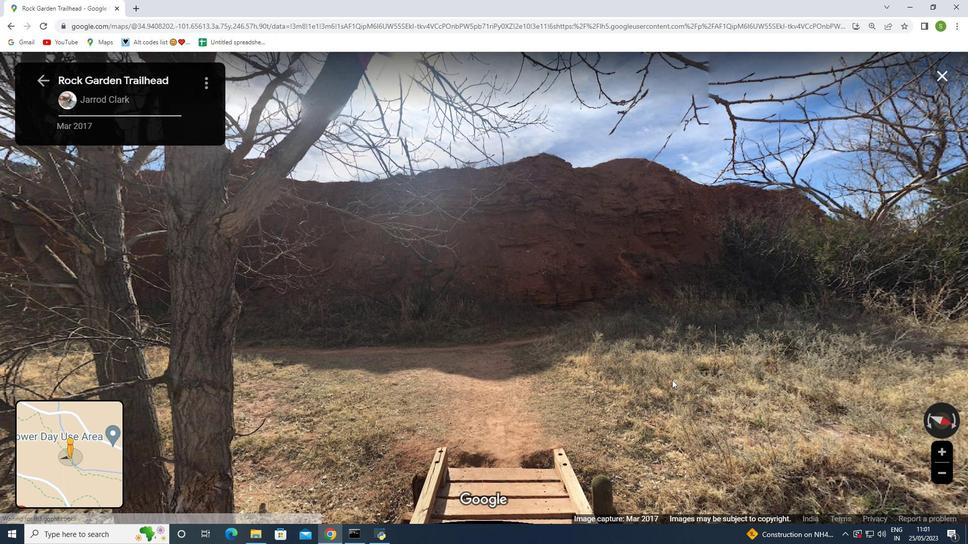 
Action: Mouse moved to (669, 377)
Screenshot: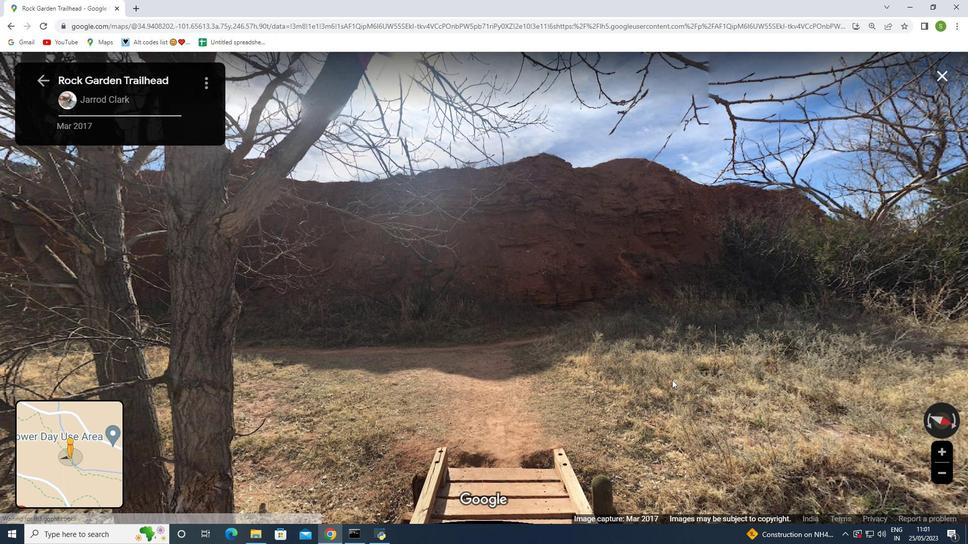 
Action: Key pressed <Key.right>
Screenshot: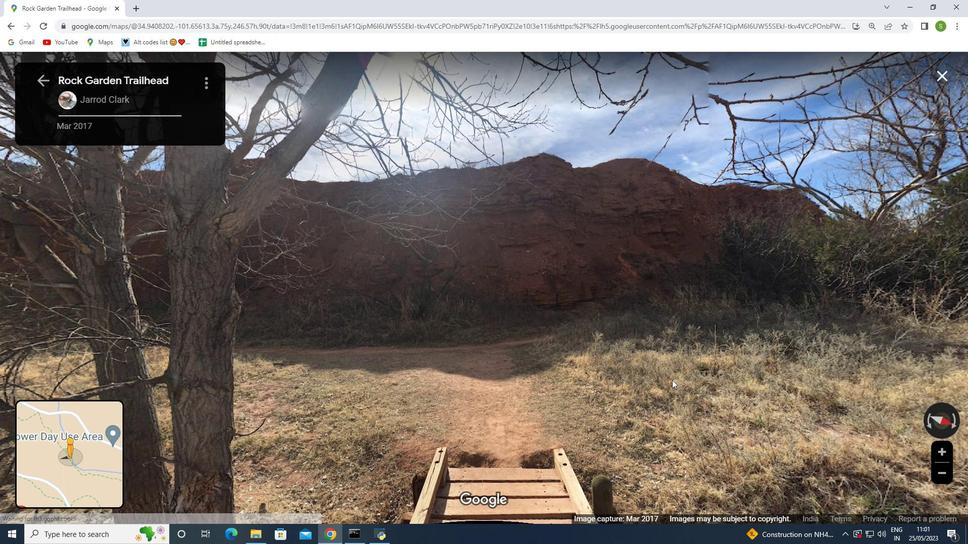 
Action: Mouse moved to (663, 373)
Screenshot: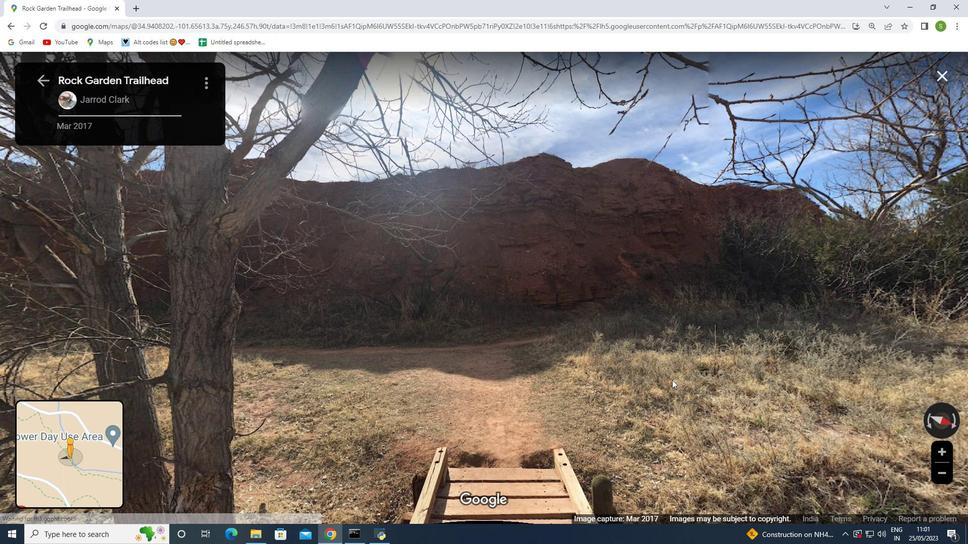 
Action: Key pressed <Key.right>
Screenshot: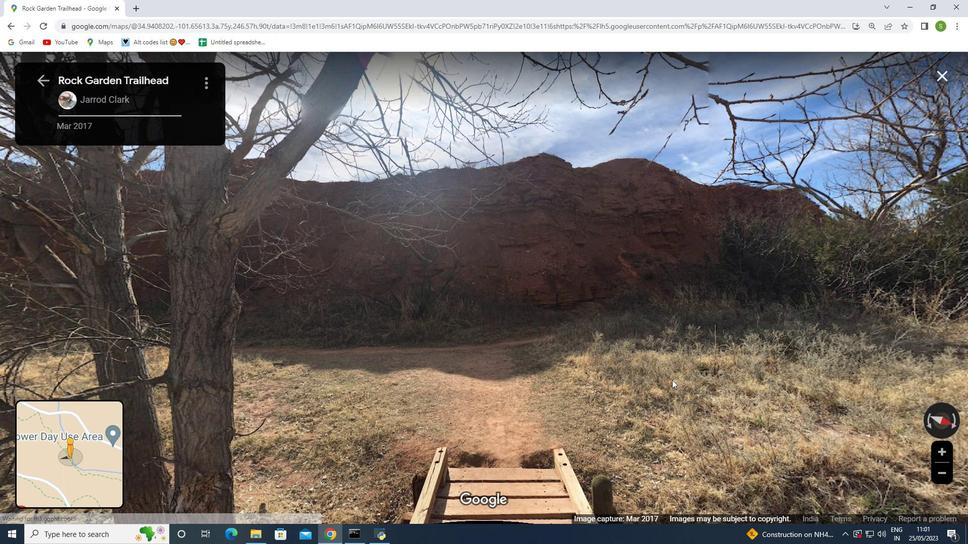 
Action: Mouse moved to (658, 371)
Screenshot: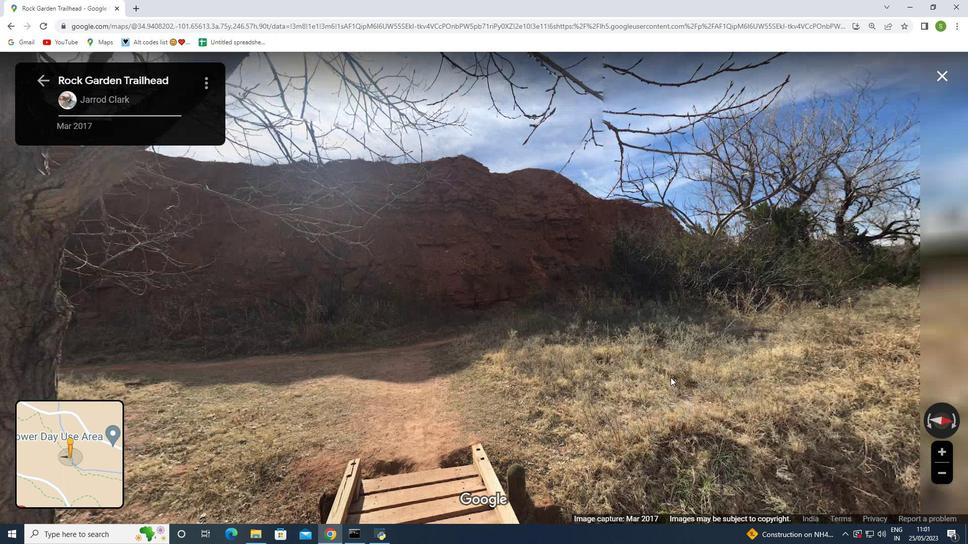 
Action: Key pressed <Key.right>
Screenshot: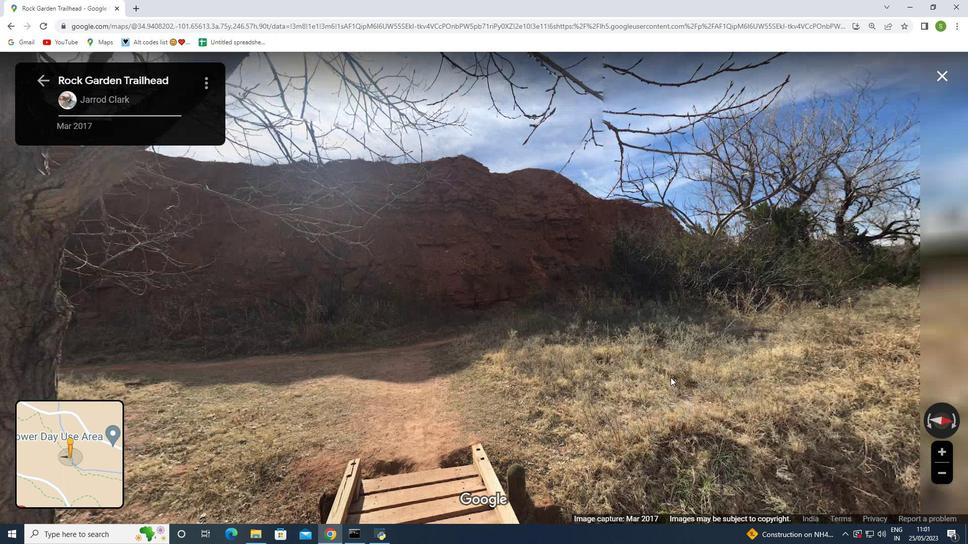 
Action: Mouse moved to (658, 371)
Screenshot: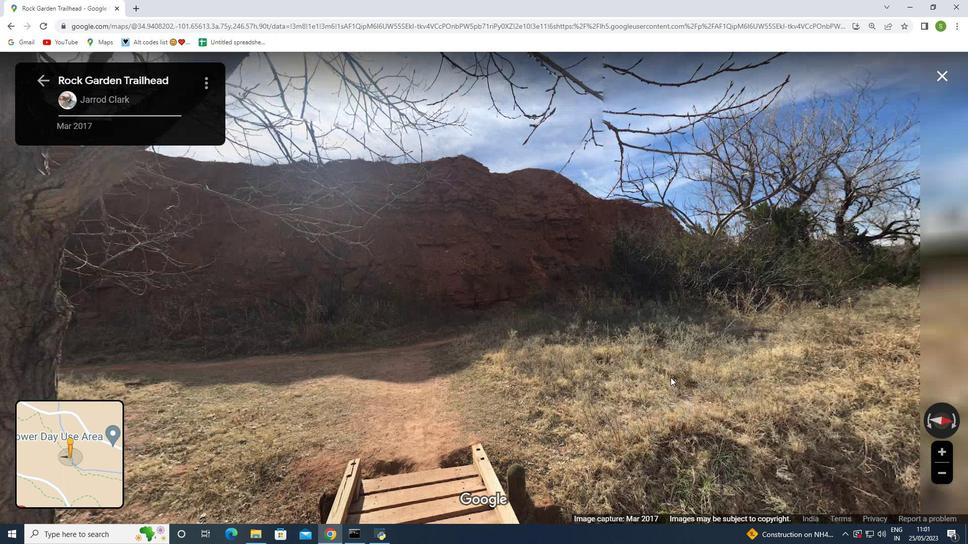 
Action: Key pressed <Key.right>
Screenshot: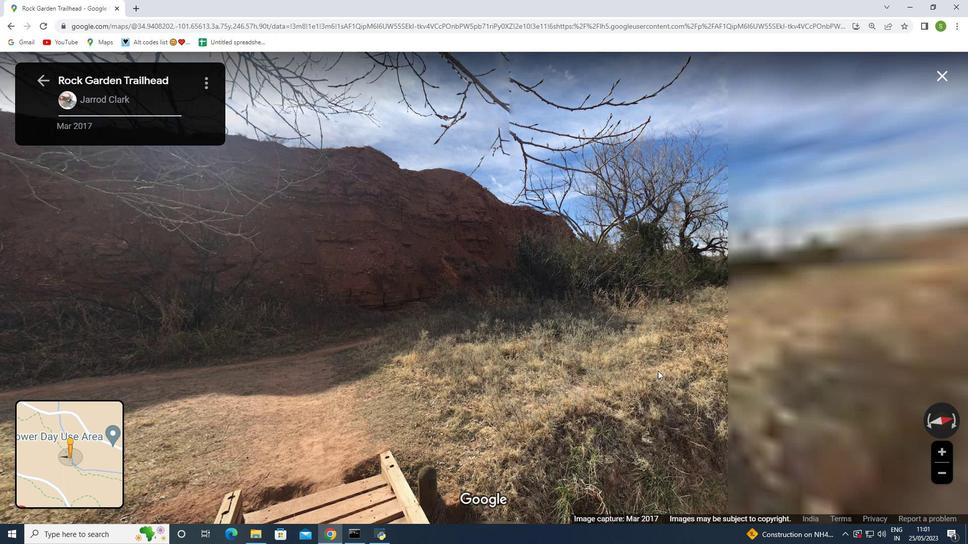 
Action: Mouse moved to (651, 364)
Screenshot: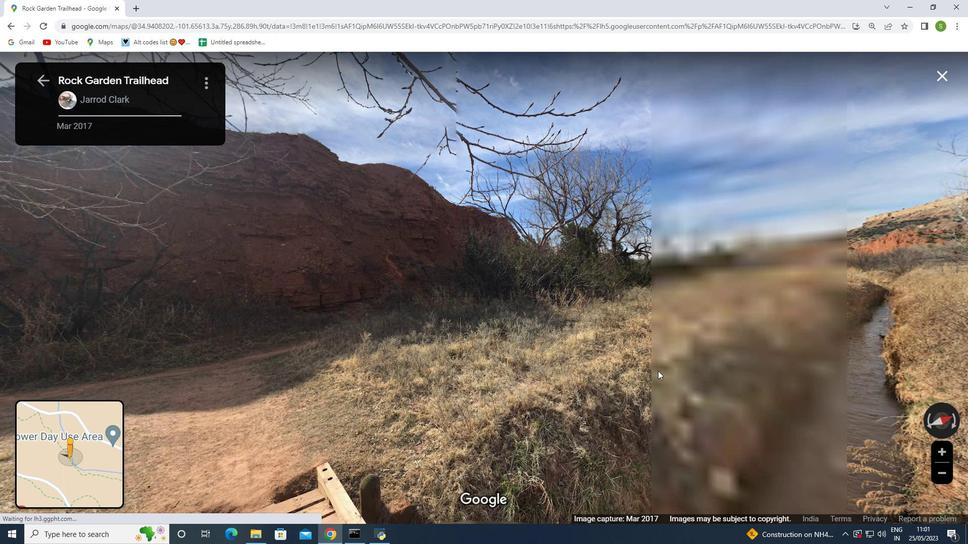 
Action: Key pressed <Key.right>
Screenshot: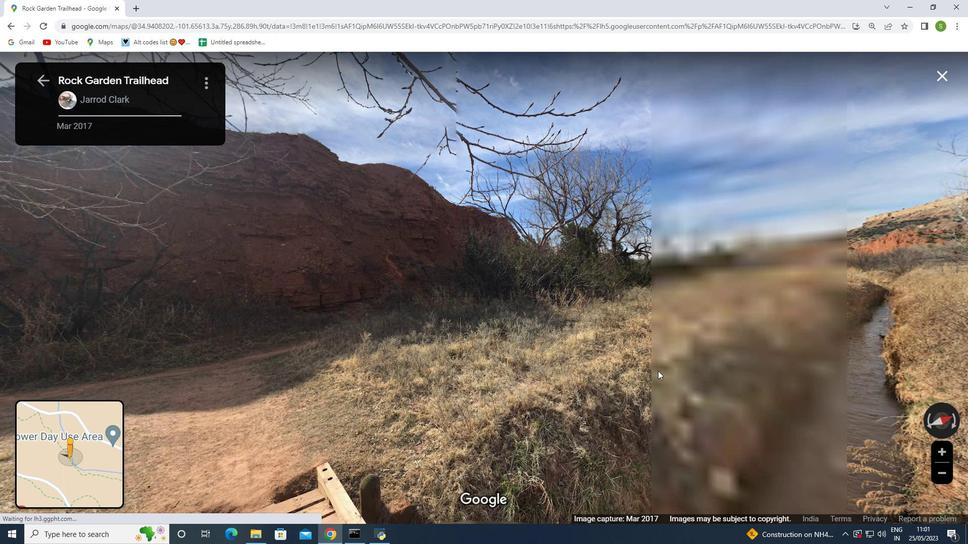 
Action: Mouse moved to (708, 346)
Screenshot: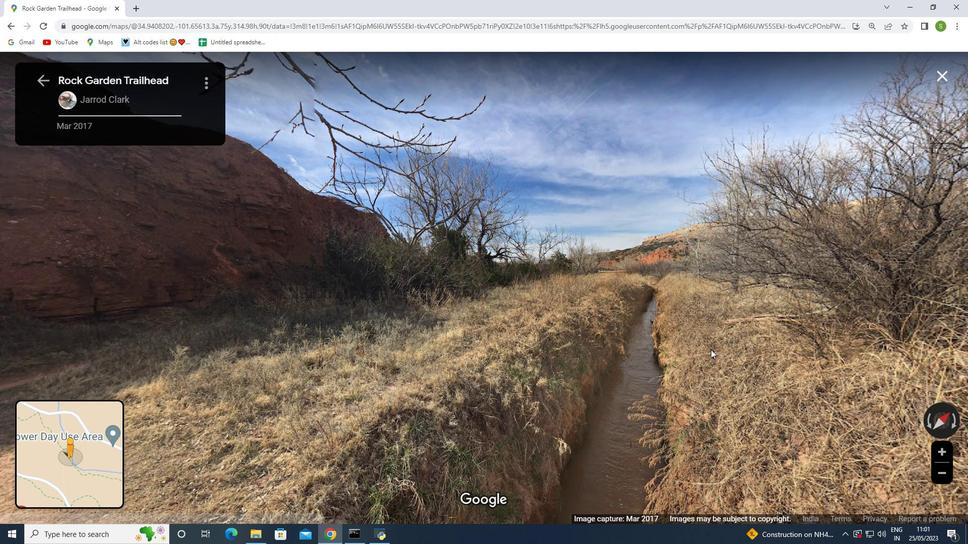 
Action: Key pressed <Key.right><Key.right><Key.right><Key.right><Key.right><Key.right>
Screenshot: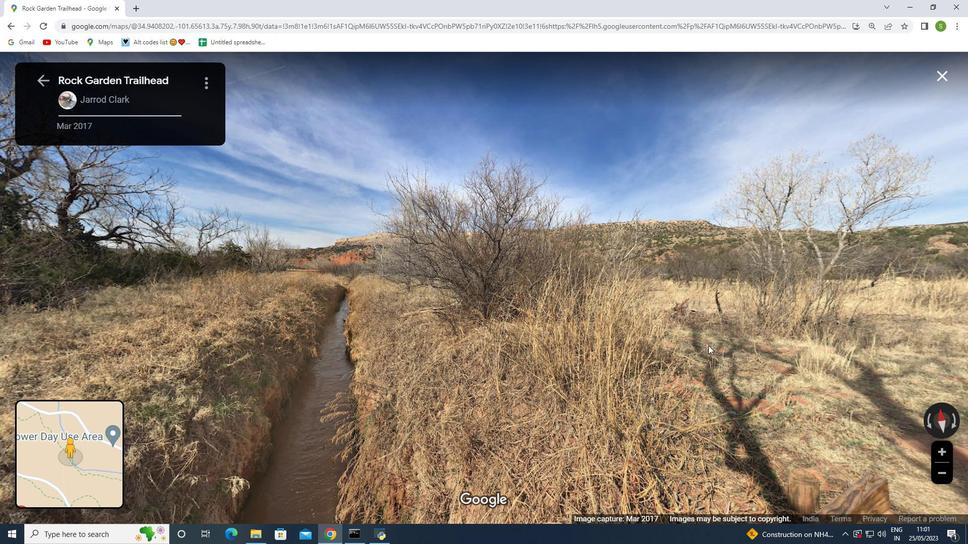 
Action: Mouse moved to (711, 348)
Screenshot: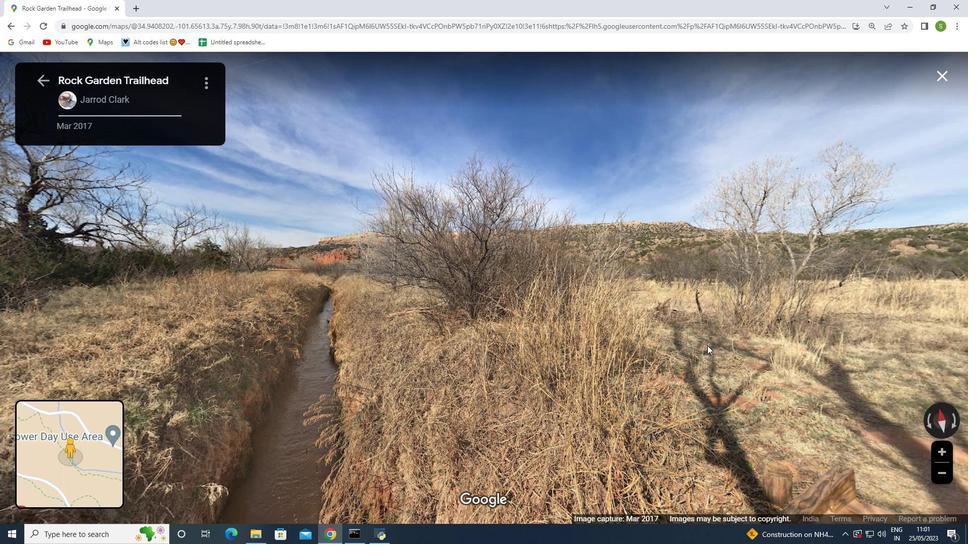 
Action: Key pressed <Key.right><Key.right>
Screenshot: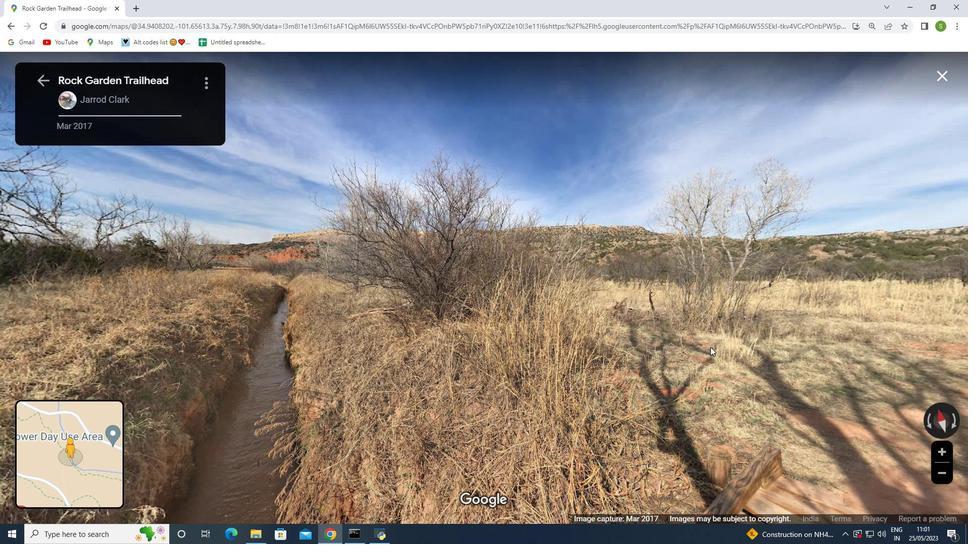 
Action: Mouse moved to (716, 349)
Screenshot: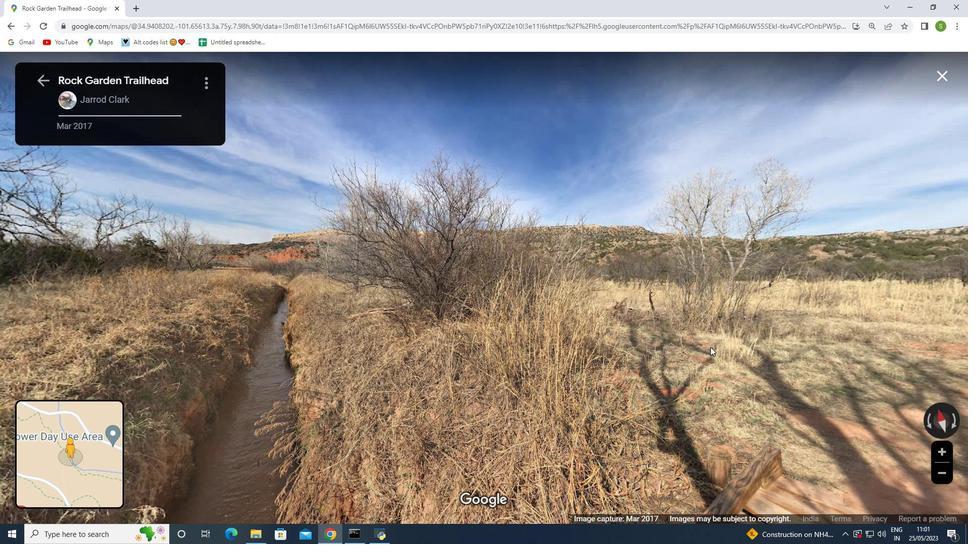 
Action: Key pressed <Key.right>
Screenshot: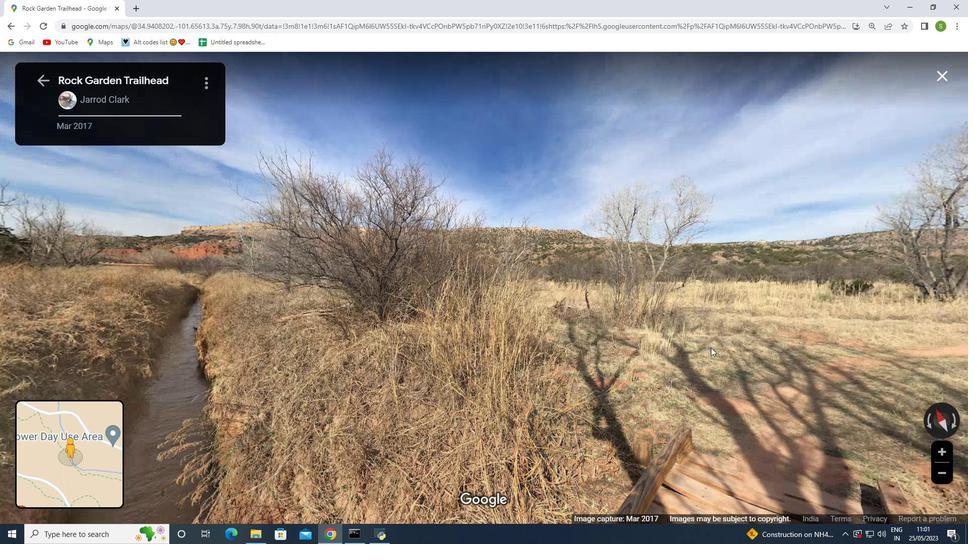 
Action: Mouse moved to (730, 349)
Screenshot: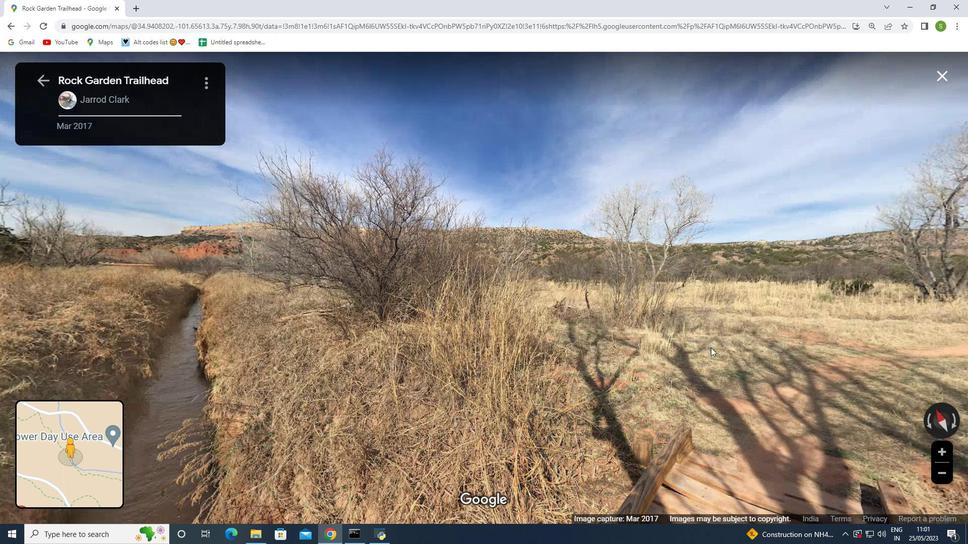 
Action: Key pressed <Key.right>
Screenshot: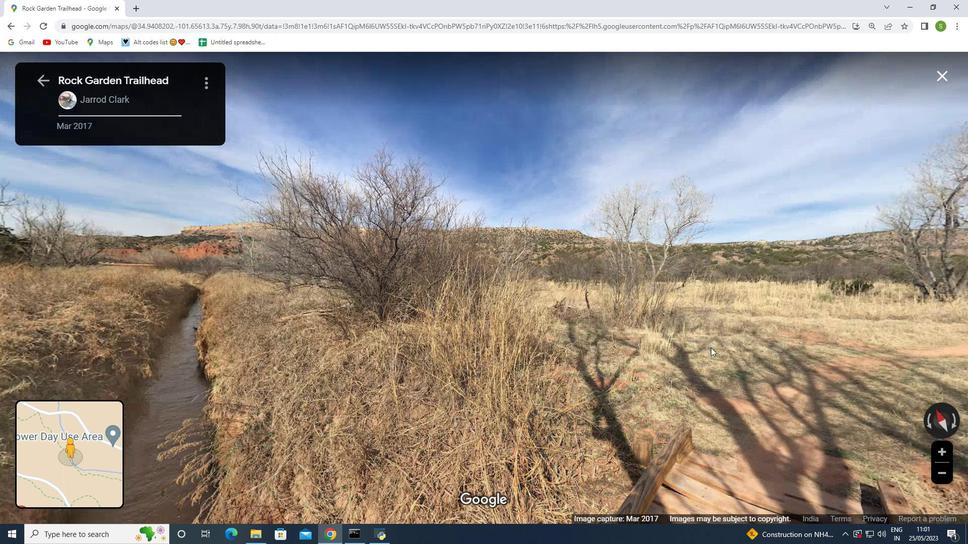 
Action: Mouse moved to (759, 345)
Screenshot: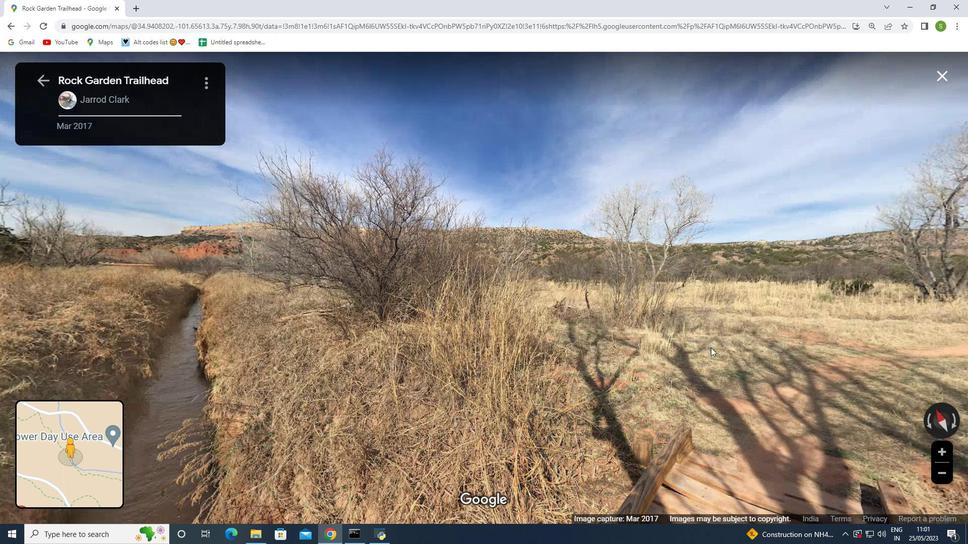 
Action: Key pressed <Key.right>
Screenshot: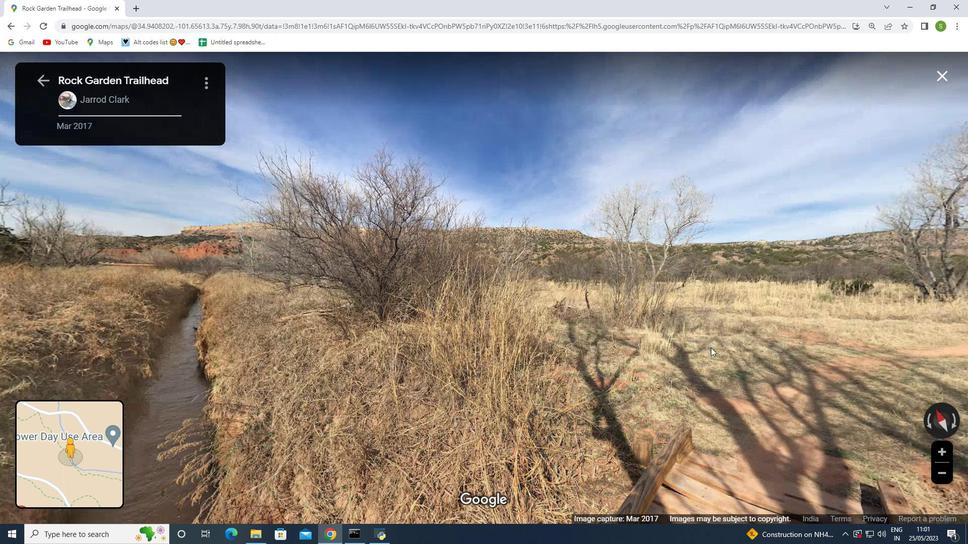 
Action: Mouse moved to (789, 340)
Screenshot: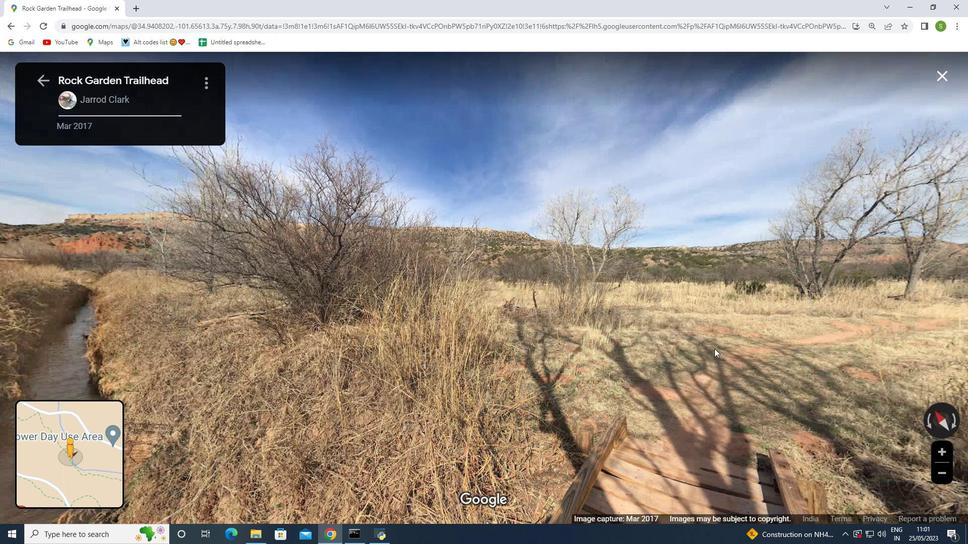 
Action: Key pressed <Key.right>
Screenshot: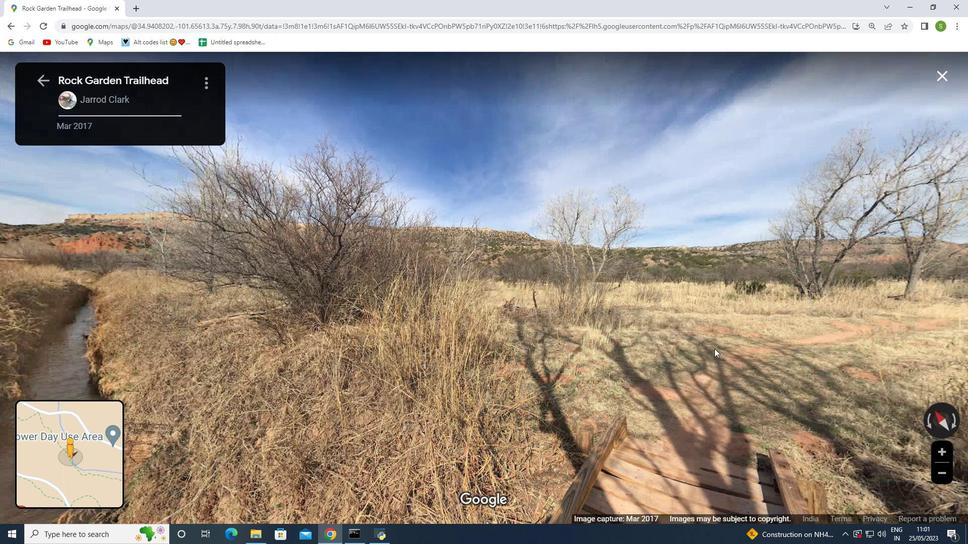 
Action: Mouse moved to (807, 339)
Screenshot: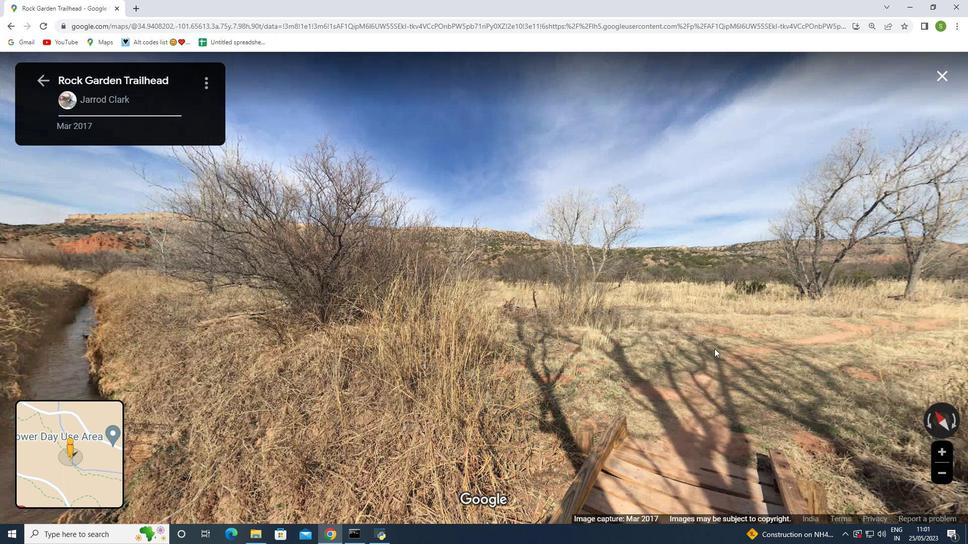 
Action: Key pressed <Key.right>
Screenshot: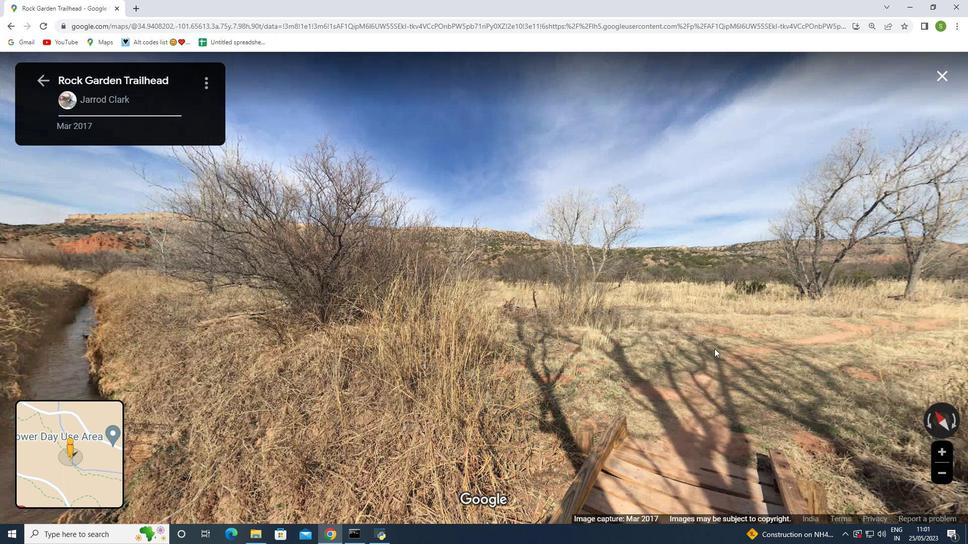 
Action: Mouse moved to (812, 339)
Screenshot: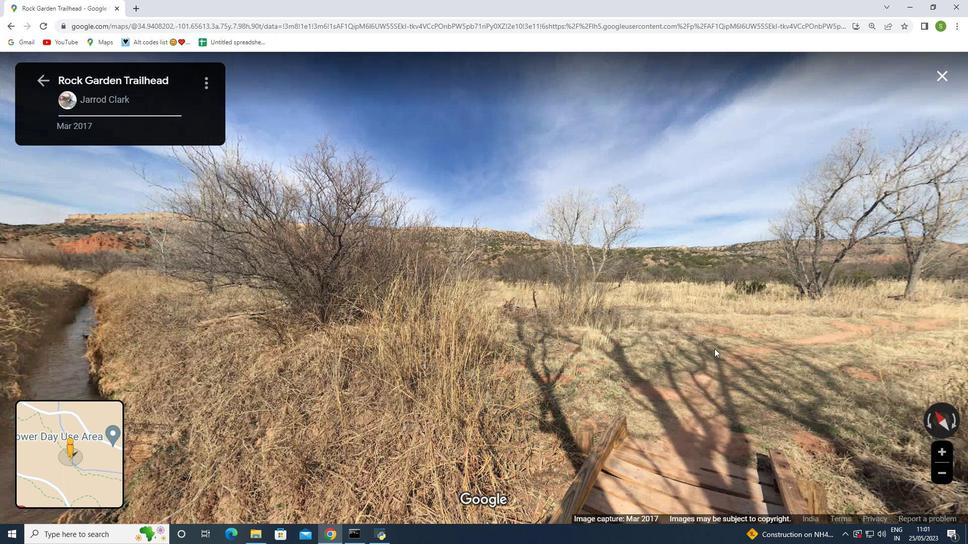 
Action: Key pressed <Key.right>
Screenshot: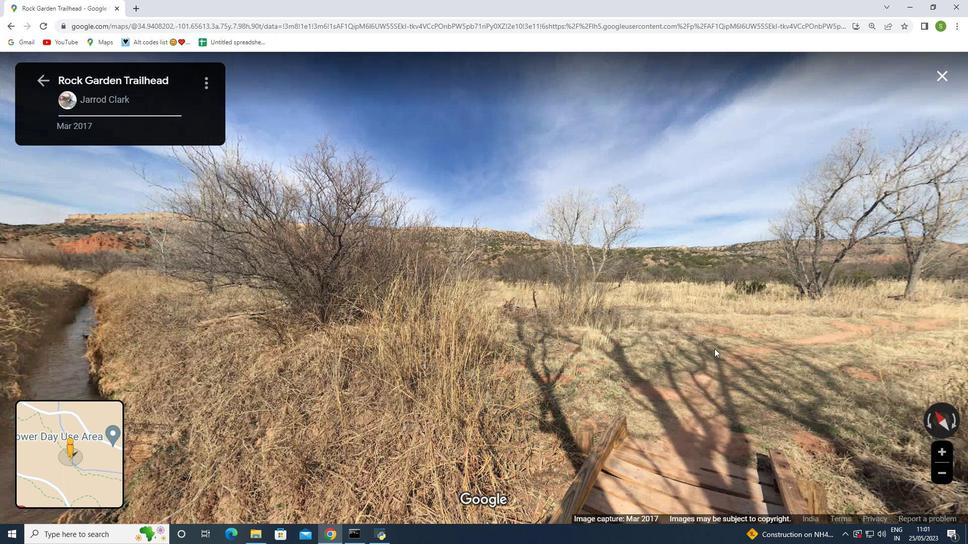 
Action: Mouse moved to (813, 339)
Screenshot: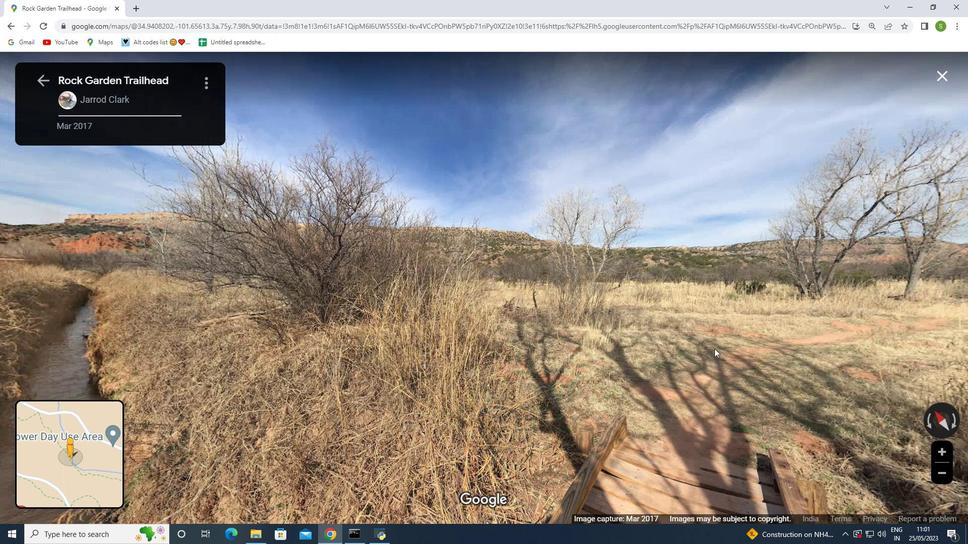
Action: Key pressed <Key.right>
Screenshot: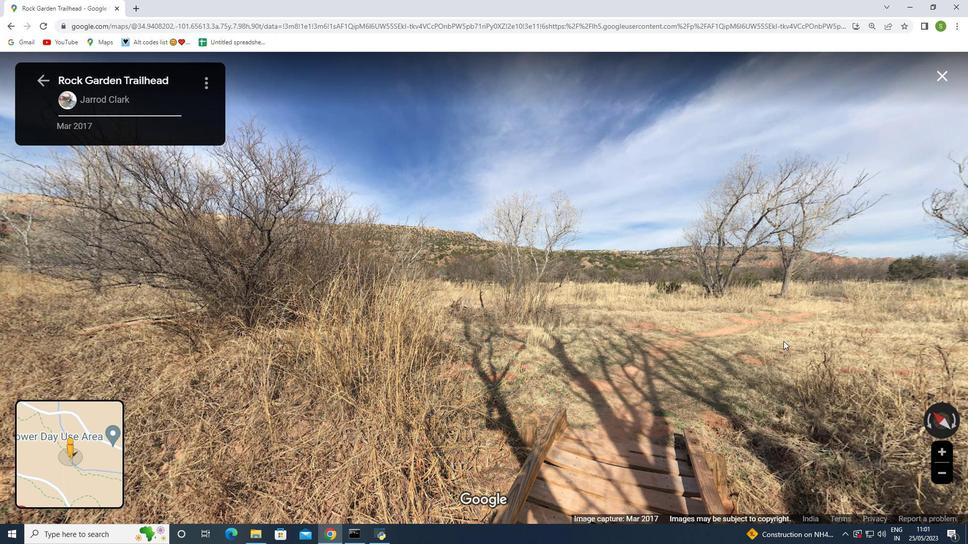 
Action: Mouse moved to (824, 339)
Screenshot: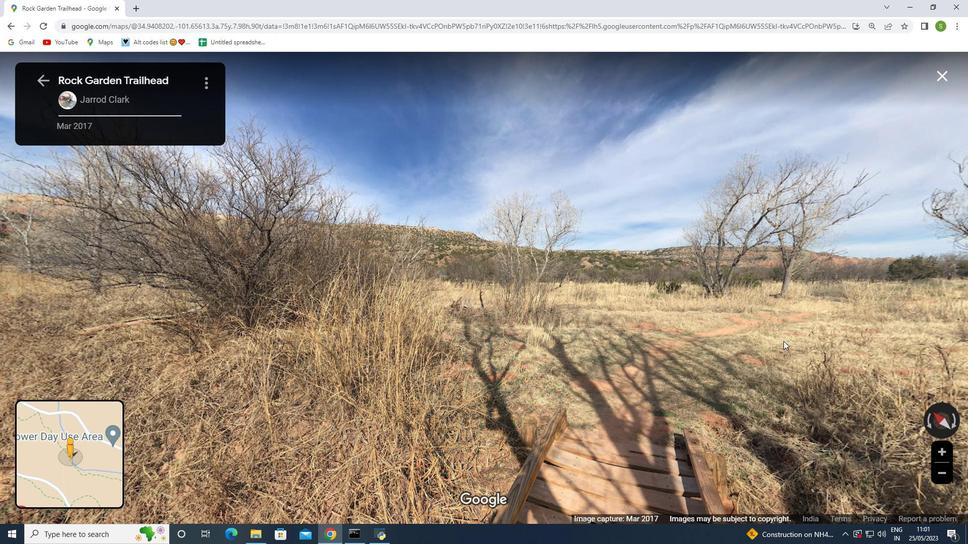 
Action: Key pressed <Key.right><Key.right><Key.right><Key.right><Key.right>
Screenshot: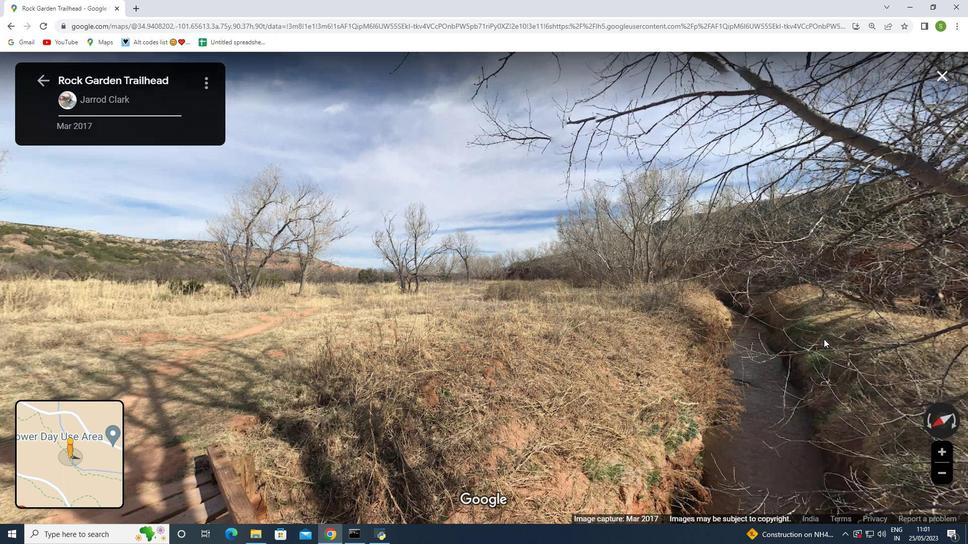 
Action: Mouse moved to (824, 338)
Screenshot: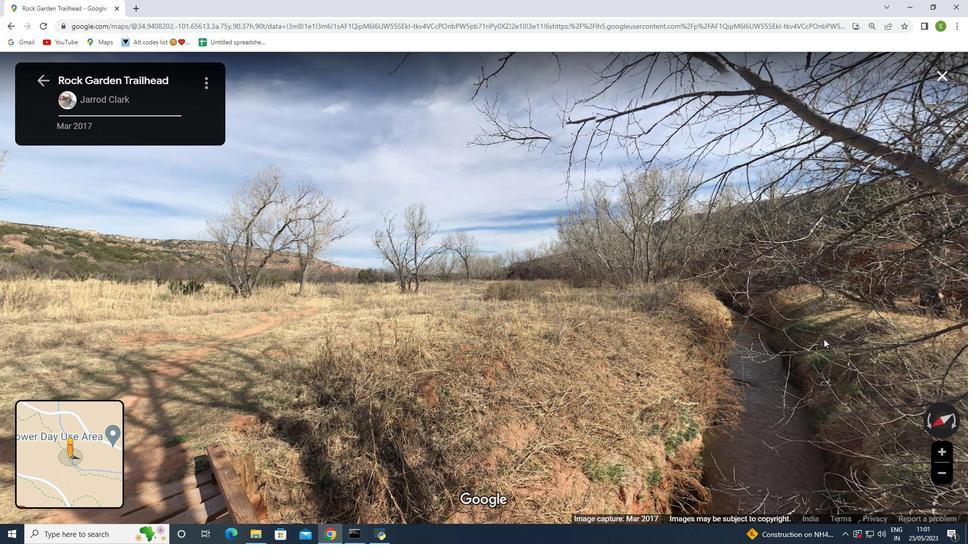 
Action: Key pressed <Key.right><Key.right><Key.right><Key.right>
Screenshot: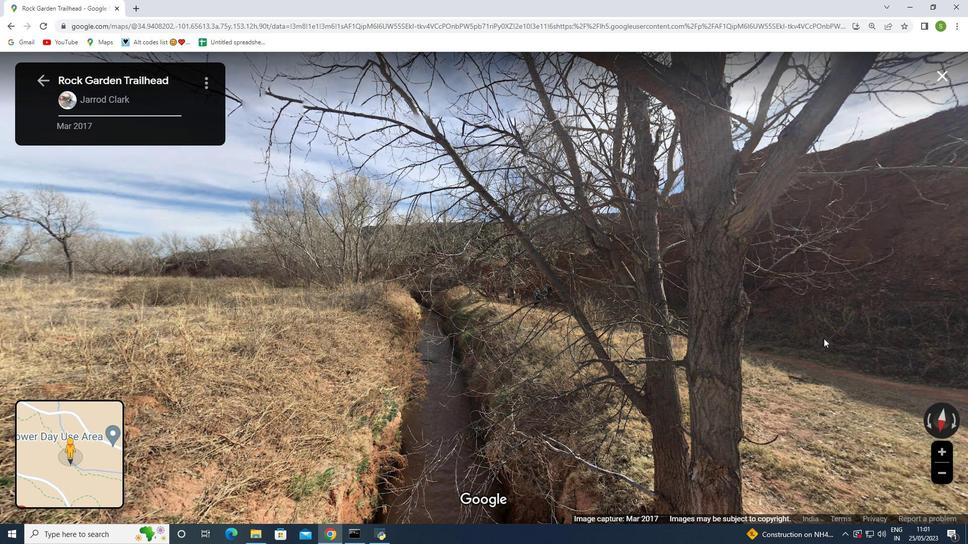 
Action: Mouse moved to (938, 77)
Screenshot: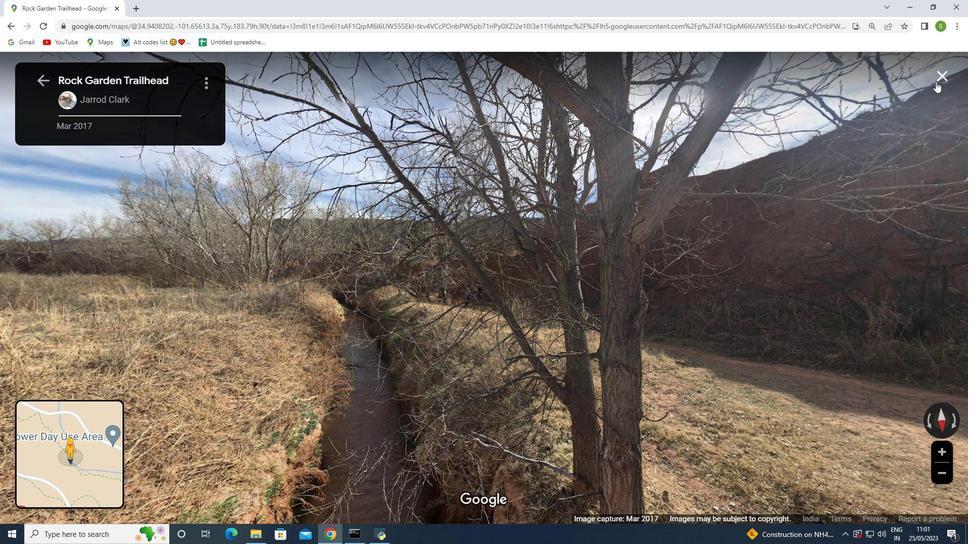 
Action: Mouse pressed left at (938, 77)
Screenshot: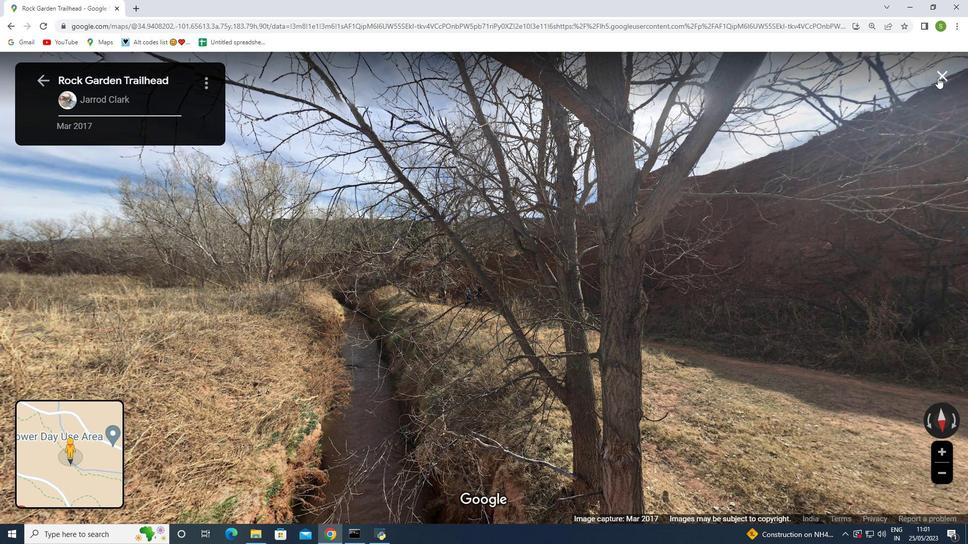 
Action: Mouse moved to (527, 361)
Screenshot: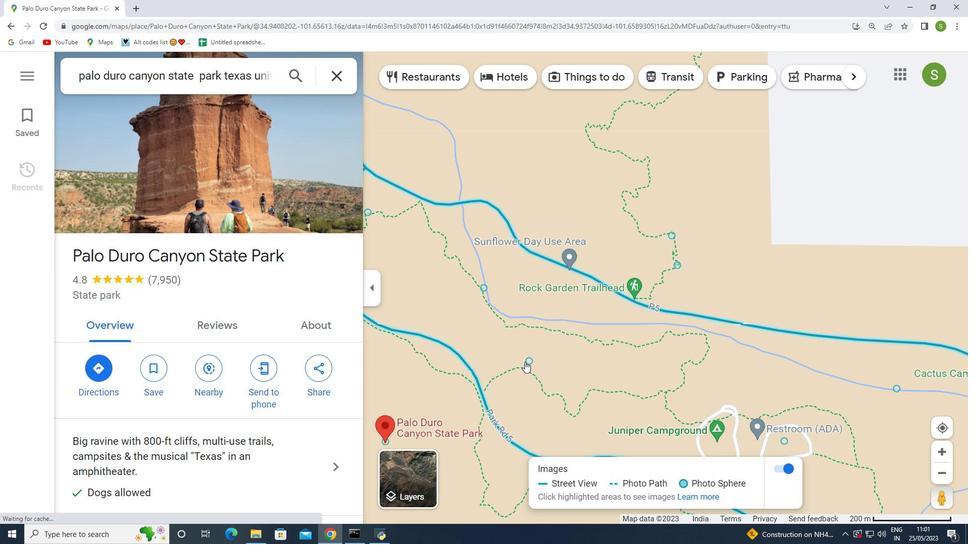 
Action: Mouse pressed left at (527, 361)
Screenshot: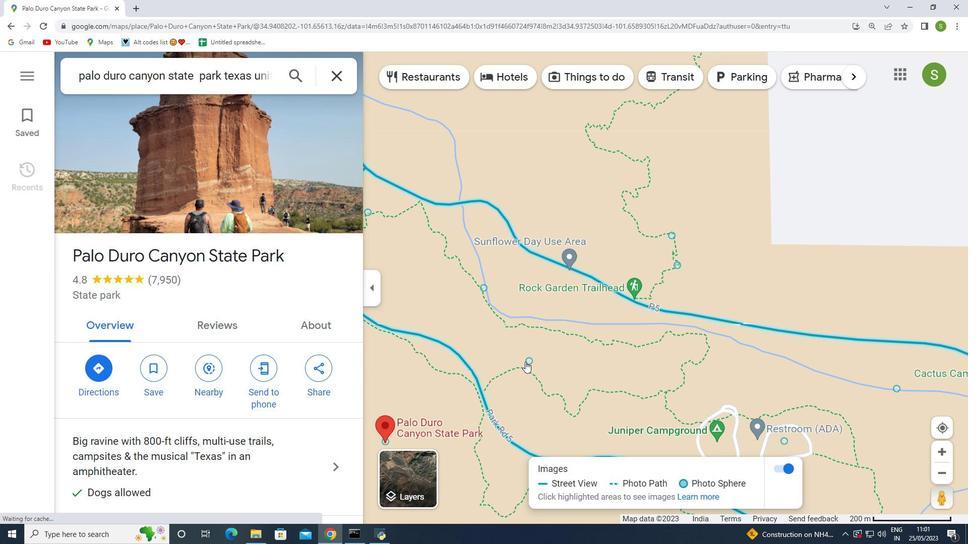 
Action: Mouse pressed left at (527, 361)
Screenshot: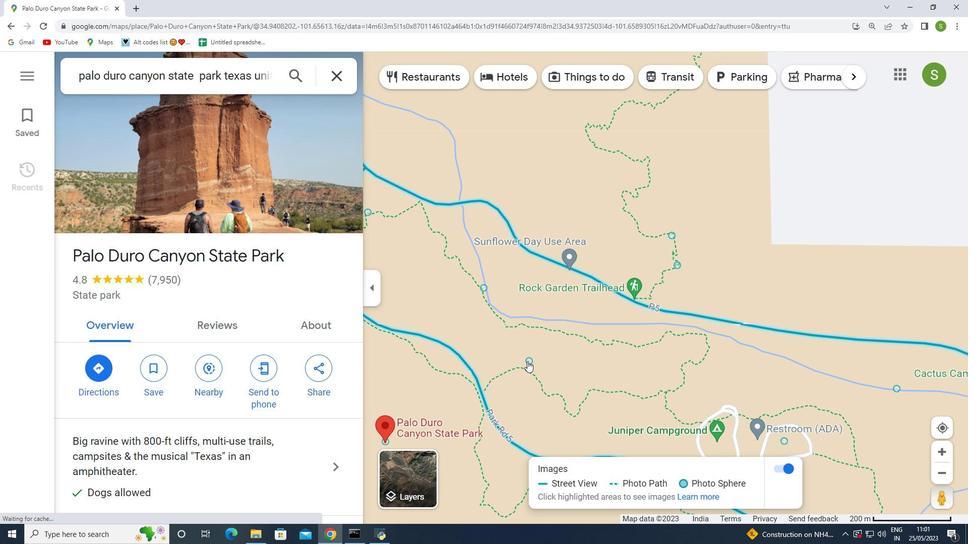 
Action: Mouse moved to (528, 360)
Screenshot: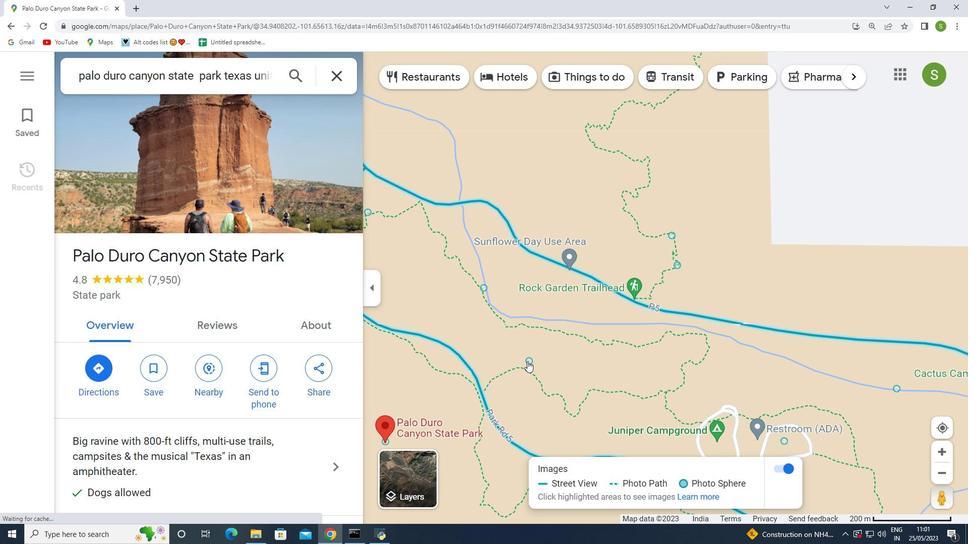 
Action: Mouse pressed left at (528, 360)
Screenshot: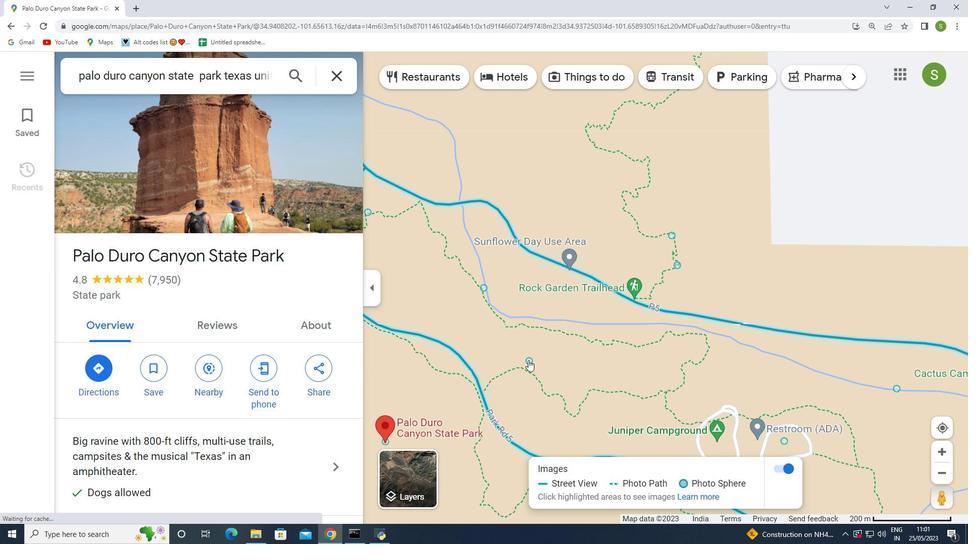 
Action: Mouse pressed left at (528, 360)
Screenshot: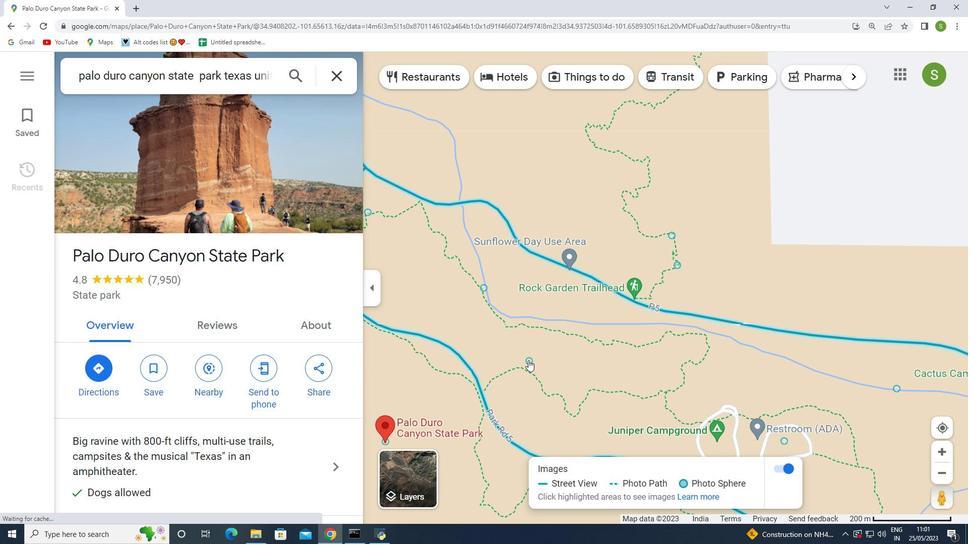 
Action: Mouse pressed left at (528, 360)
Screenshot: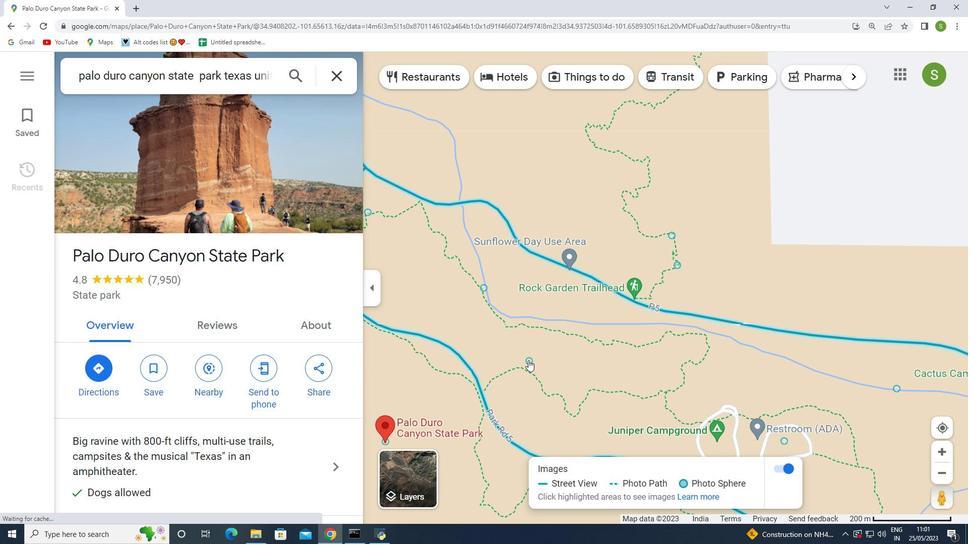 
Action: Mouse pressed left at (528, 360)
Screenshot: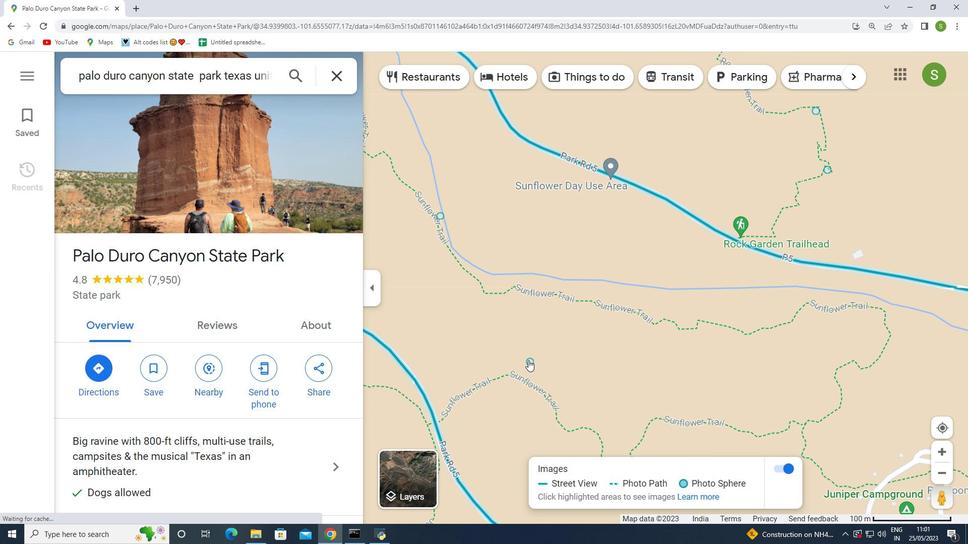 
Action: Mouse moved to (531, 362)
Screenshot: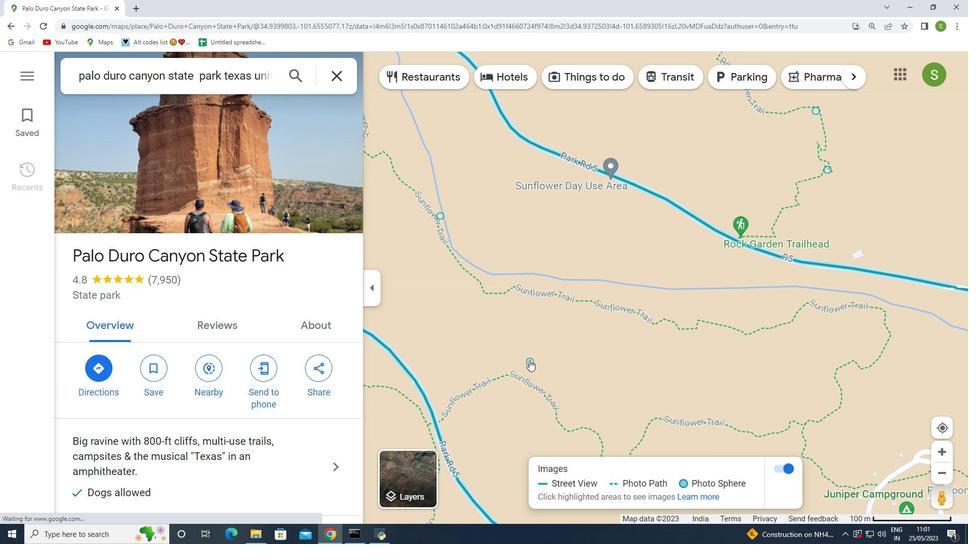 
Action: Mouse pressed left at (531, 362)
Screenshot: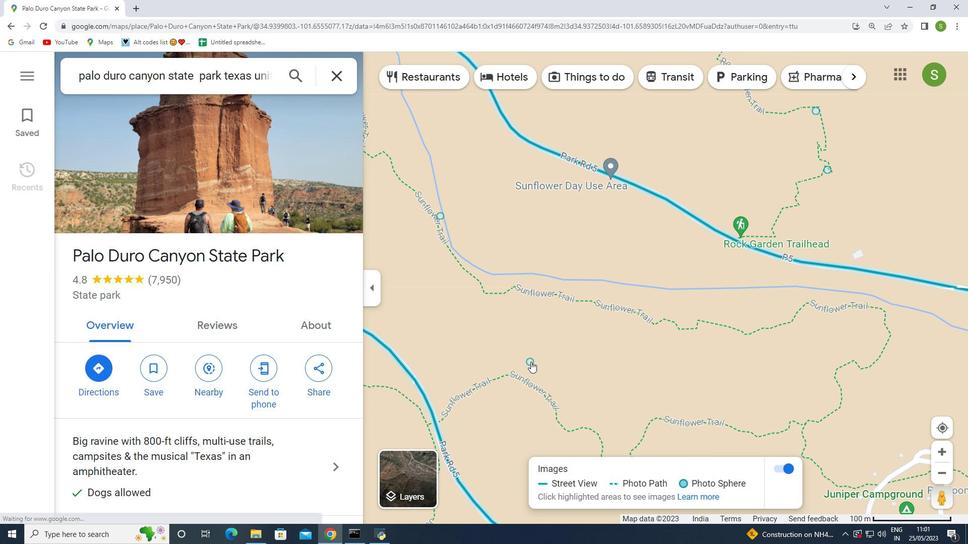 
Action: Mouse pressed left at (531, 362)
Screenshot: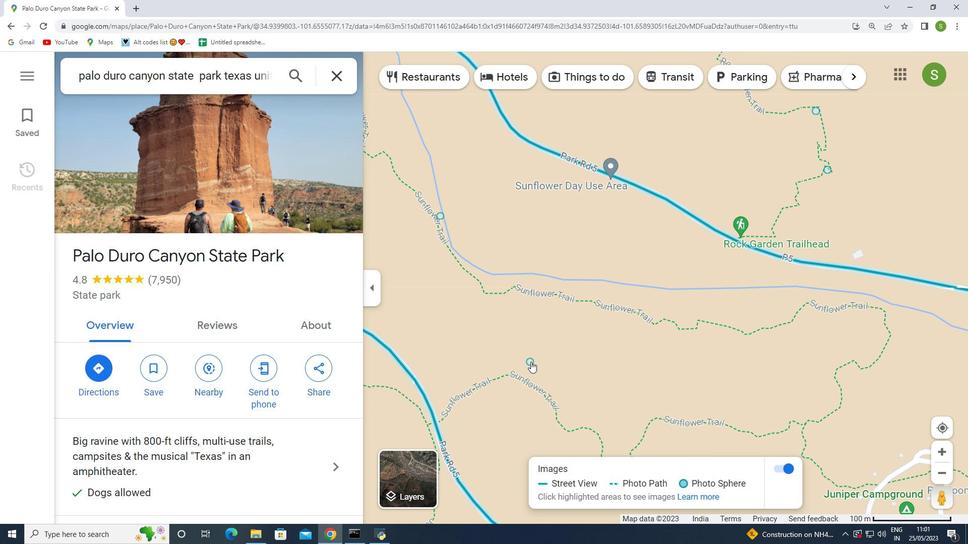 
Action: Mouse pressed left at (531, 362)
Screenshot: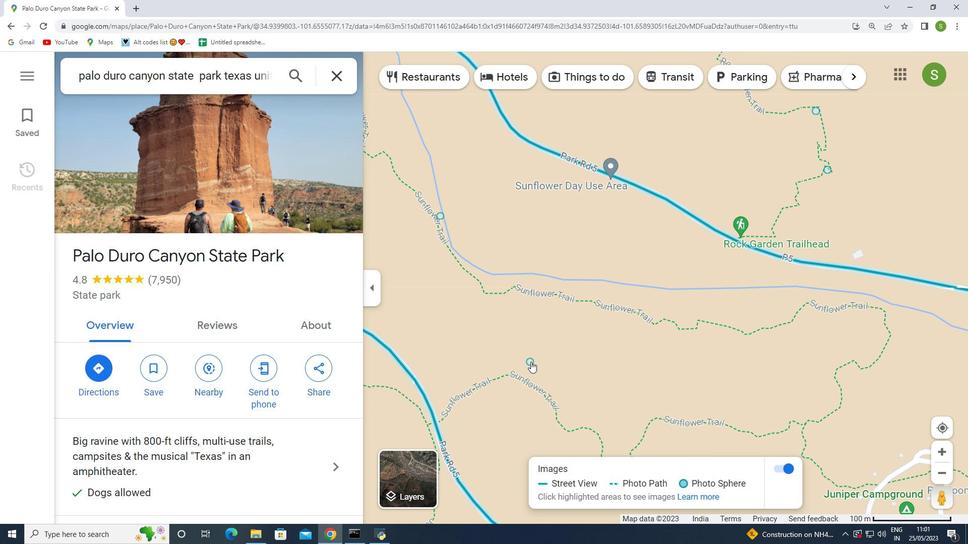 
Action: Mouse pressed left at (531, 362)
Screenshot: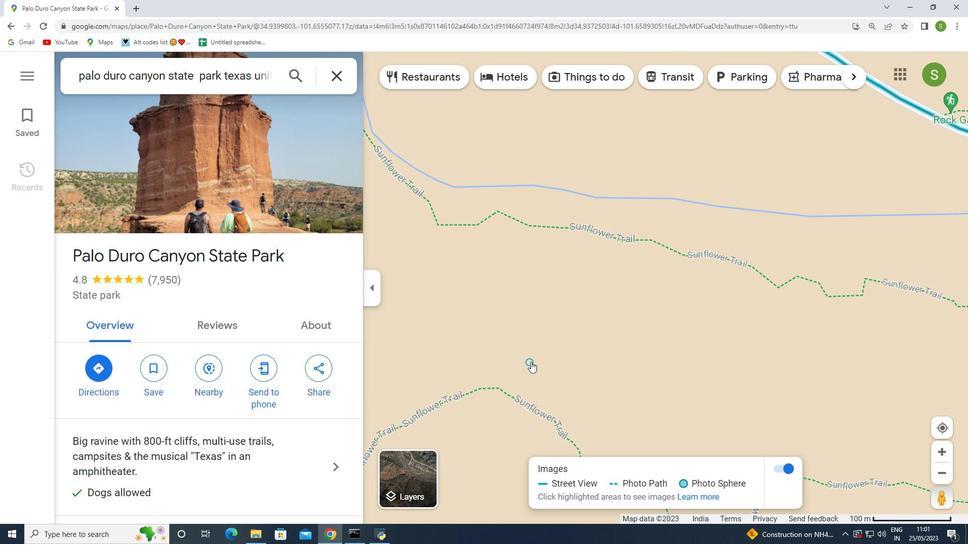 
Action: Mouse pressed left at (531, 362)
Screenshot: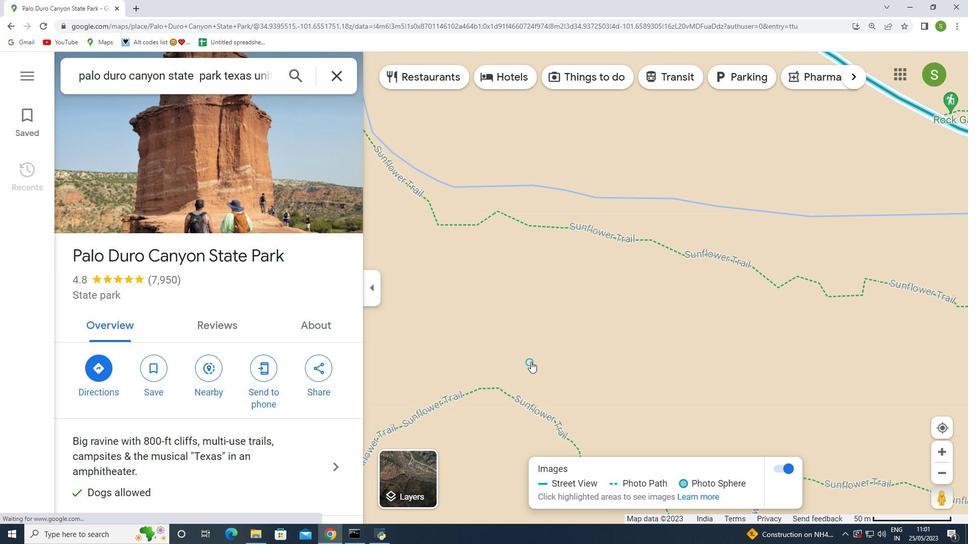 
Action: Mouse moved to (584, 383)
Screenshot: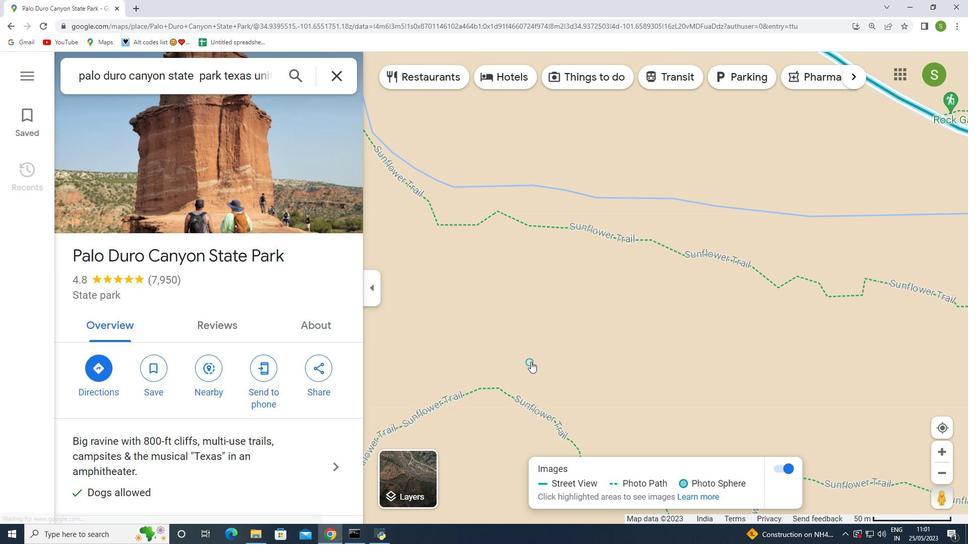 
Action: Mouse scrolled (584, 383) with delta (0, 0)
Screenshot: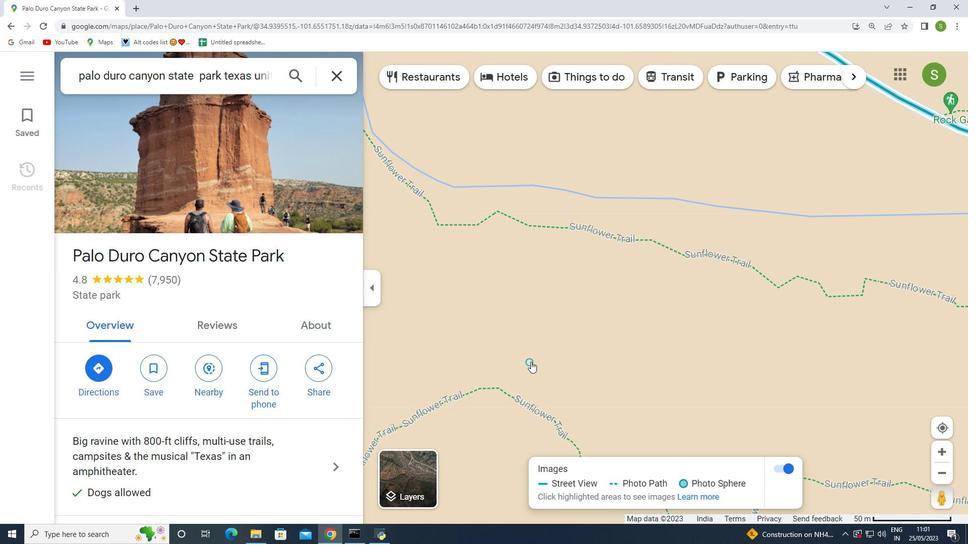 
Action: Mouse scrolled (584, 383) with delta (0, 0)
Screenshot: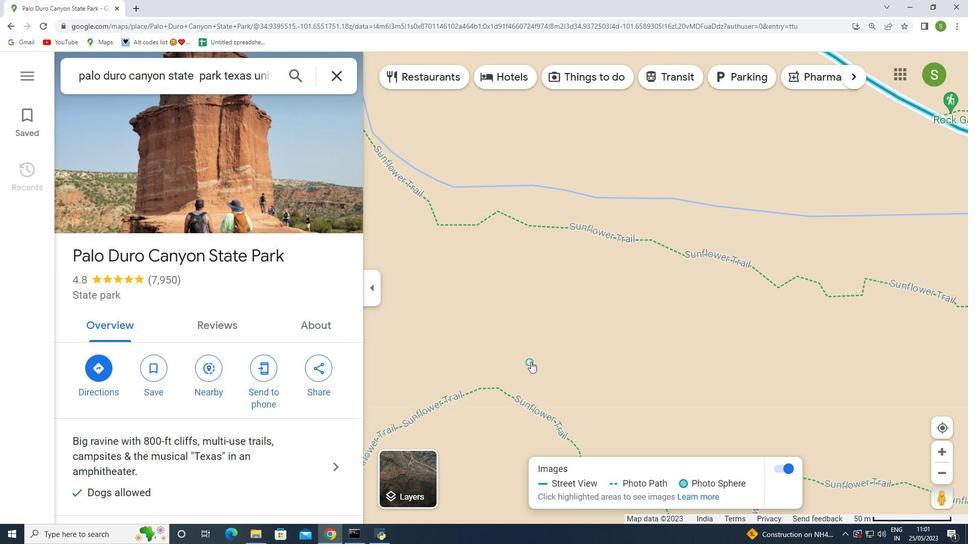 
Action: Mouse scrolled (584, 383) with delta (0, 0)
Screenshot: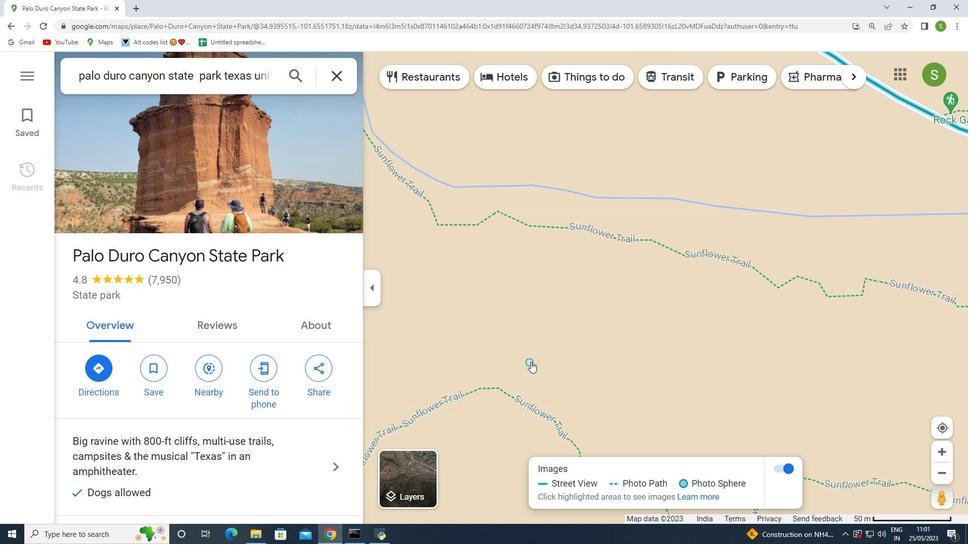 
Action: Mouse scrolled (584, 383) with delta (0, 0)
Screenshot: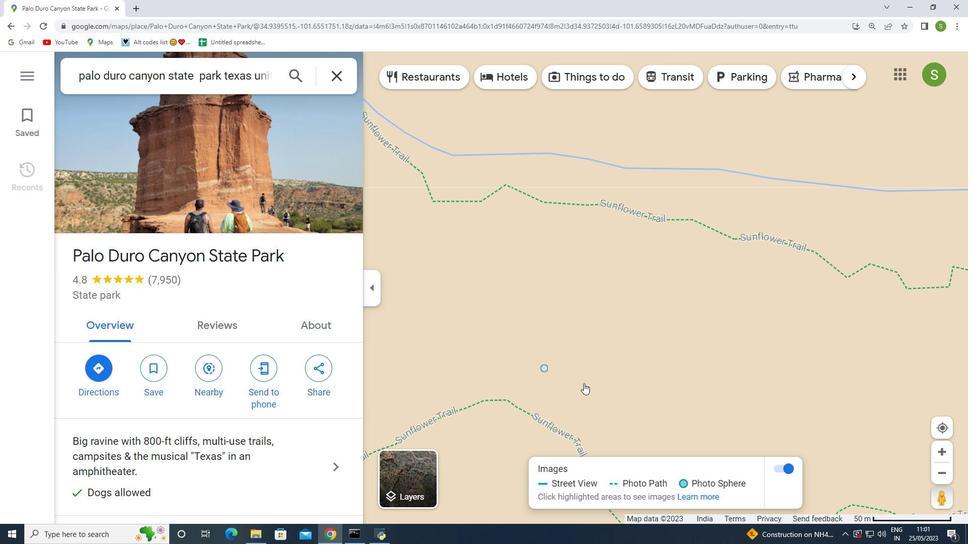 
Action: Mouse moved to (586, 383)
Screenshot: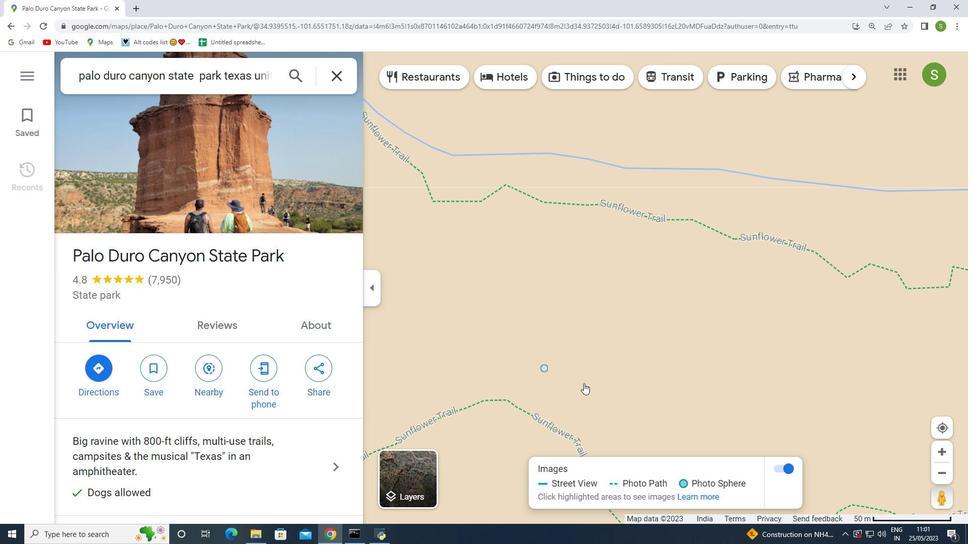 
Action: Mouse scrolled (586, 383) with delta (0, 0)
Screenshot: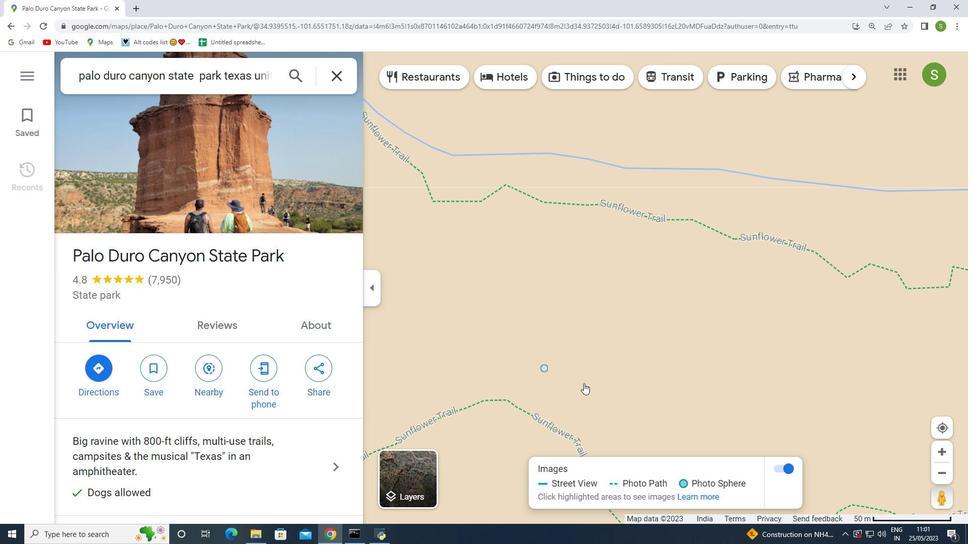 
Action: Mouse moved to (660, 385)
Screenshot: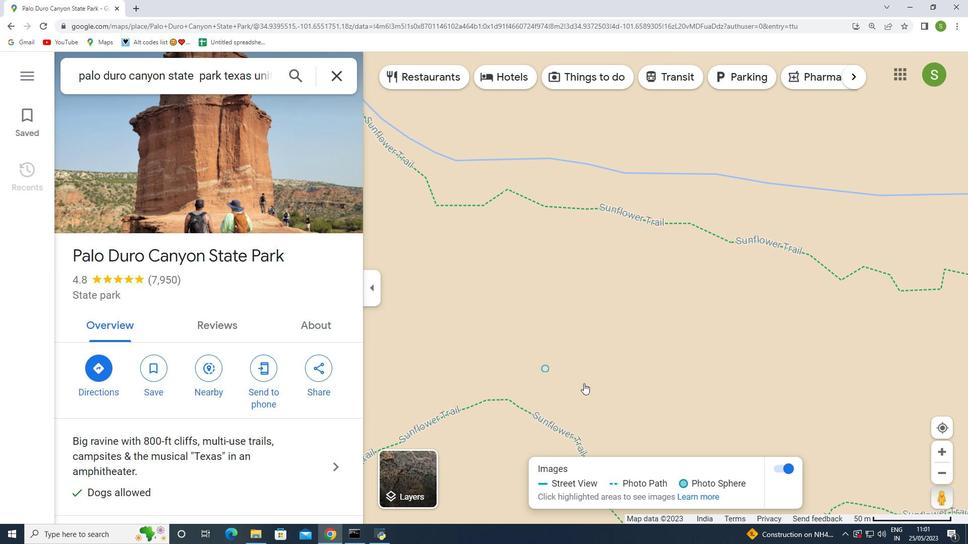 
Action: Mouse scrolled (604, 383) with delta (0, 0)
Screenshot: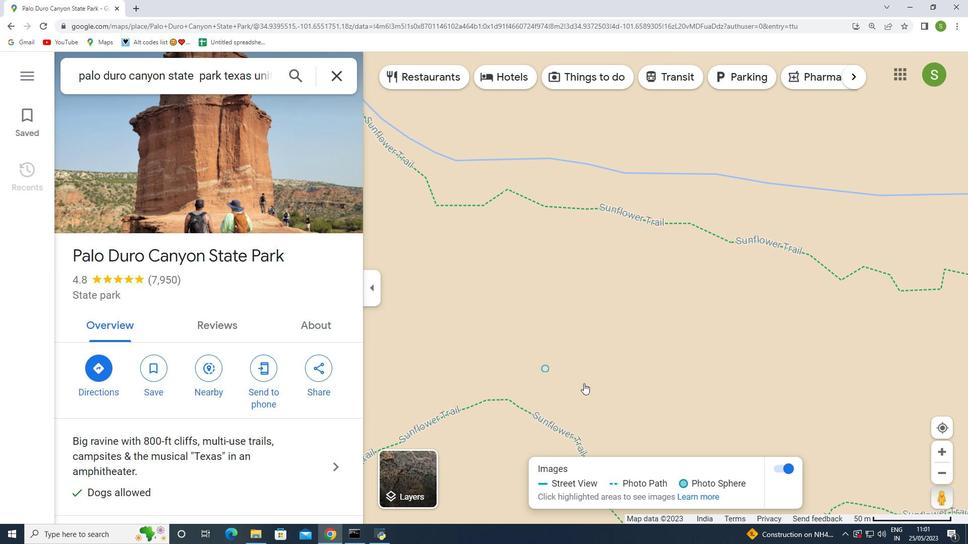 
Action: Mouse moved to (651, 373)
Screenshot: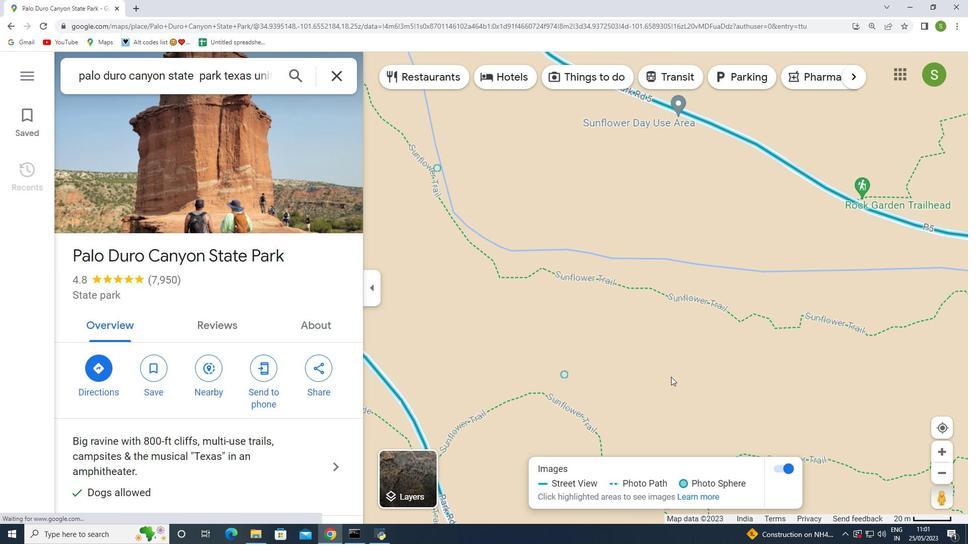 
Action: Mouse scrolled (667, 382) with delta (0, 0)
Screenshot: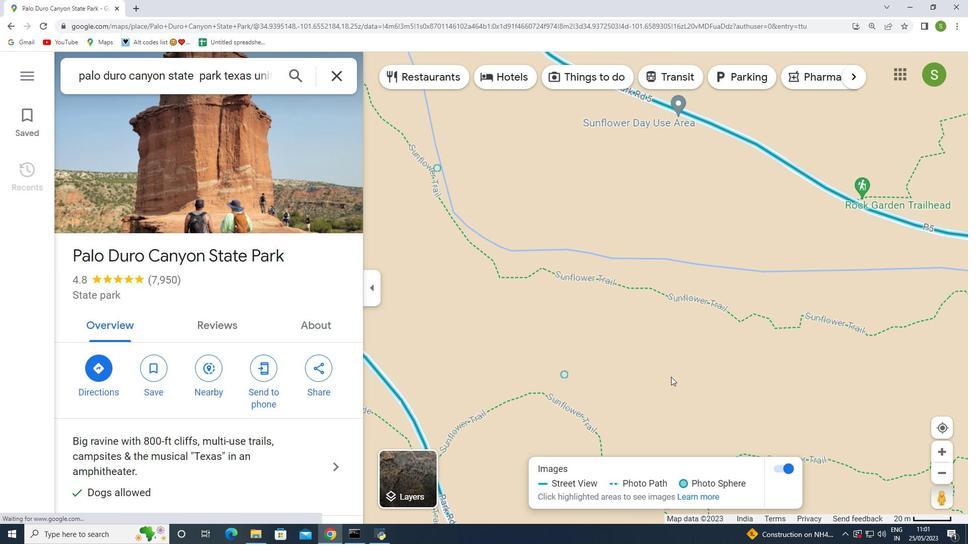 
Action: Mouse moved to (670, 374)
Screenshot: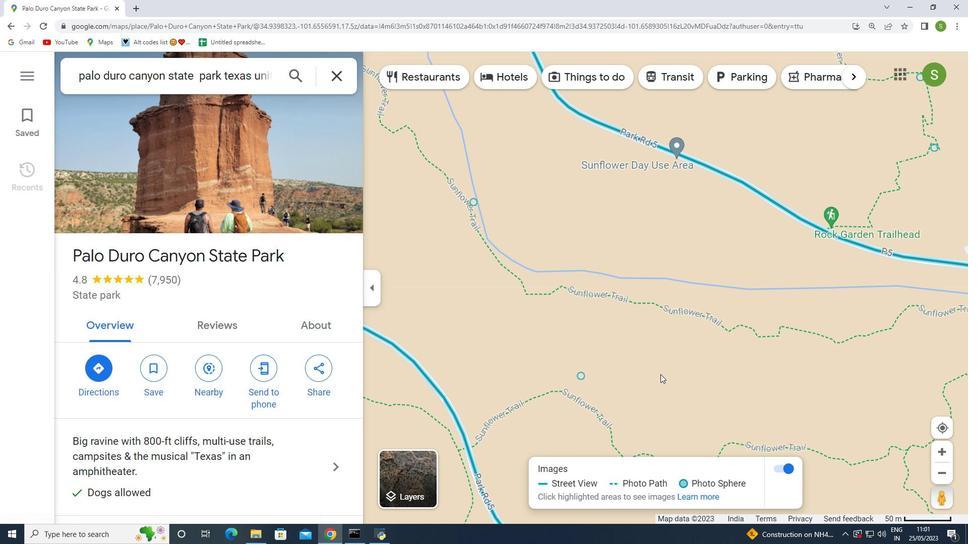 
Action: Mouse scrolled (670, 373) with delta (0, 0)
Screenshot: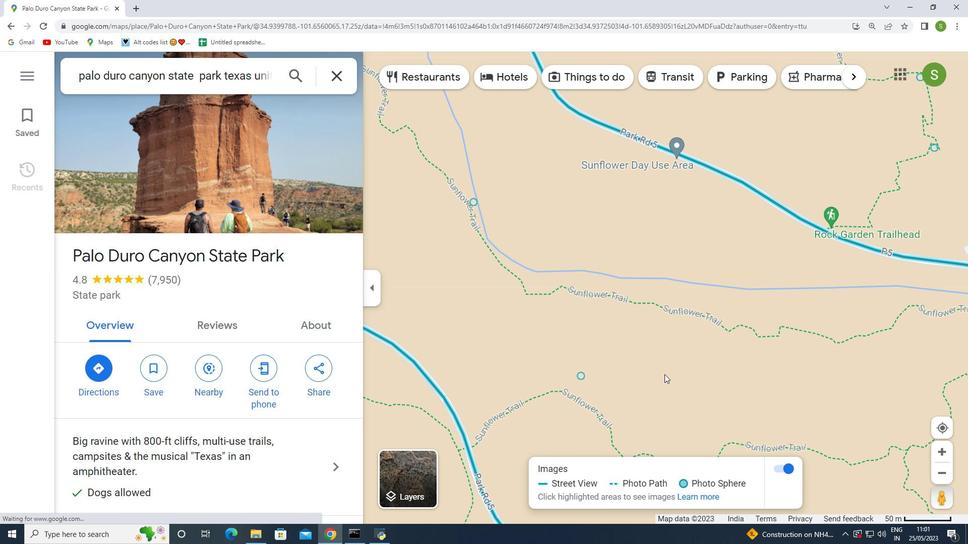 
Action: Mouse scrolled (670, 373) with delta (0, 0)
Screenshot: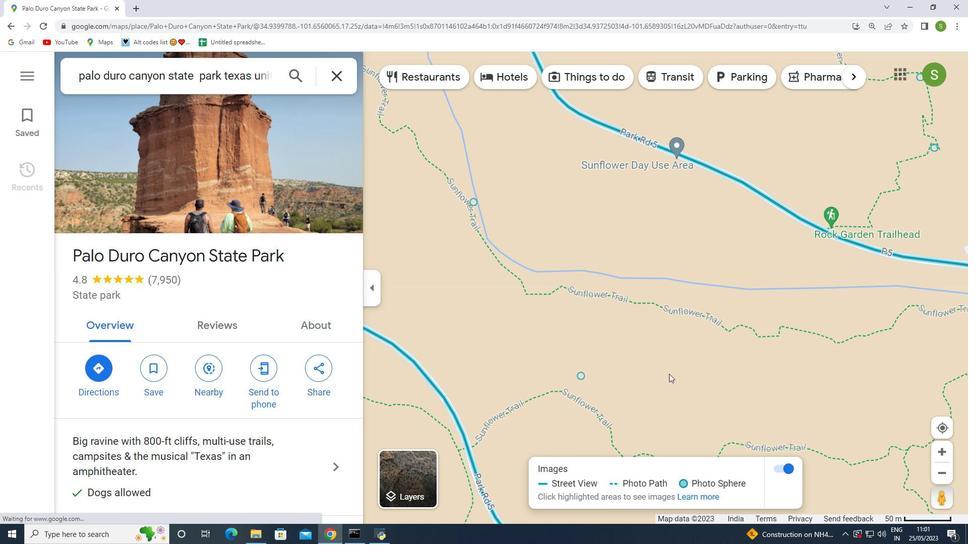 
Action: Mouse moved to (671, 374)
Screenshot: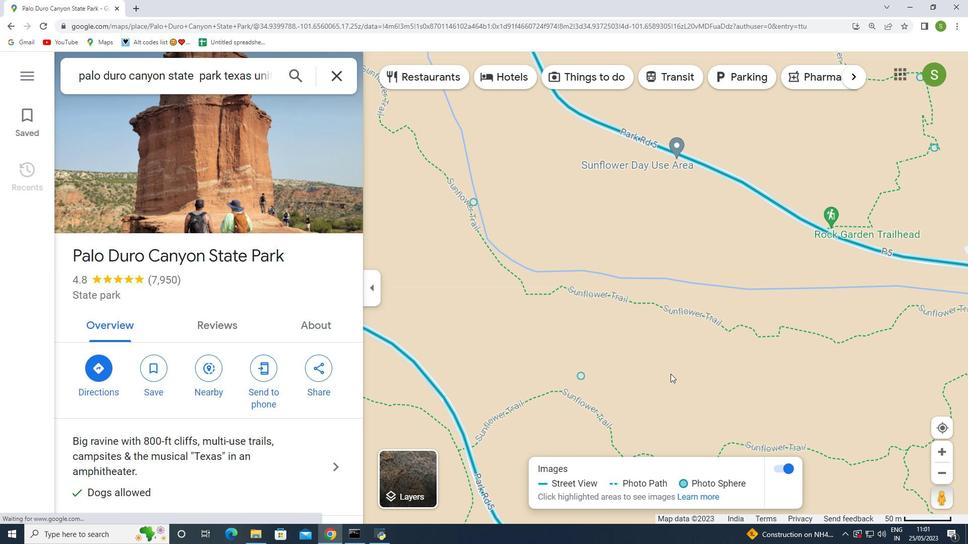 
Action: Mouse scrolled (671, 373) with delta (0, 0)
Screenshot: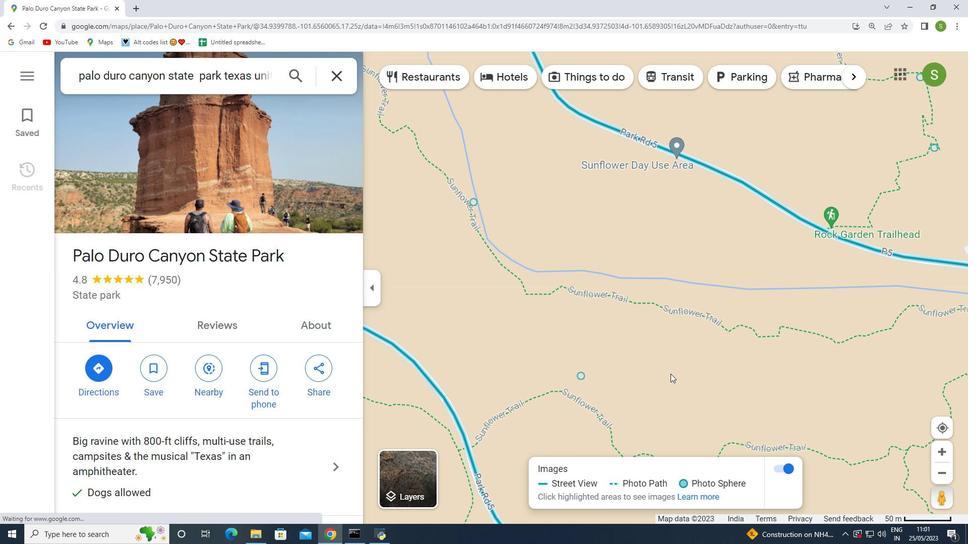 
Action: Mouse moved to (672, 373)
Screenshot: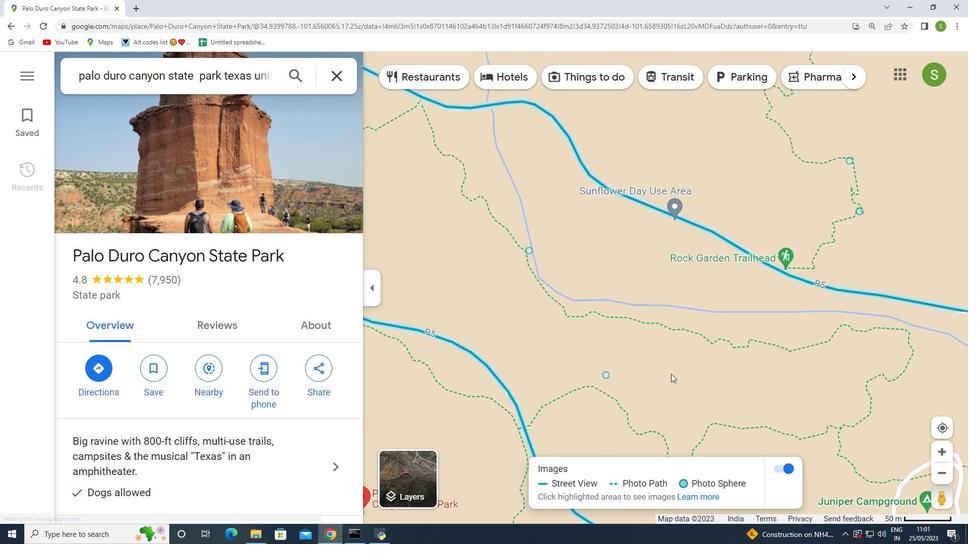 
Action: Mouse scrolled (672, 373) with delta (0, 0)
Screenshot: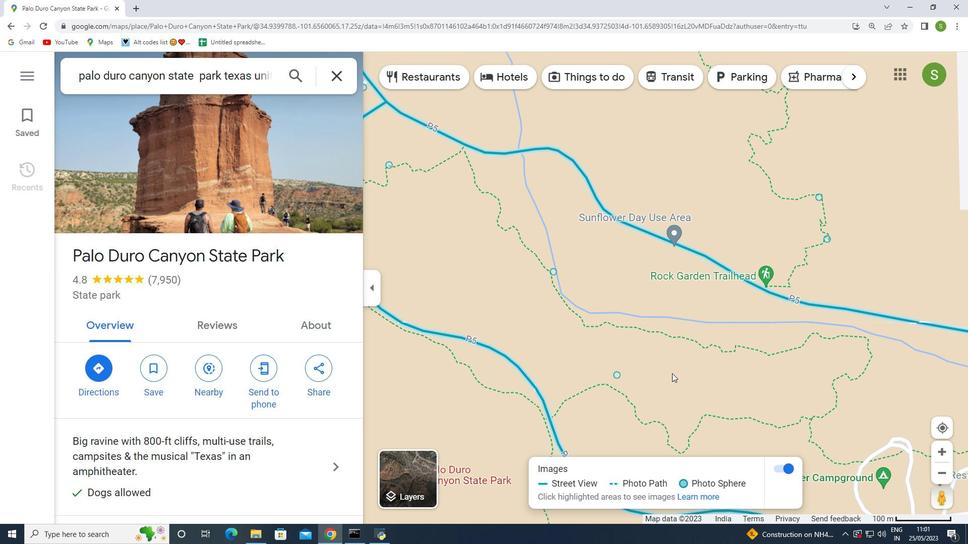 
Action: Mouse scrolled (672, 373) with delta (0, 0)
Screenshot: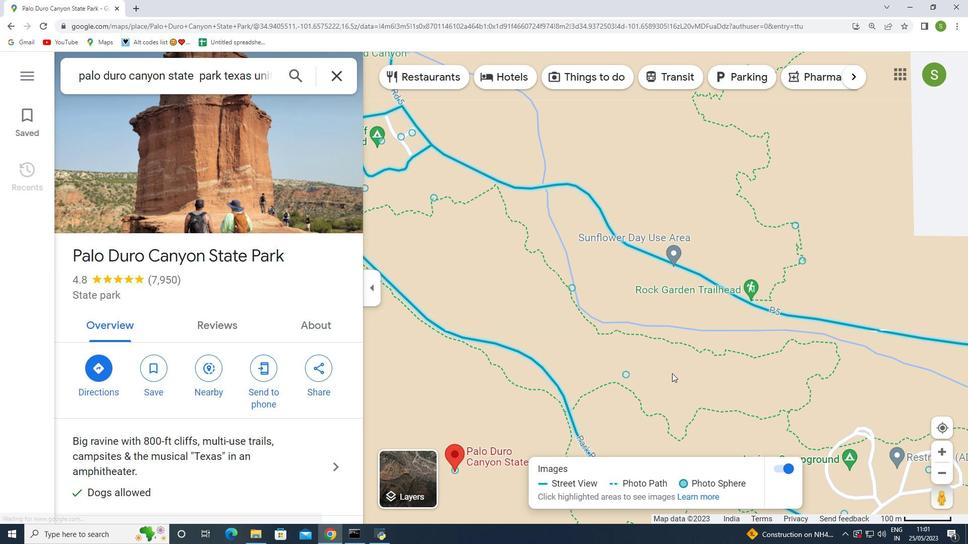 
Action: Mouse scrolled (672, 373) with delta (0, 0)
Screenshot: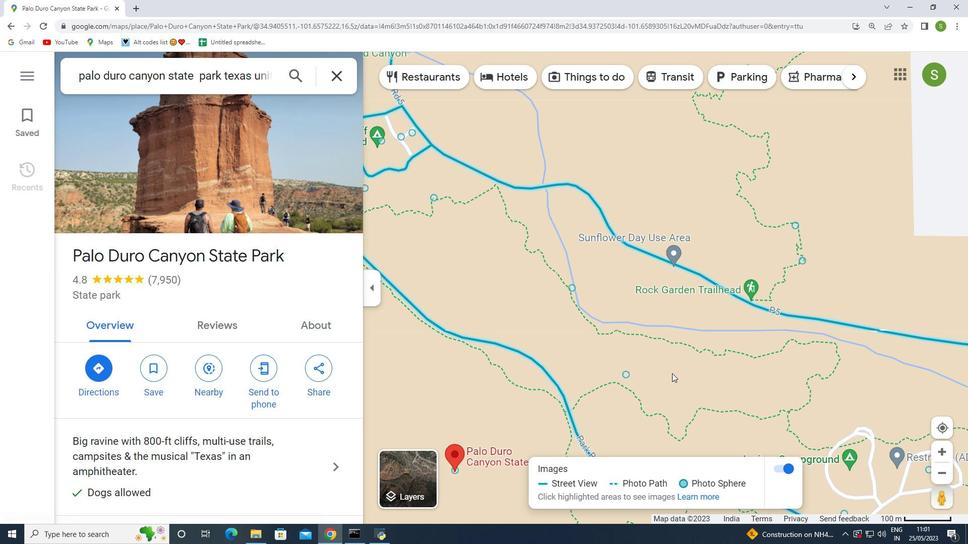
Action: Mouse moved to (676, 369)
Screenshot: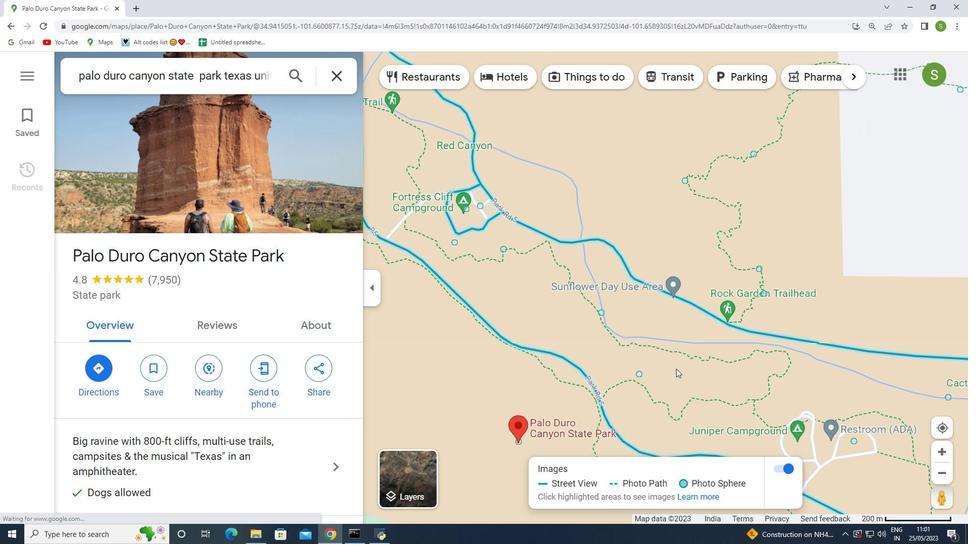 
Action: Mouse scrolled (676, 369) with delta (0, 0)
Screenshot: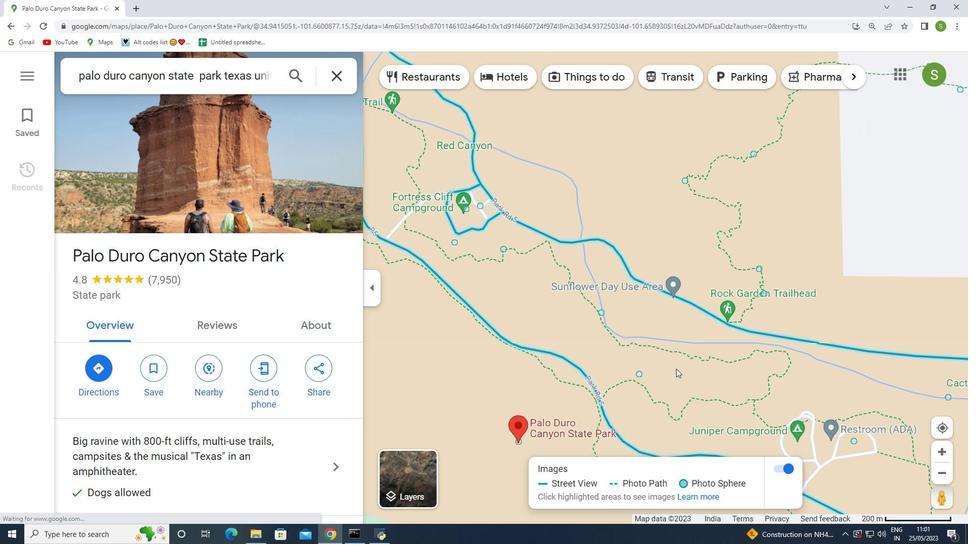 
Action: Mouse moved to (676, 369)
Screenshot: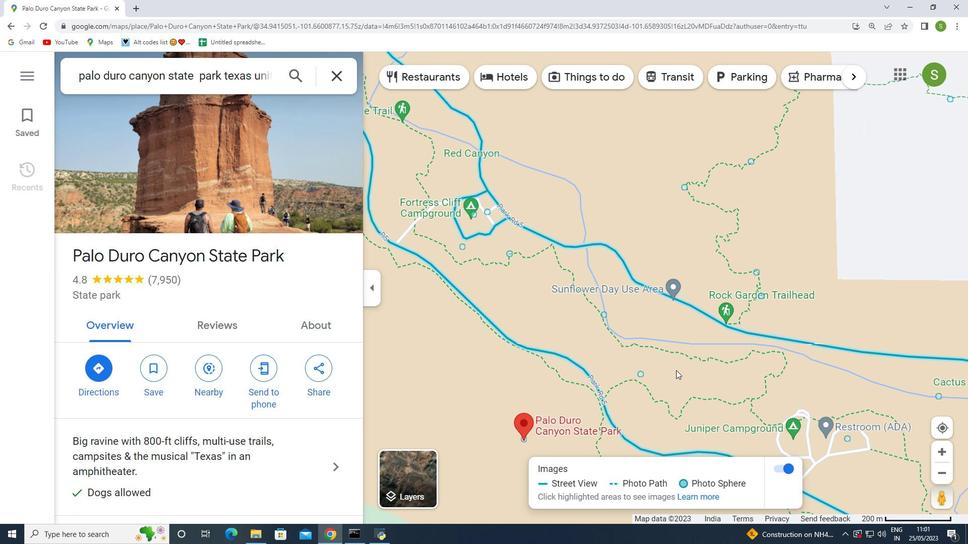 
Action: Mouse scrolled (676, 369) with delta (0, 0)
Screenshot: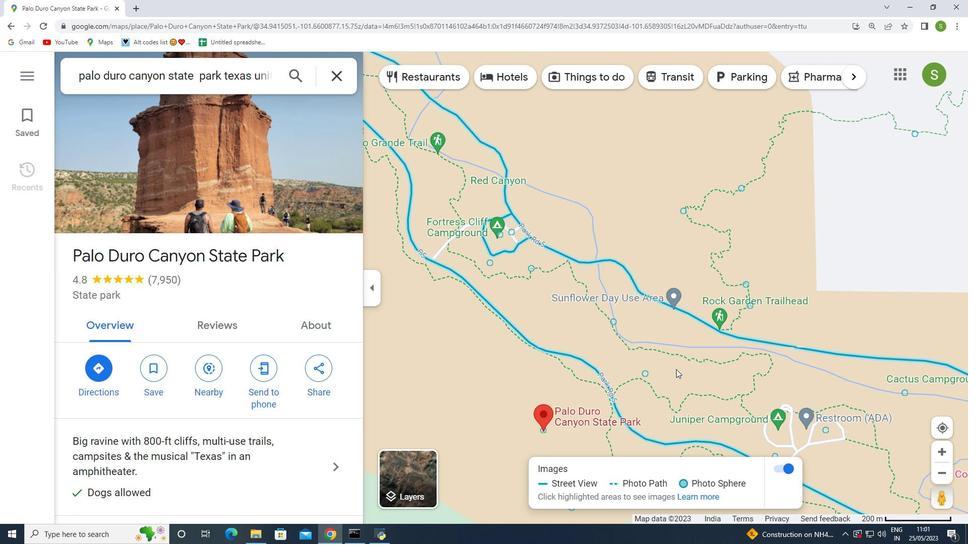 
Action: Mouse moved to (676, 369)
Screenshot: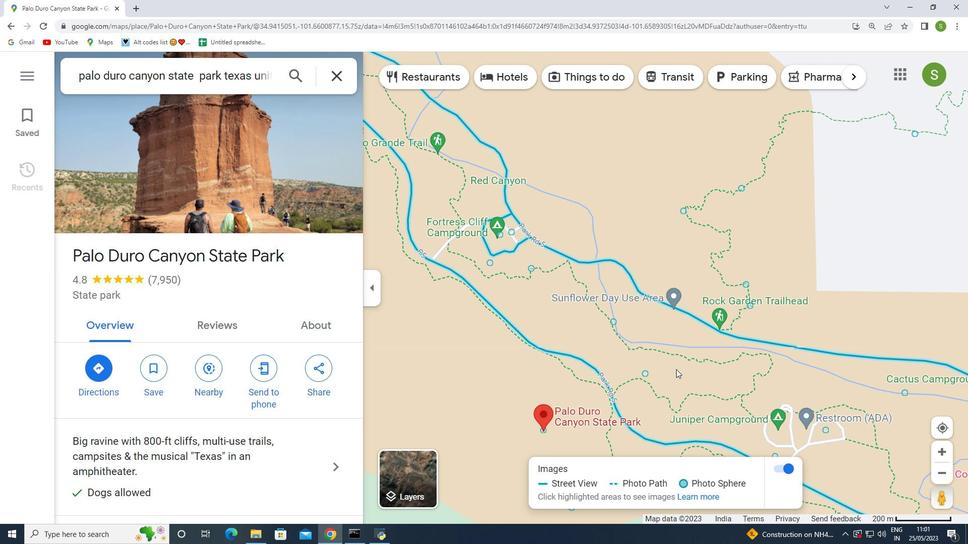 
Action: Mouse scrolled (676, 369) with delta (0, 0)
Screenshot: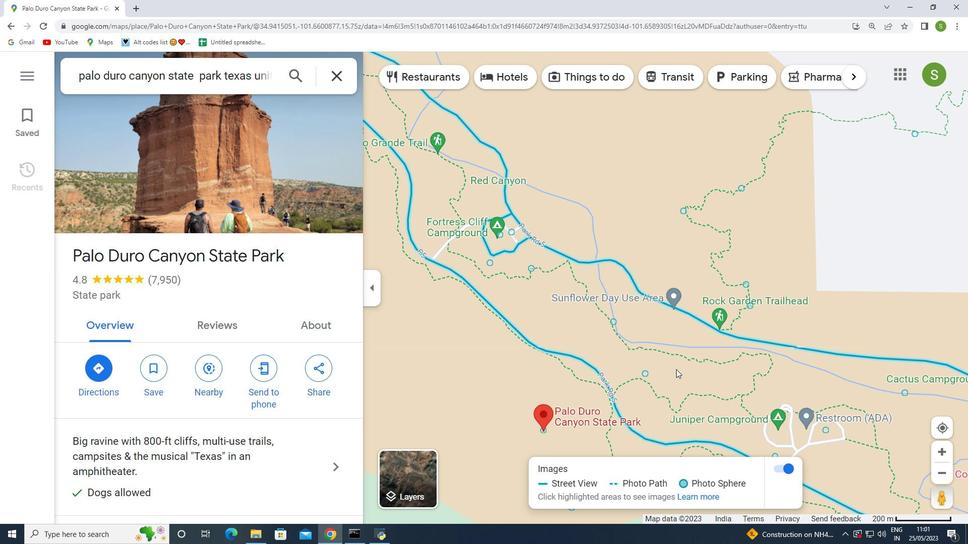 
Action: Mouse moved to (632, 338)
Screenshot: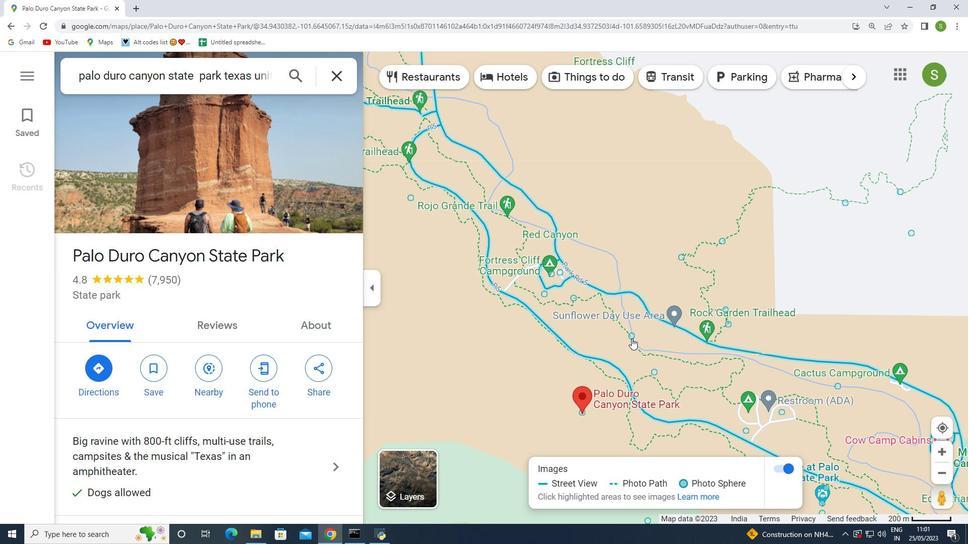 
Action: Mouse pressed left at (632, 338)
Screenshot: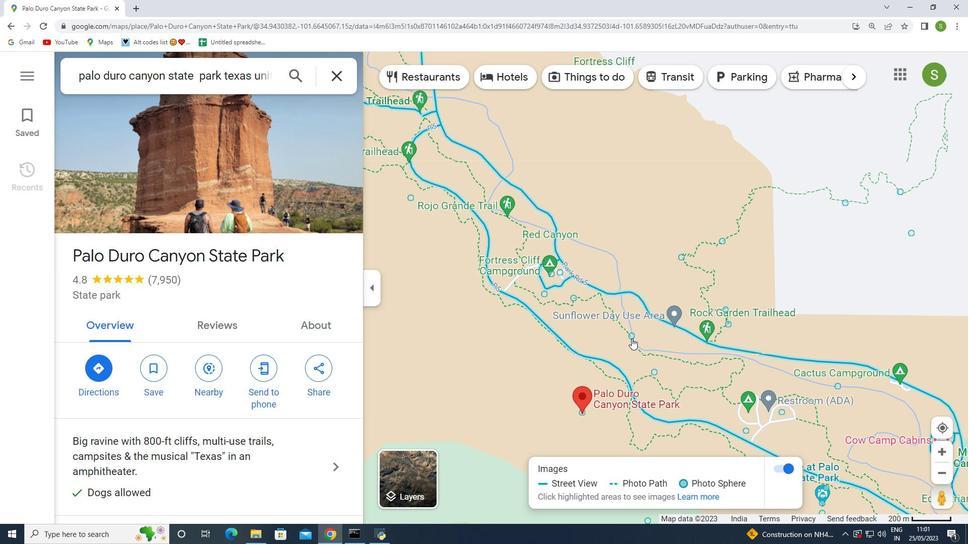 
Action: Mouse moved to (631, 337)
Screenshot: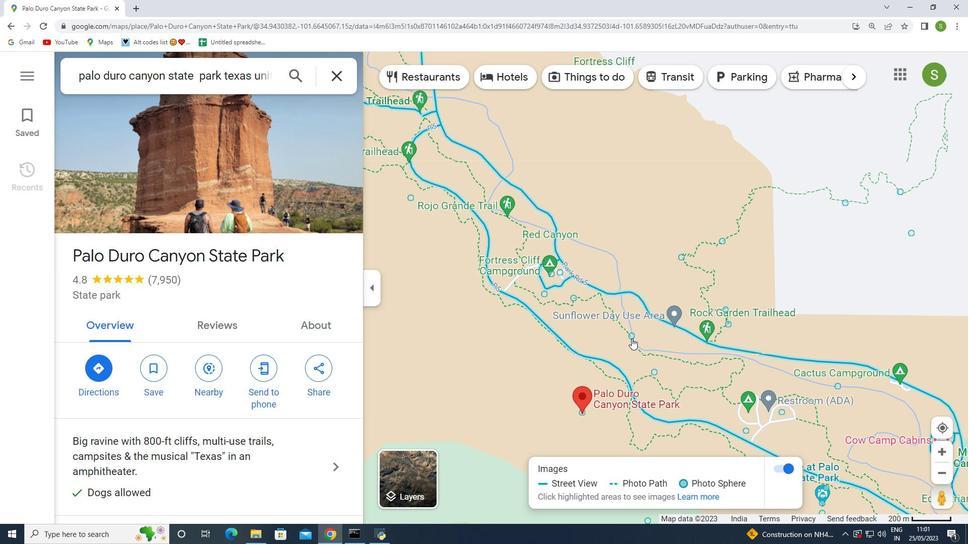 
Action: Mouse pressed left at (631, 337)
Screenshot: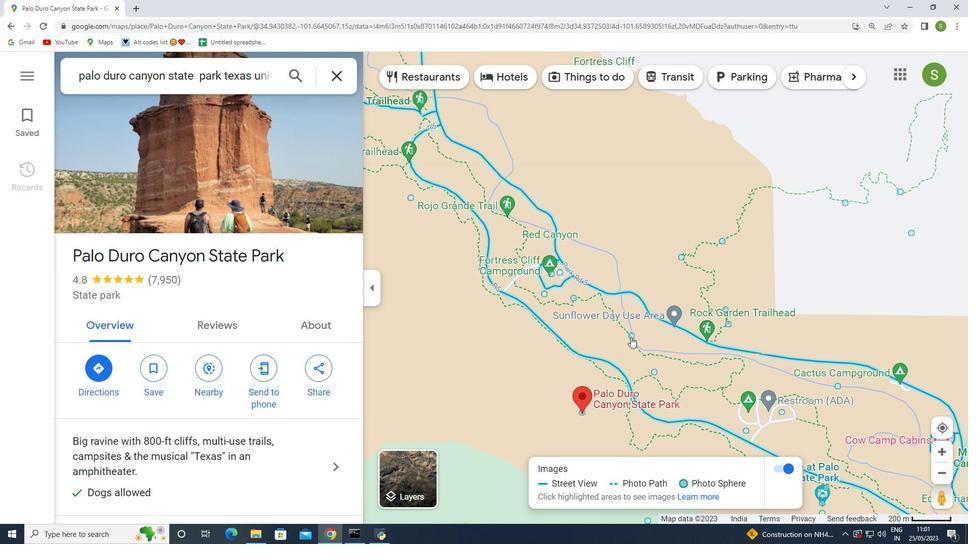 
Action: Mouse moved to (749, 363)
Screenshot: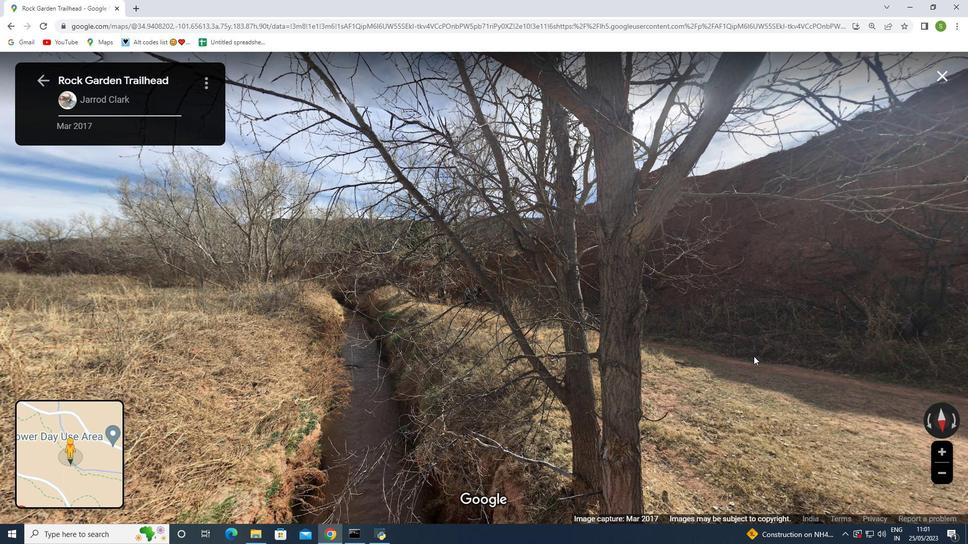 
Action: Key pressed <Key.right>
Screenshot: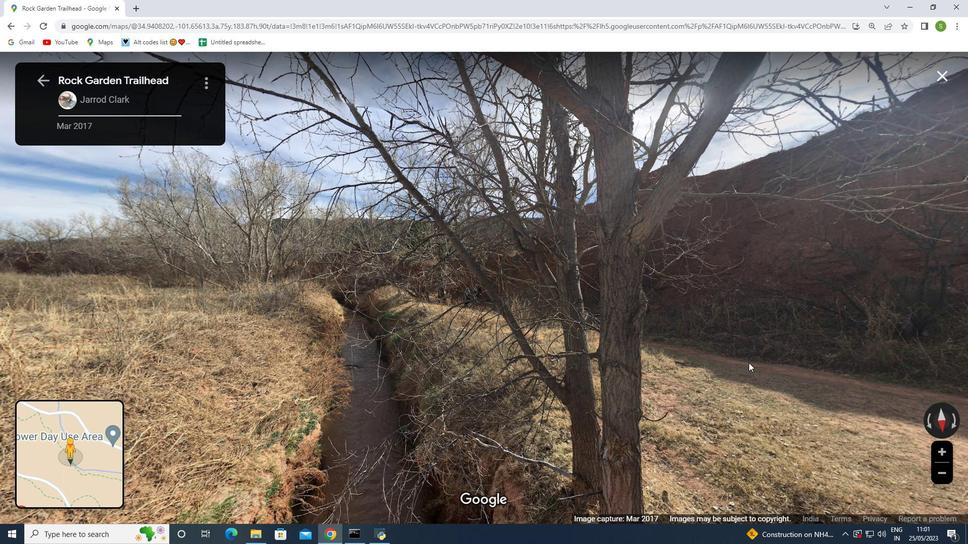 
Action: Mouse moved to (746, 354)
Screenshot: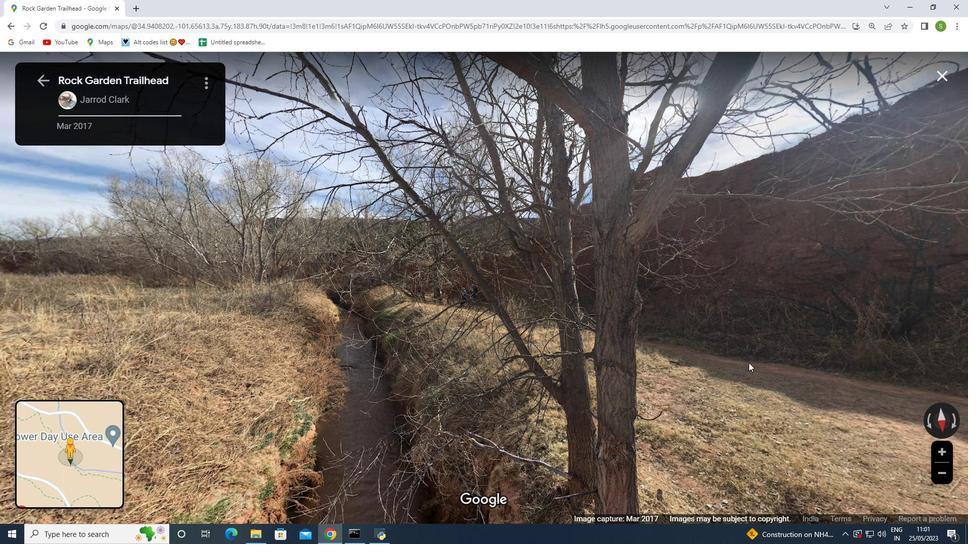 
Action: Key pressed <Key.right>
Screenshot: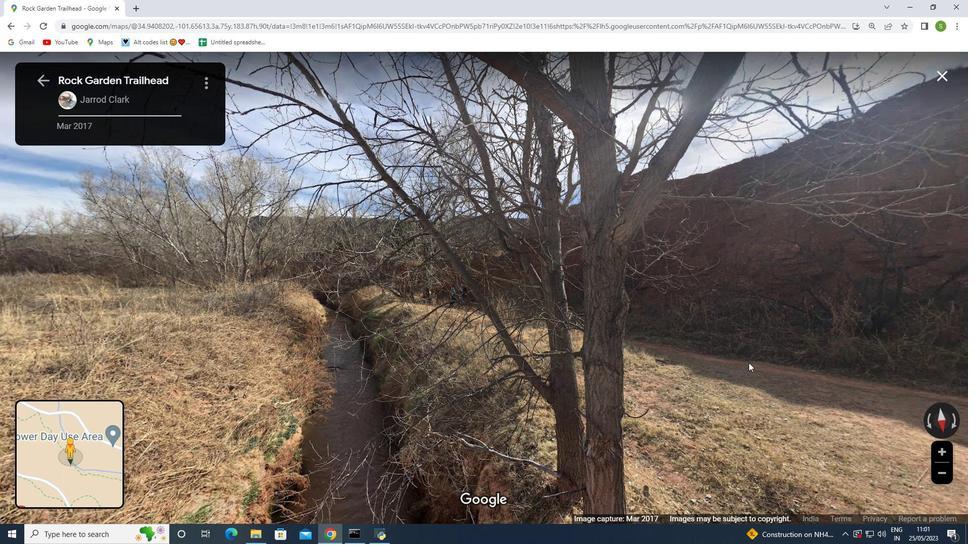 
Action: Mouse moved to (743, 352)
Screenshot: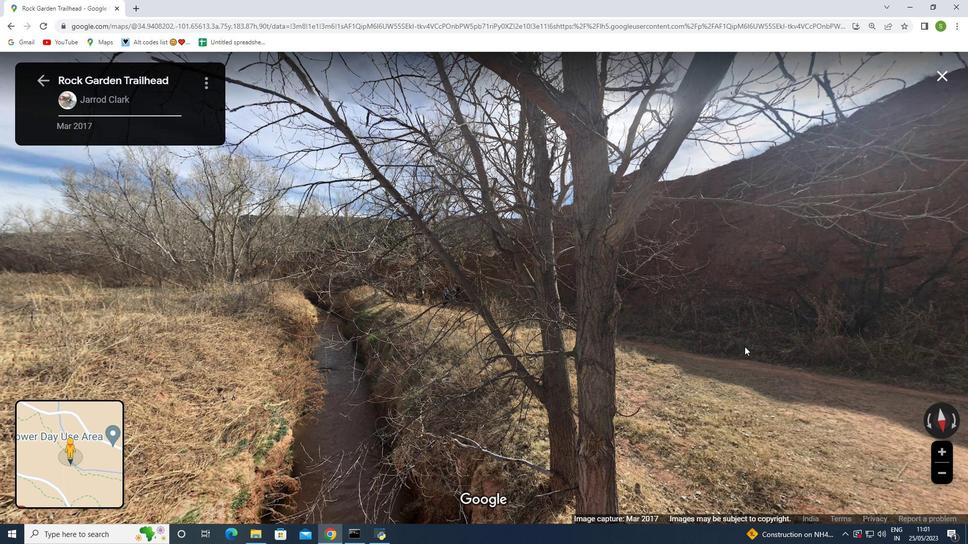
Action: Key pressed <Key.right><Key.right><Key.right><Key.right><Key.right><Key.right><Key.right><Key.right><Key.right><Key.right><Key.right><Key.right><Key.right><Key.right><Key.right><Key.right><Key.right><Key.right><Key.right><Key.right><Key.down><Key.down><Key.down>
Screenshot: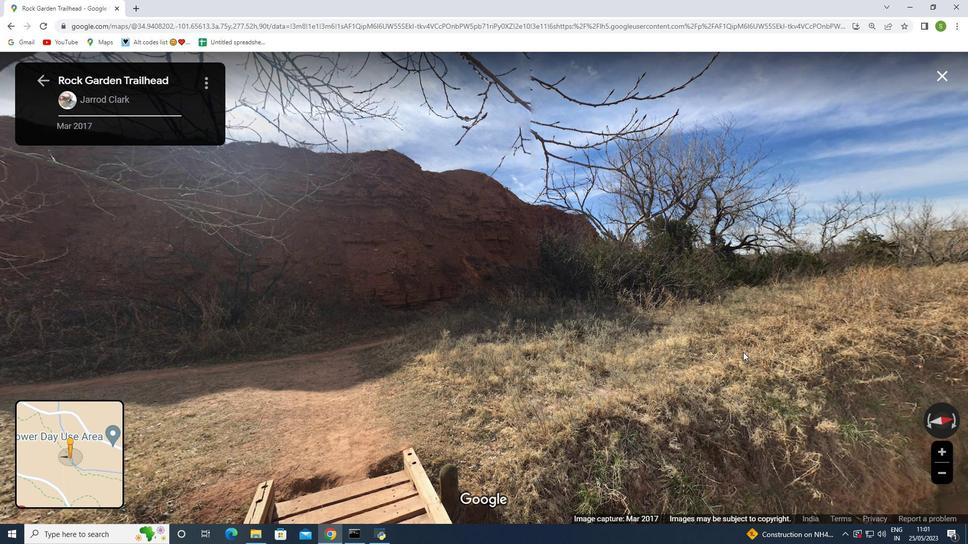 
Action: Mouse moved to (746, 355)
Screenshot: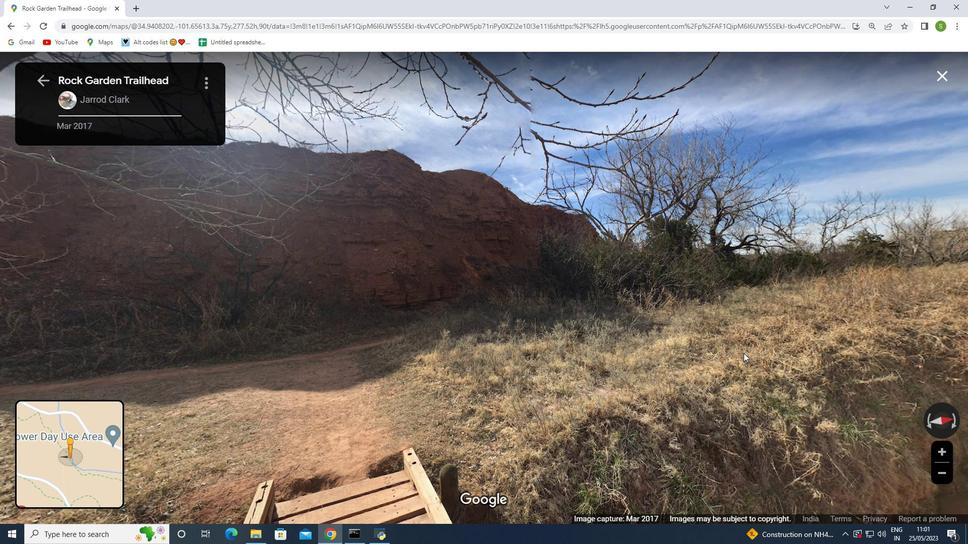 
Action: Mouse scrolled (746, 354) with delta (0, 0)
Screenshot: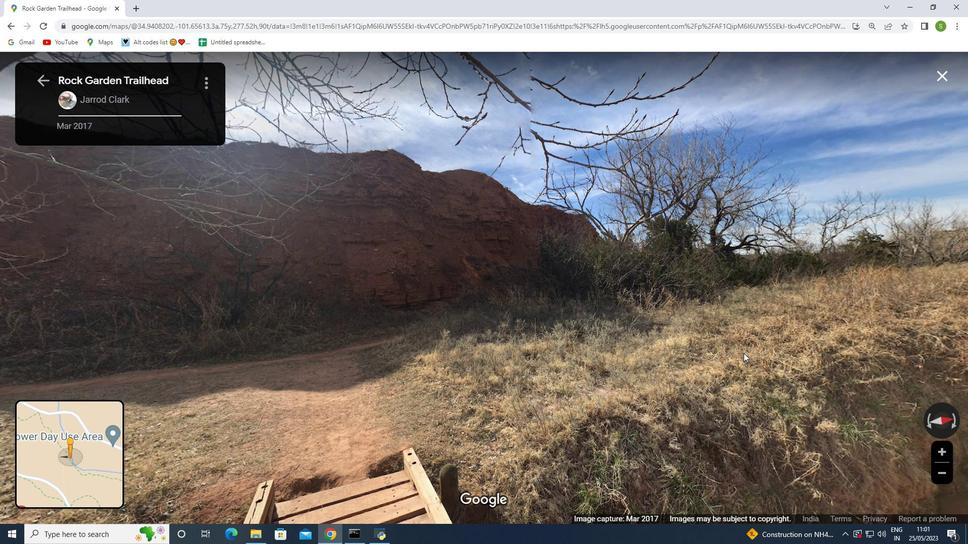 
Action: Mouse scrolled (746, 354) with delta (0, 0)
Screenshot: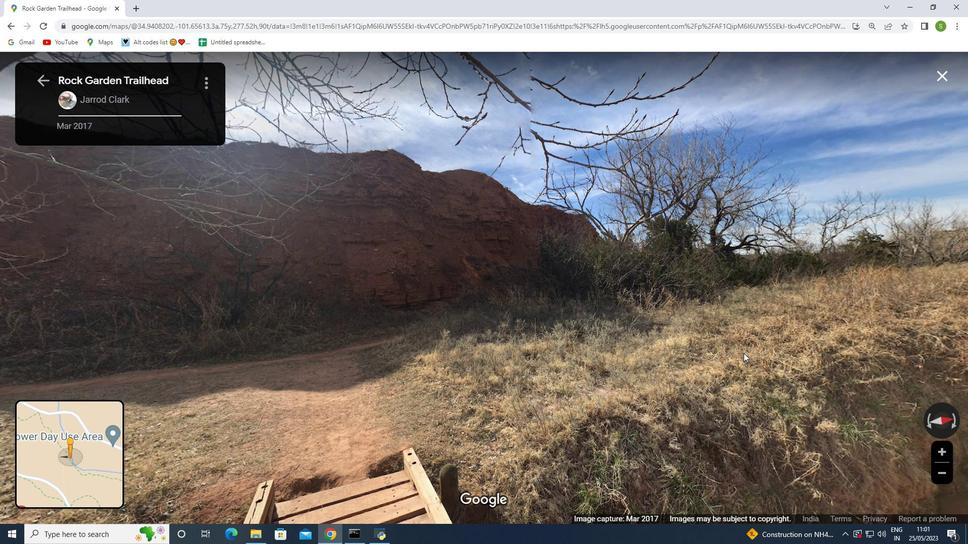 
Action: Mouse scrolled (746, 354) with delta (0, 0)
Screenshot: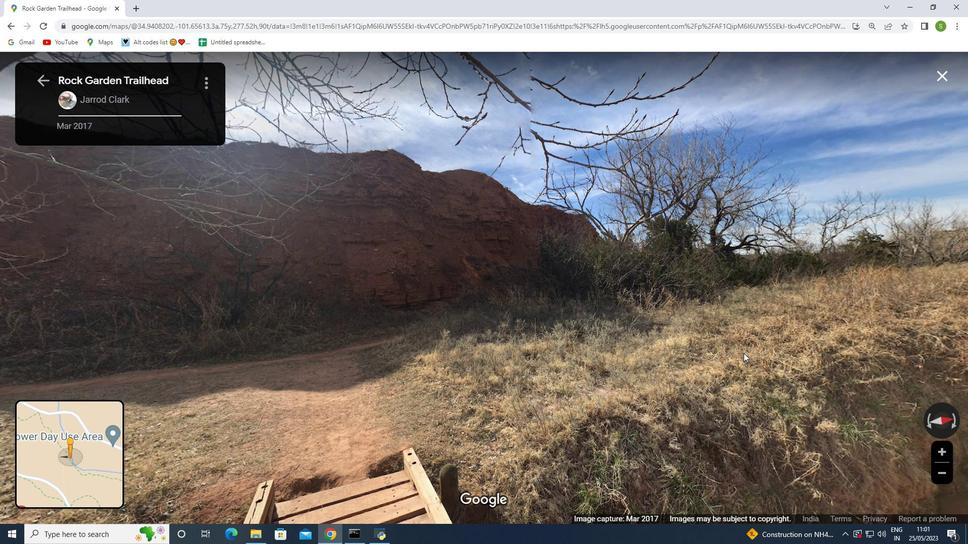 
Action: Mouse scrolled (746, 354) with delta (0, 0)
Screenshot: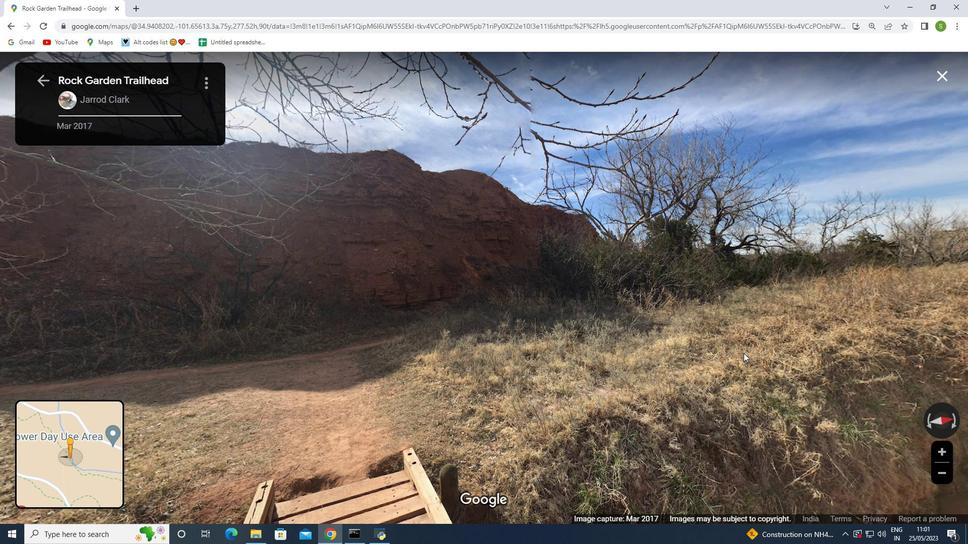 
Action: Mouse scrolled (746, 354) with delta (0, 0)
Screenshot: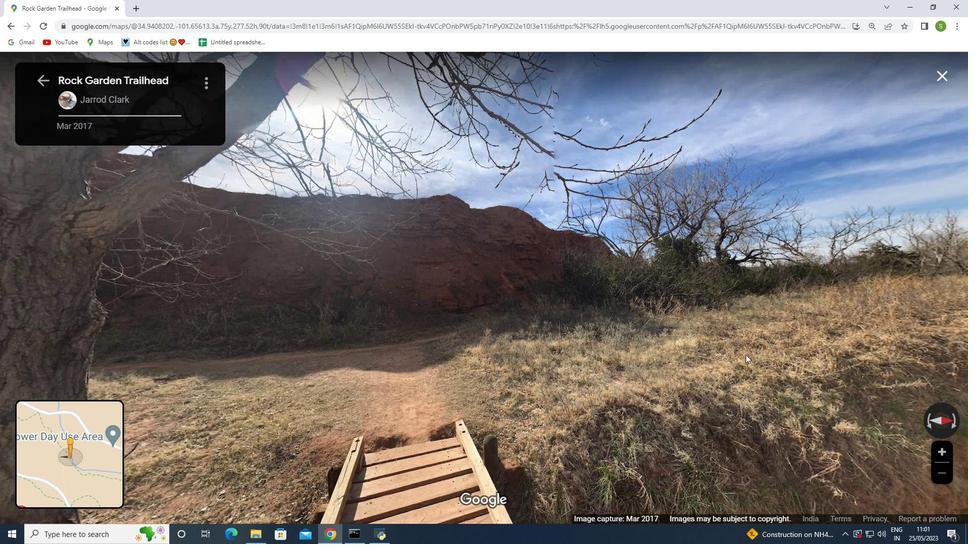 
Action: Key pressed <Key.down>
Screenshot: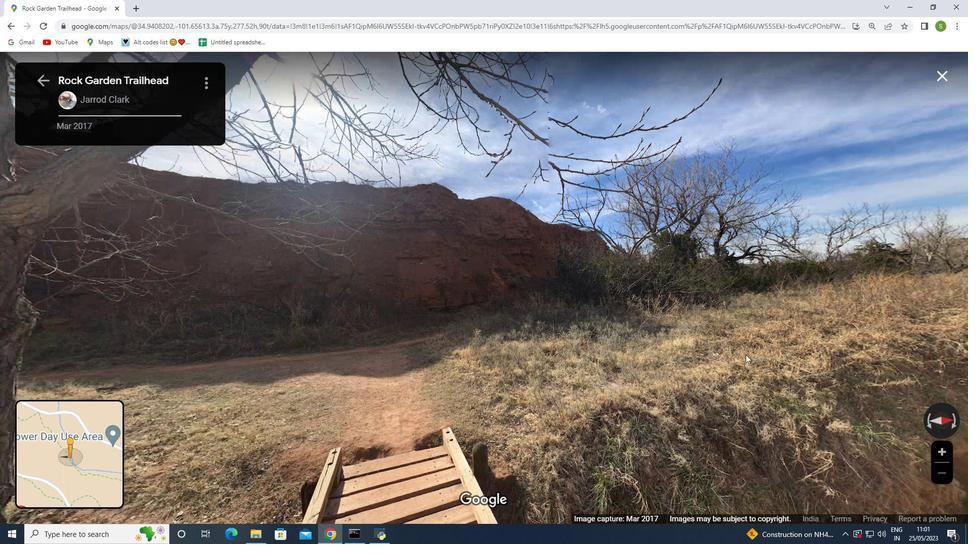 
Action: Mouse scrolled (746, 354) with delta (0, 0)
Screenshot: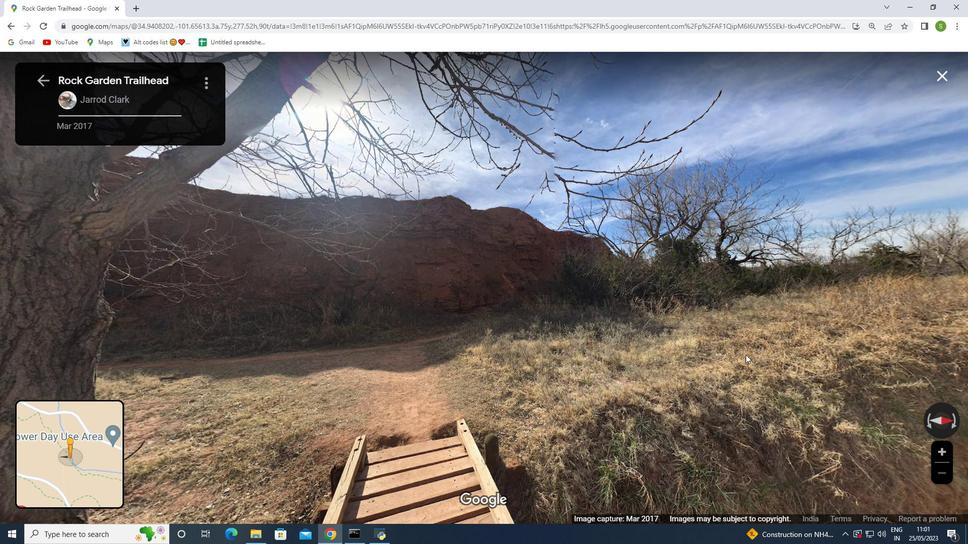 
Action: Mouse scrolled (746, 354) with delta (0, 0)
Screenshot: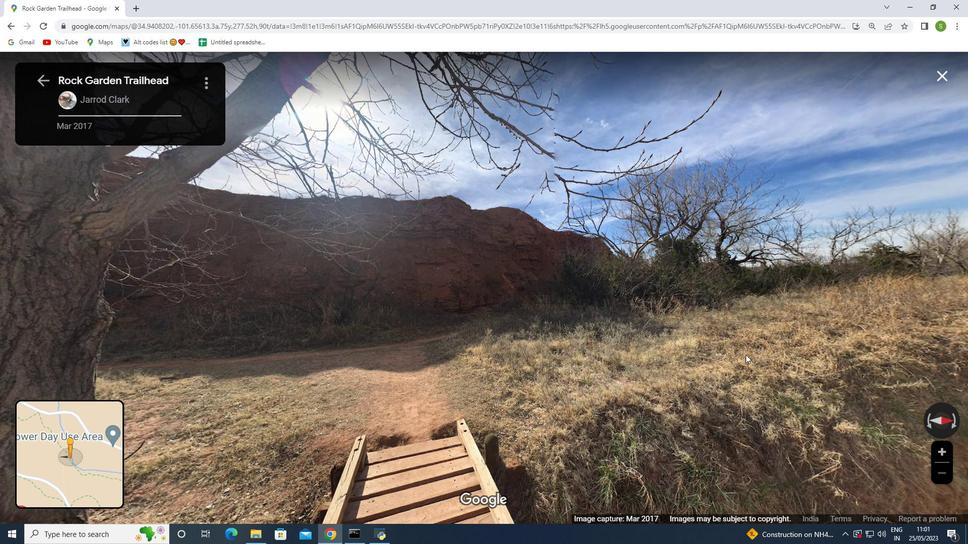 
Action: Mouse scrolled (746, 354) with delta (0, 0)
Screenshot: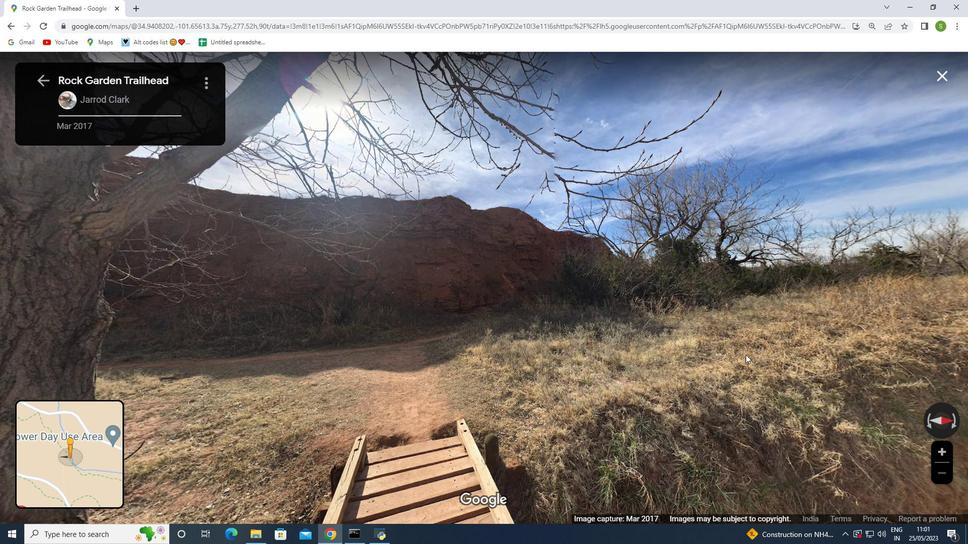 
Action: Mouse scrolled (746, 354) with delta (0, 0)
Screenshot: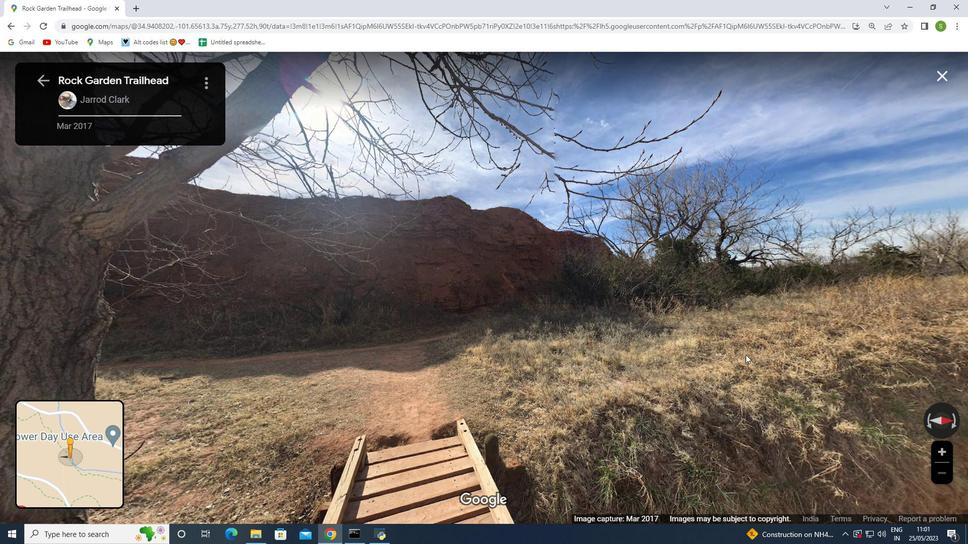 
Action: Mouse scrolled (746, 354) with delta (0, 0)
Screenshot: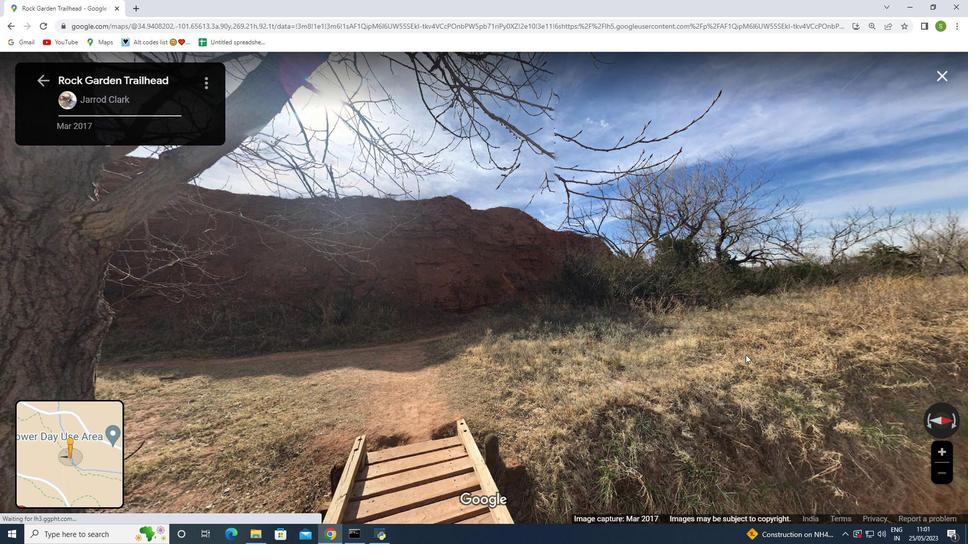 
Action: Mouse moved to (746, 355)
Screenshot: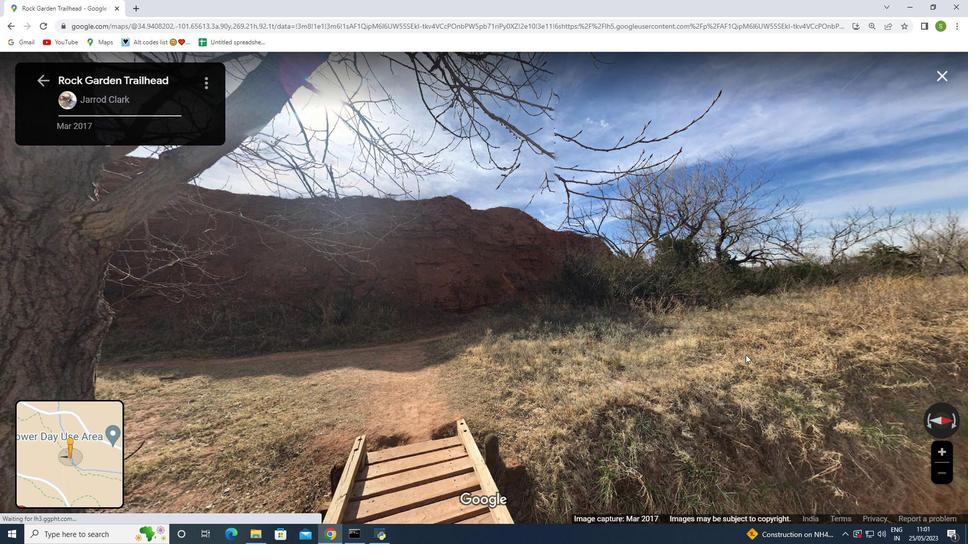 
Action: Mouse scrolled (746, 354) with delta (0, 0)
Screenshot: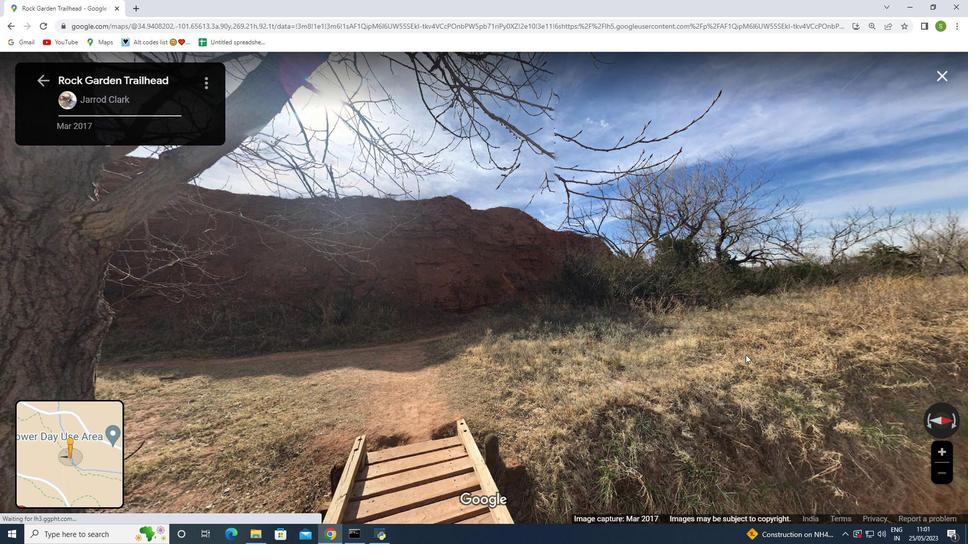 
Action: Mouse moved to (747, 358)
Screenshot: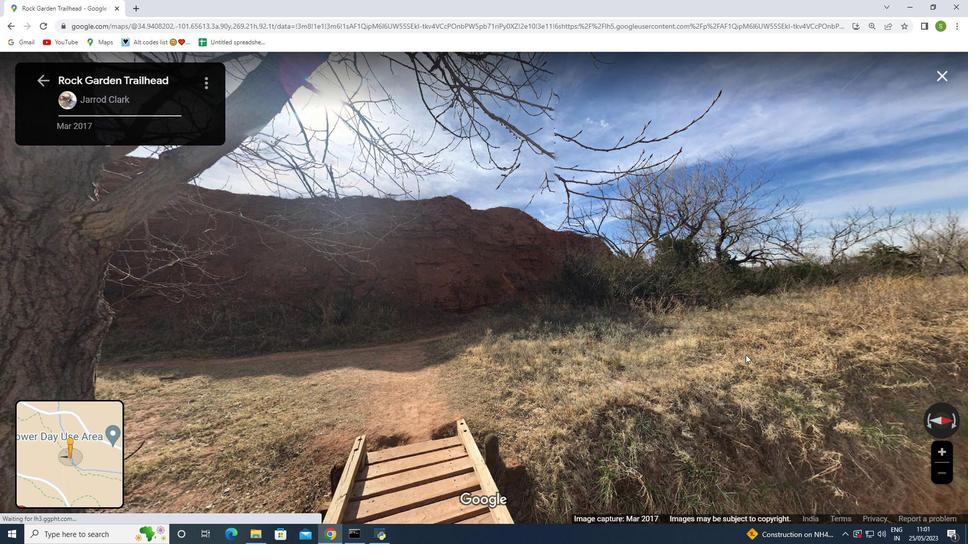 
Action: Mouse scrolled (746, 354) with delta (0, 0)
Screenshot: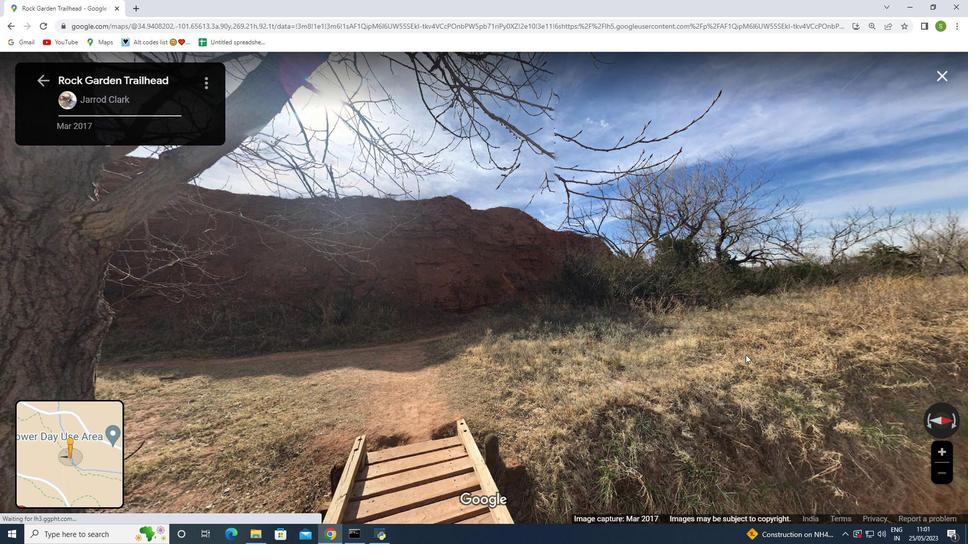 
Action: Mouse moved to (747, 358)
Screenshot: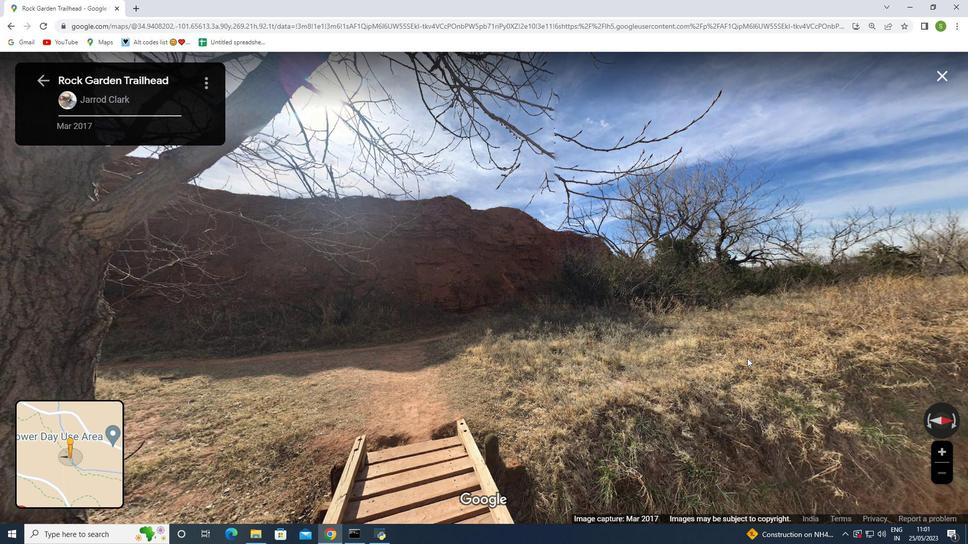 
Action: Key pressed <Key.right>
Screenshot: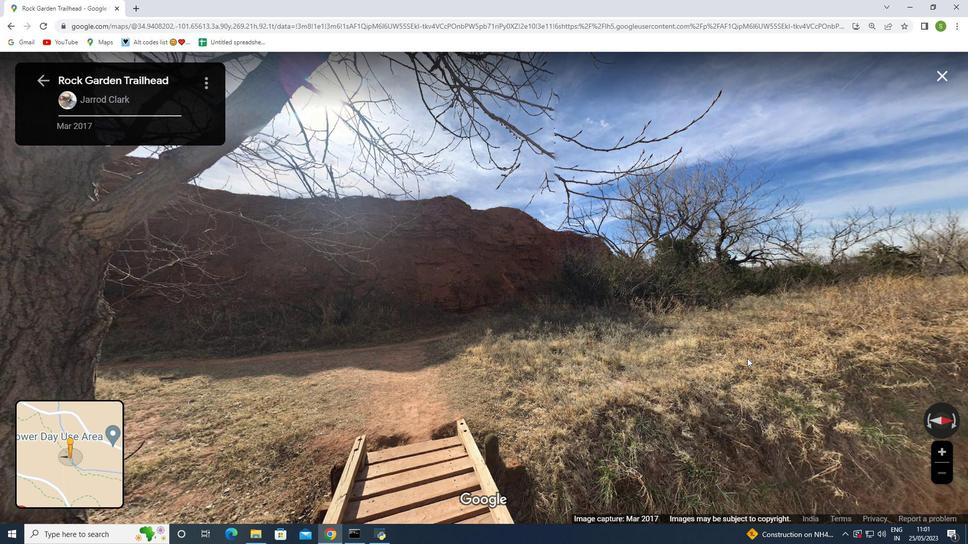 
Action: Mouse moved to (747, 359)
Screenshot: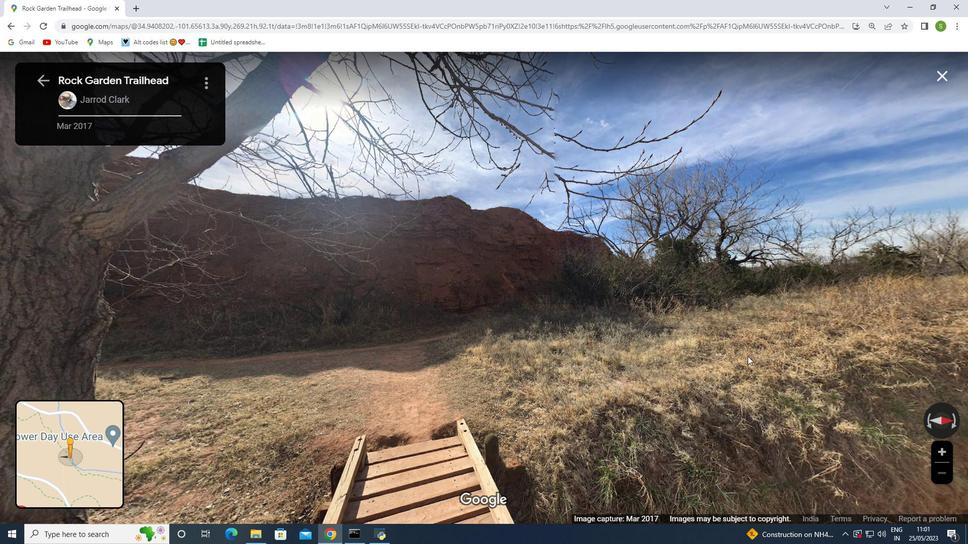 
Action: Key pressed <Key.right><Key.right><Key.right><Key.right><Key.right><Key.right><Key.right><Key.right><Key.right><Key.right><Key.right><Key.right>
Screenshot: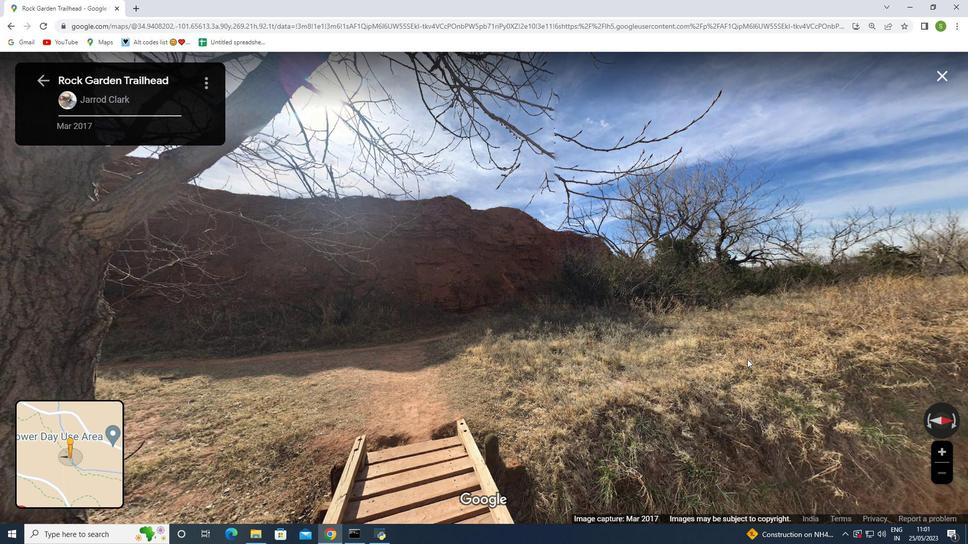 
Action: Mouse moved to (747, 354)
Screenshot: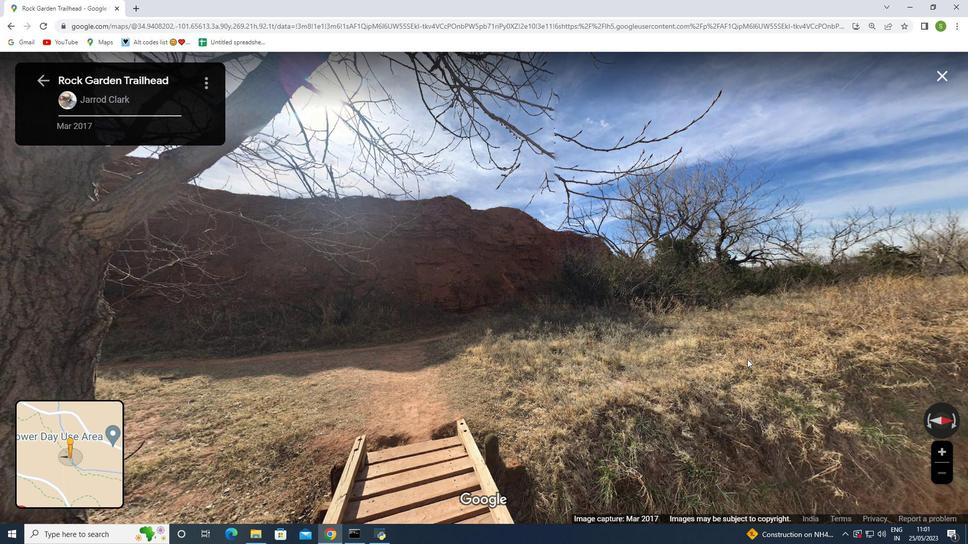 
Action: Key pressed <Key.right>
Screenshot: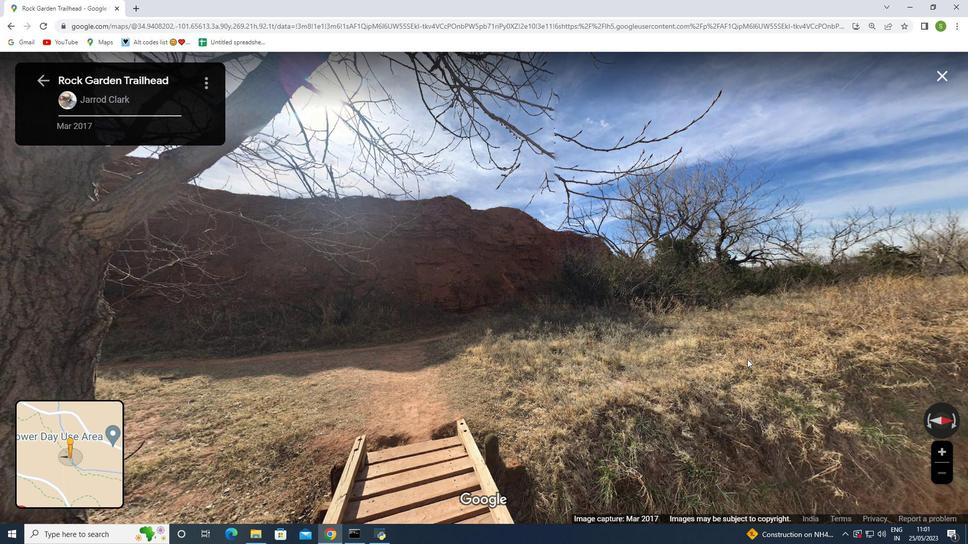 
Action: Mouse moved to (729, 285)
Screenshot: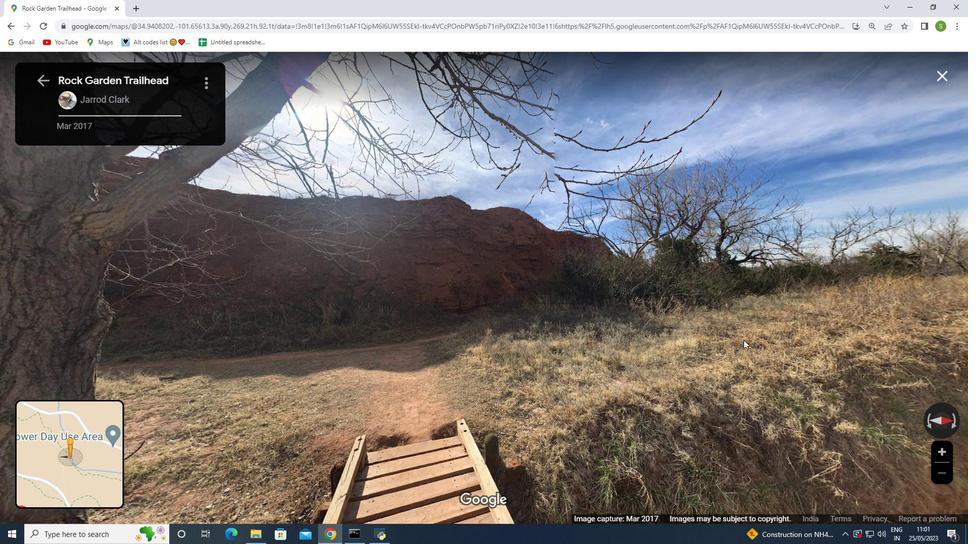 
Action: Key pressed <Key.right>
Screenshot: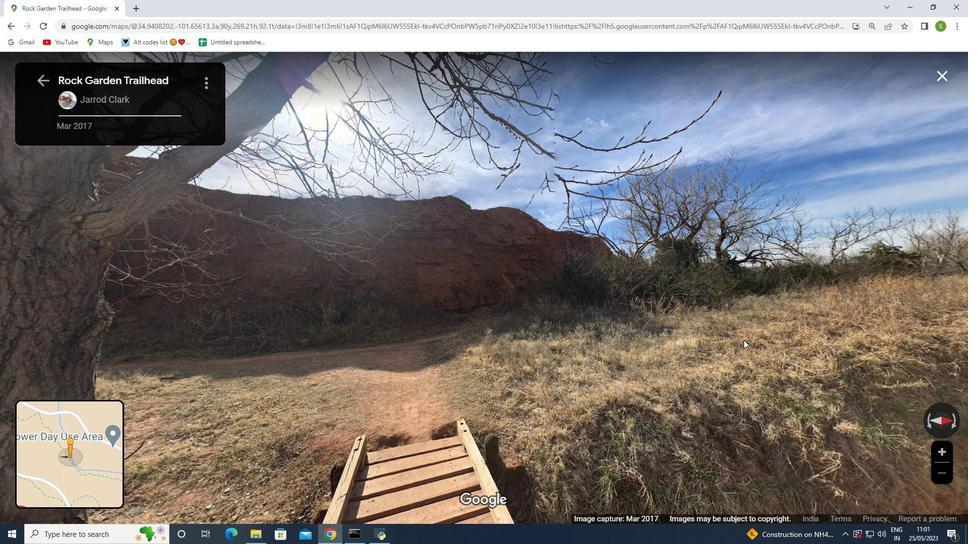 
Action: Mouse moved to (729, 286)
Screenshot: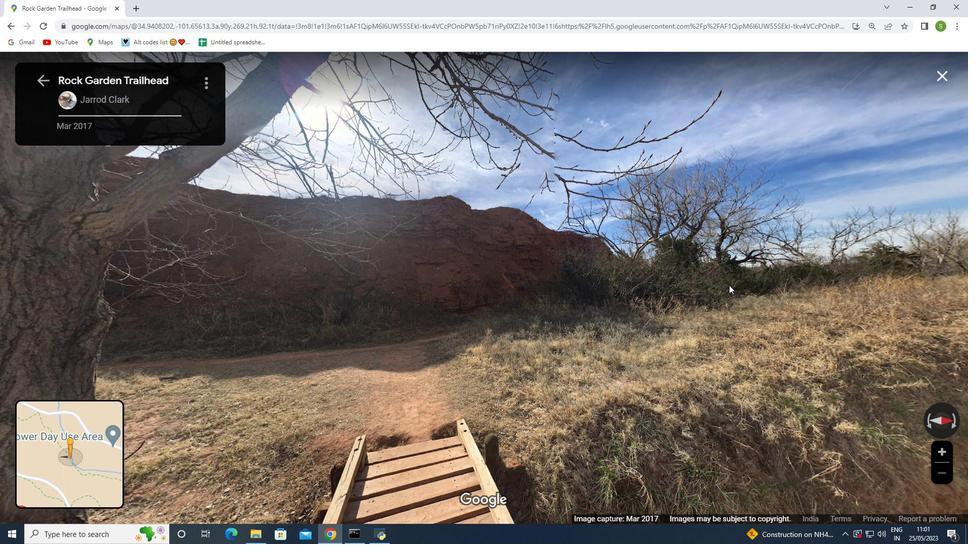 
Action: Key pressed <Key.right>
Screenshot: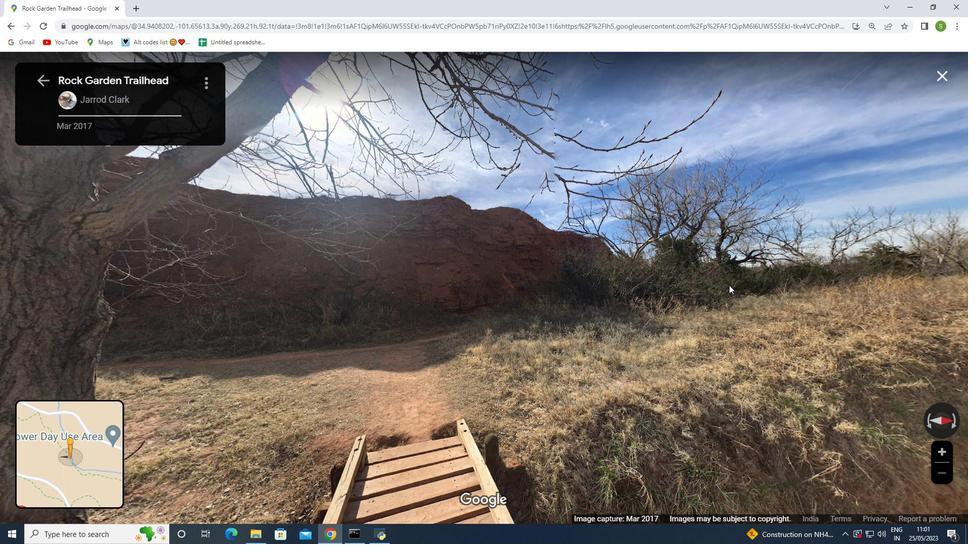 
Action: Mouse moved to (939, 76)
Screenshot: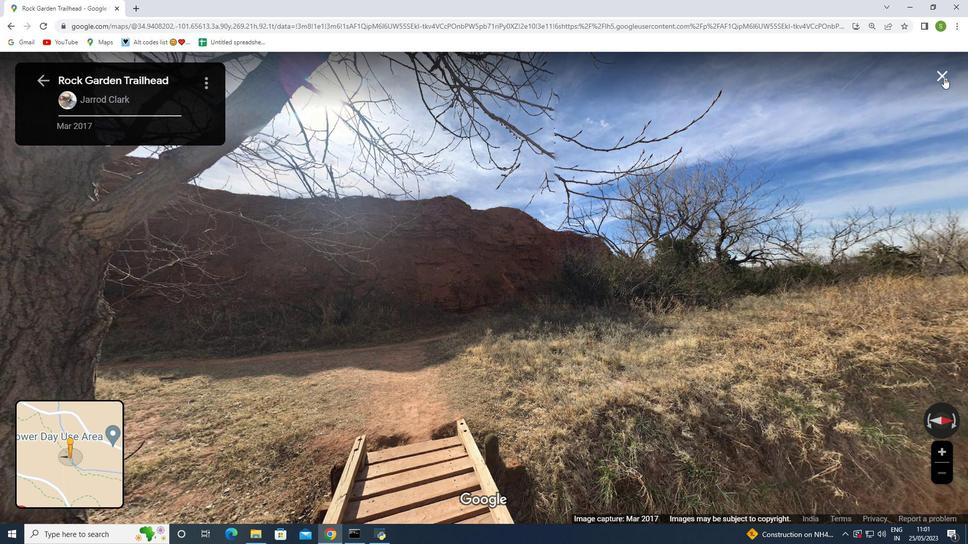 
Action: Mouse pressed left at (939, 76)
Screenshot: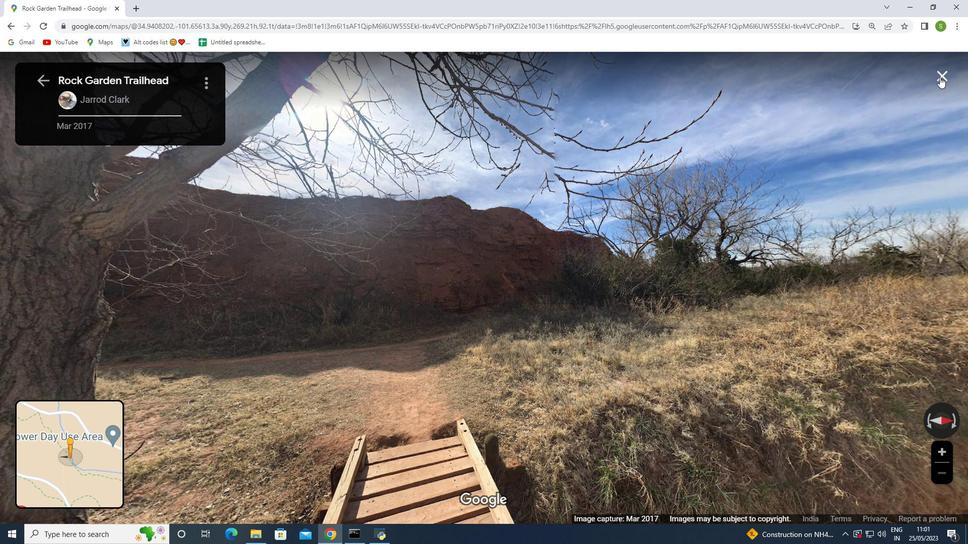 
Action: Mouse moved to (485, 288)
Screenshot: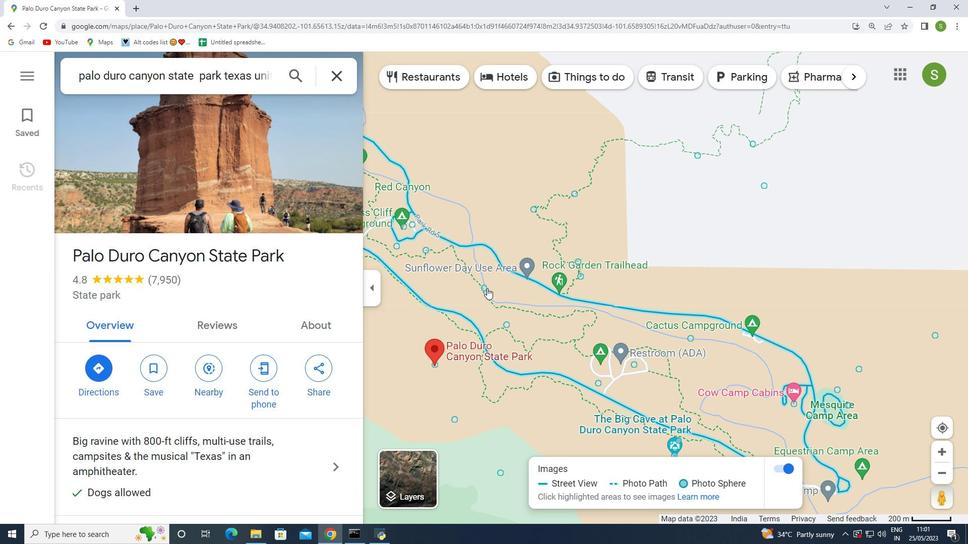 
Action: Mouse pressed left at (485, 288)
Screenshot: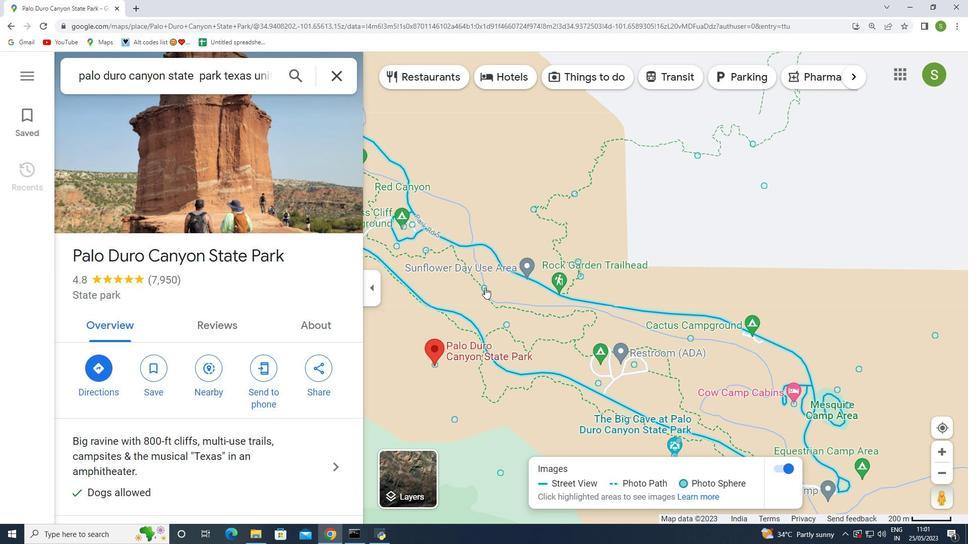 
Action: Mouse pressed left at (485, 288)
Screenshot: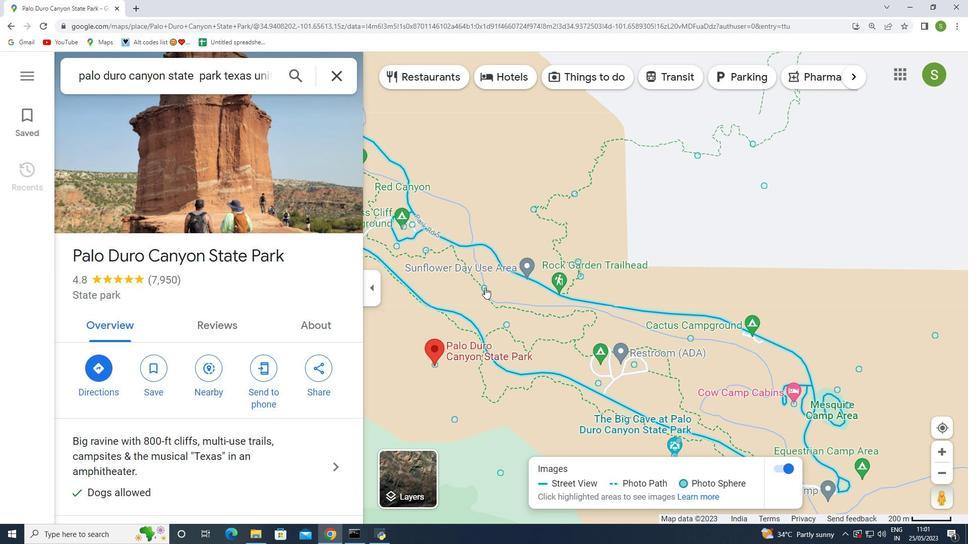 
Action: Mouse moved to (687, 328)
Screenshot: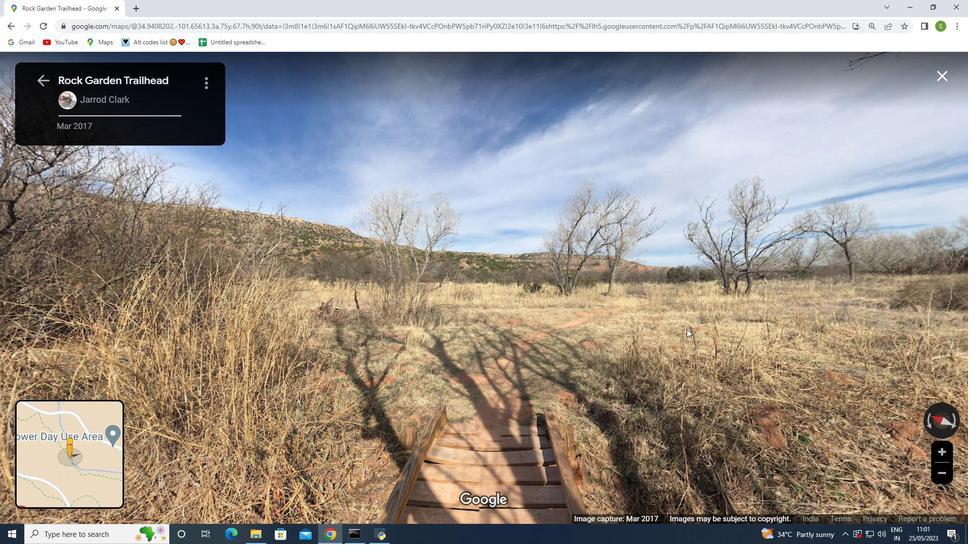 
Action: Key pressed <Key.right>
Screenshot: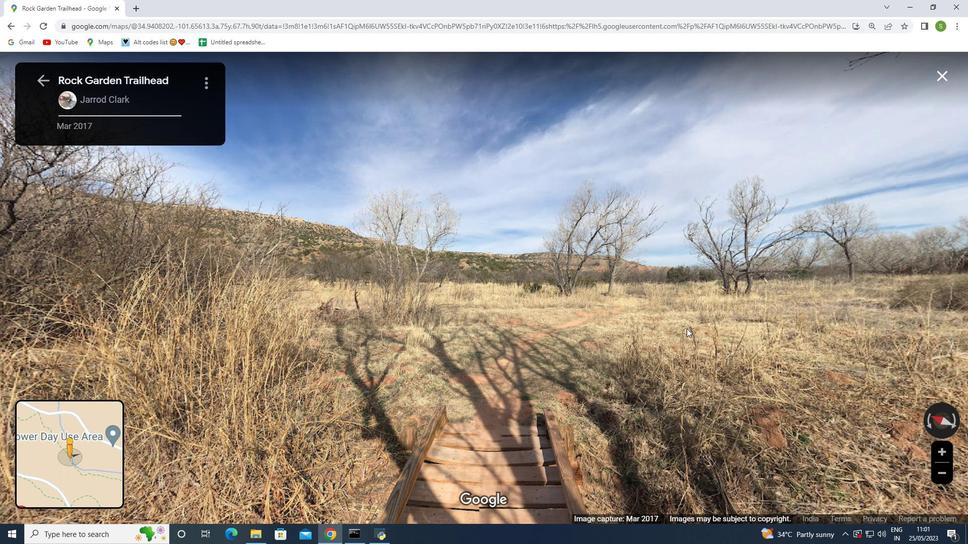 
Action: Mouse moved to (687, 328)
Screenshot: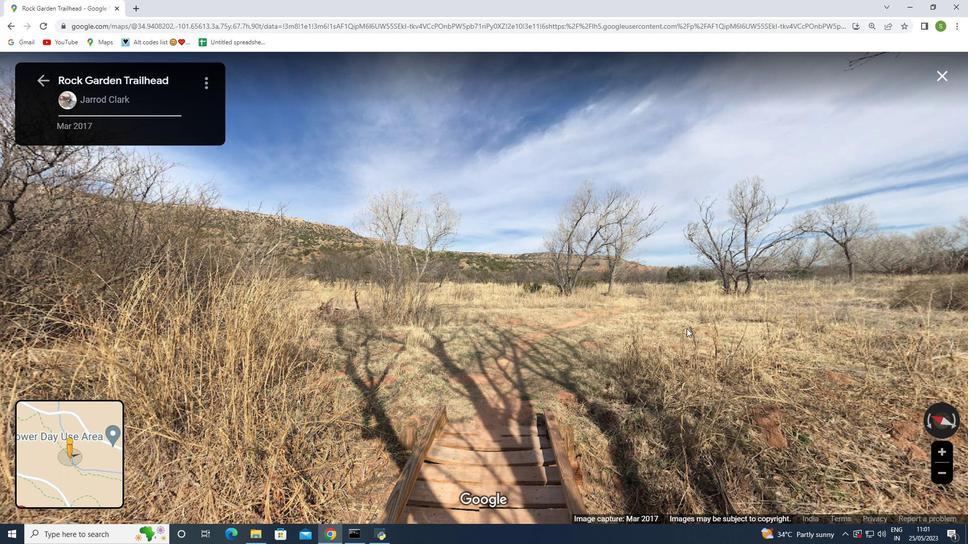 
Action: Key pressed <Key.right><Key.right><Key.right><Key.right><Key.right><Key.right><Key.right><Key.right><Key.right><Key.right>
Screenshot: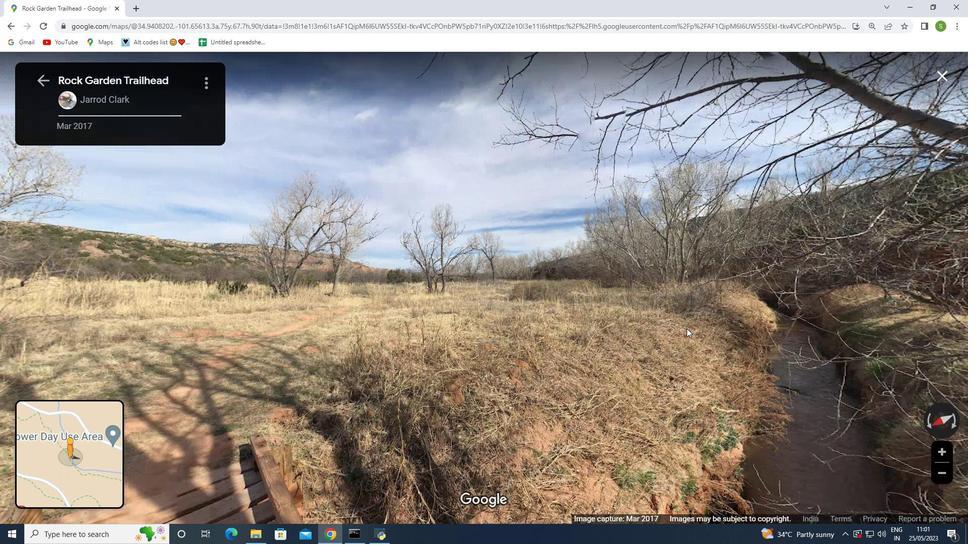 
Action: Mouse moved to (687, 329)
Screenshot: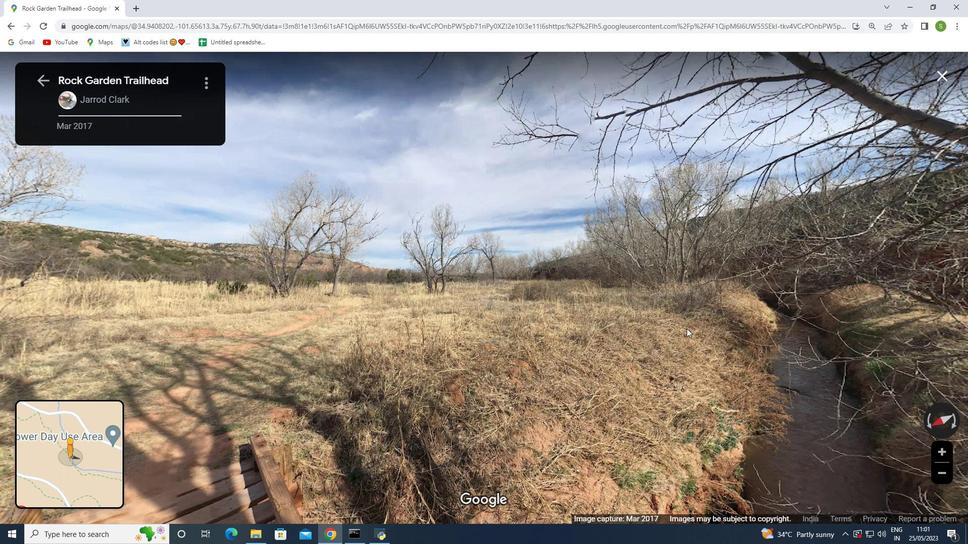 
Action: Key pressed <Key.right><Key.right><Key.right><Key.right><Key.right><Key.right><Key.right><Key.right><Key.right><Key.right><Key.right><Key.right><Key.right><Key.right><Key.right><Key.right><Key.right><Key.right><Key.right><Key.right><Key.right><Key.right><Key.right><Key.right><Key.right><Key.right><Key.right><Key.right><Key.right><Key.right><Key.right><Key.right><Key.right><Key.right><Key.right><Key.right><Key.right><Key.right><Key.right><Key.right><Key.right><Key.right><Key.right><Key.right><Key.right><Key.right><Key.right><Key.right><Key.right><Key.right><Key.right><Key.right><Key.right><Key.right><Key.right><Key.right><Key.right><Key.right><Key.right><Key.right><Key.right><Key.right><Key.right><Key.right><Key.right><Key.right><Key.right><Key.right><Key.right><Key.right><Key.right><Key.right><Key.right><Key.right><Key.right><Key.right><Key.right><Key.right><Key.right><Key.right><Key.right><Key.right><Key.right><Key.right><Key.right><Key.right><Key.right><Key.right><Key.right><Key.right><Key.right><Key.right><Key.right><Key.right>
Screenshot: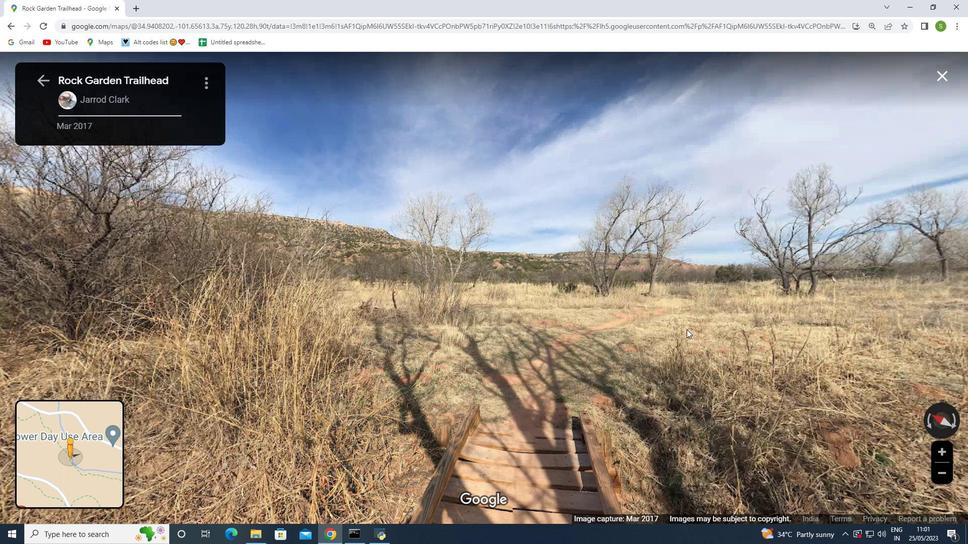 
Action: Mouse moved to (693, 328)
Screenshot: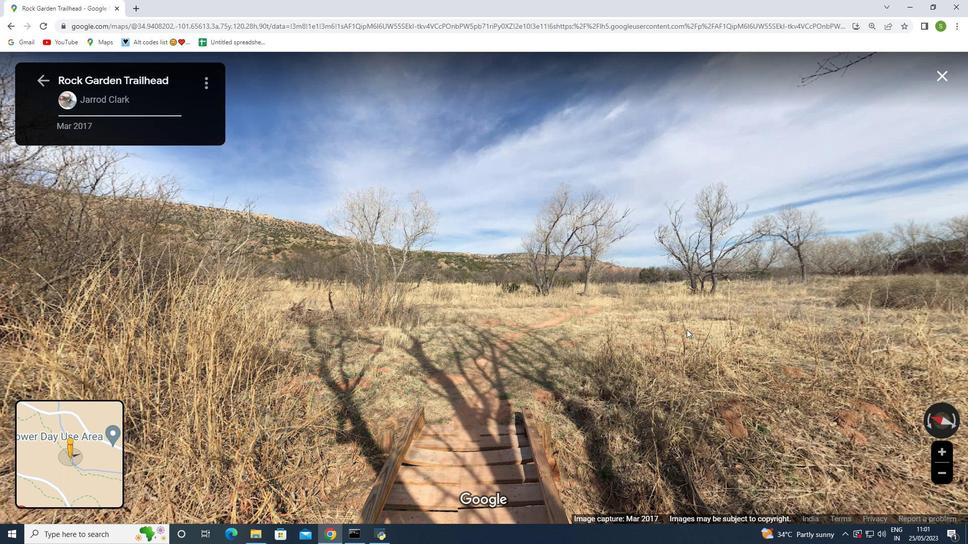 
Action: Key pressed <Key.right>
Screenshot: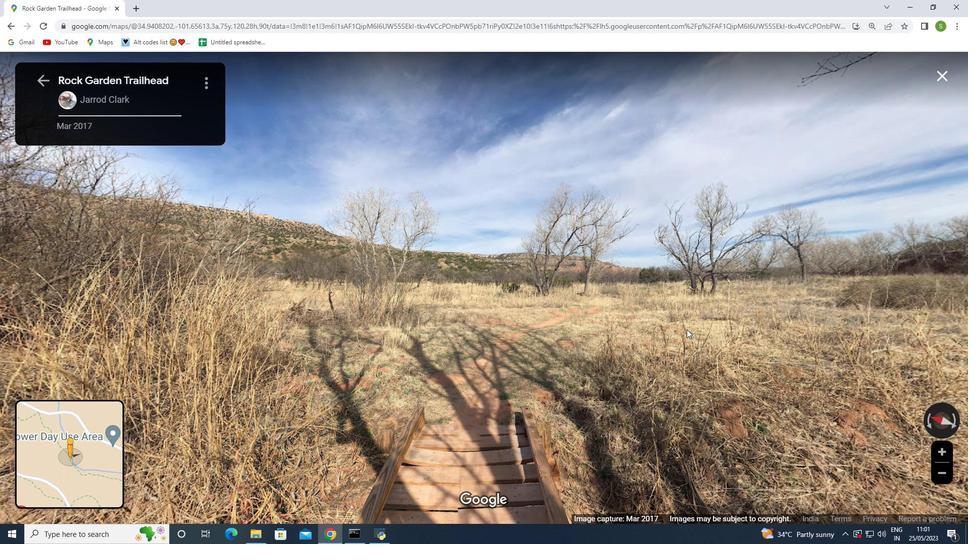 
Action: Mouse moved to (848, 175)
Screenshot: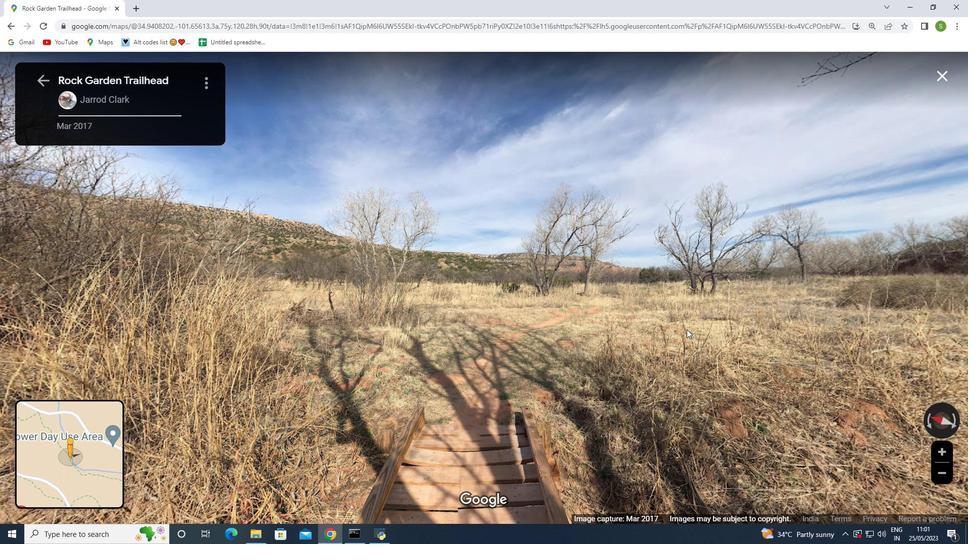 
Action: Key pressed <Key.right>
Screenshot: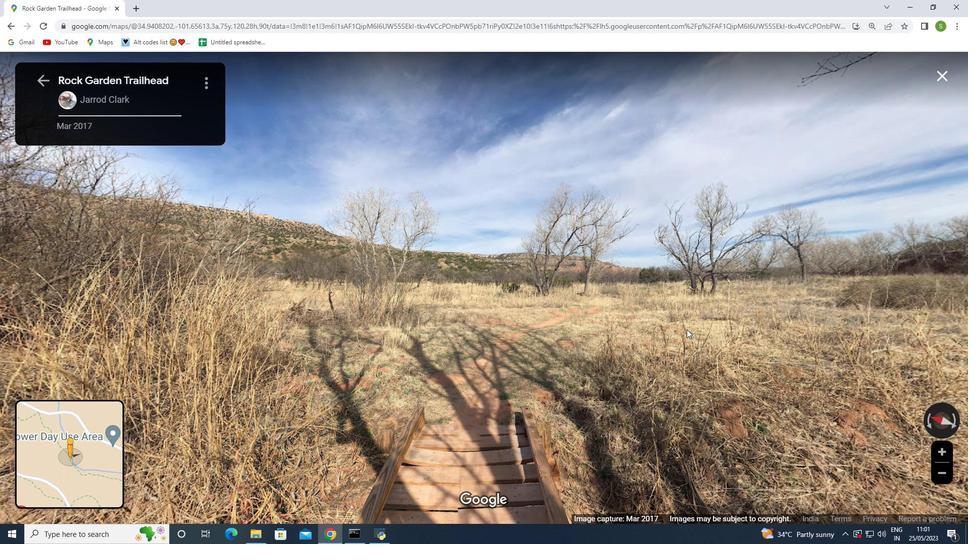 
Action: Mouse moved to (850, 168)
